 Task: Search round trip flight ticket for 5 adults, 2 children, 1 infant in seat and 2 infants on lap in economy from Birmingham: Birmingham-shuttlesworth International Airport to Rockford: Chicago Rockford International Airport(was Northwest Chicagoland Regional Airport At Rockford) on 5-1-2023 and return on 5-2-2023. Stops: Non-stop only. Choice of flights is Westjet. Number of bags: 1 carry on bag and 1 checked bag. Price is upto 100000. Outbound departure time preference is 4:00. Return departure time preference is 23:45. Flight should be any emissions.
Action: Mouse moved to (213, 209)
Screenshot: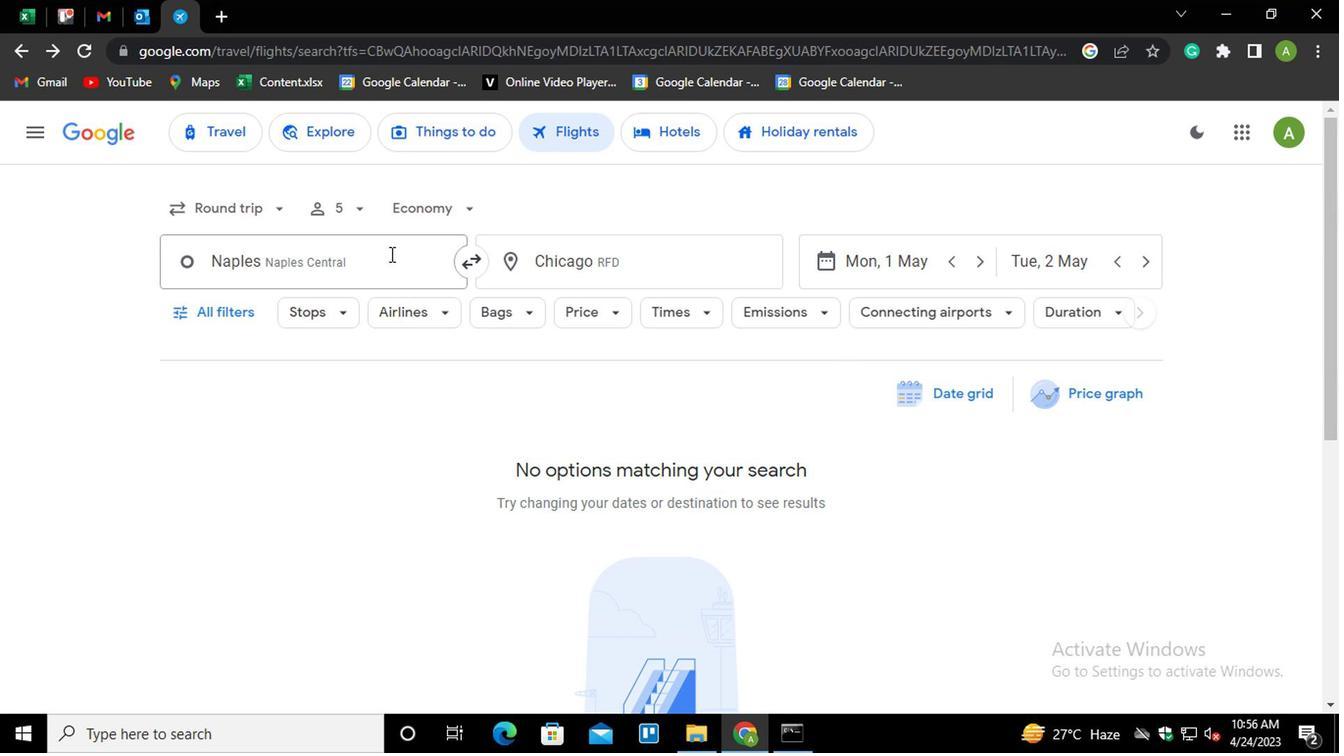 
Action: Mouse pressed left at (213, 209)
Screenshot: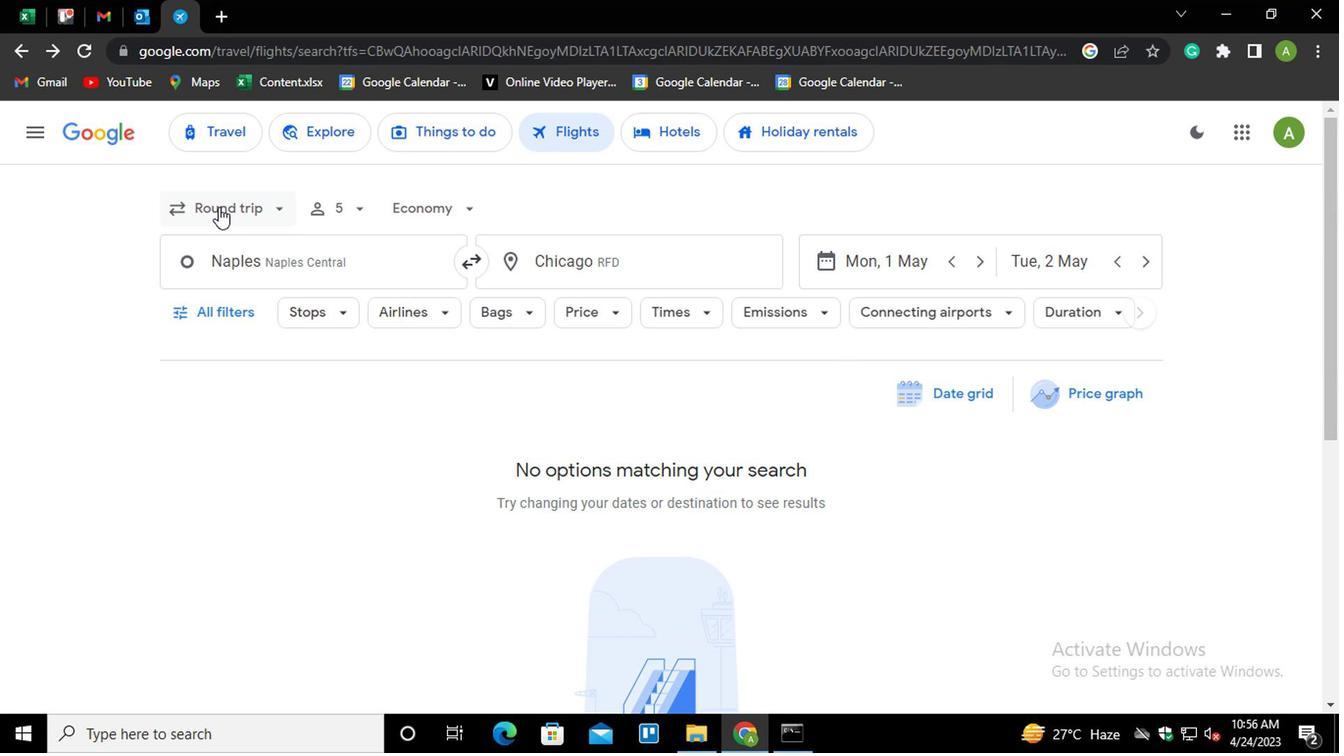 
Action: Mouse moved to (225, 255)
Screenshot: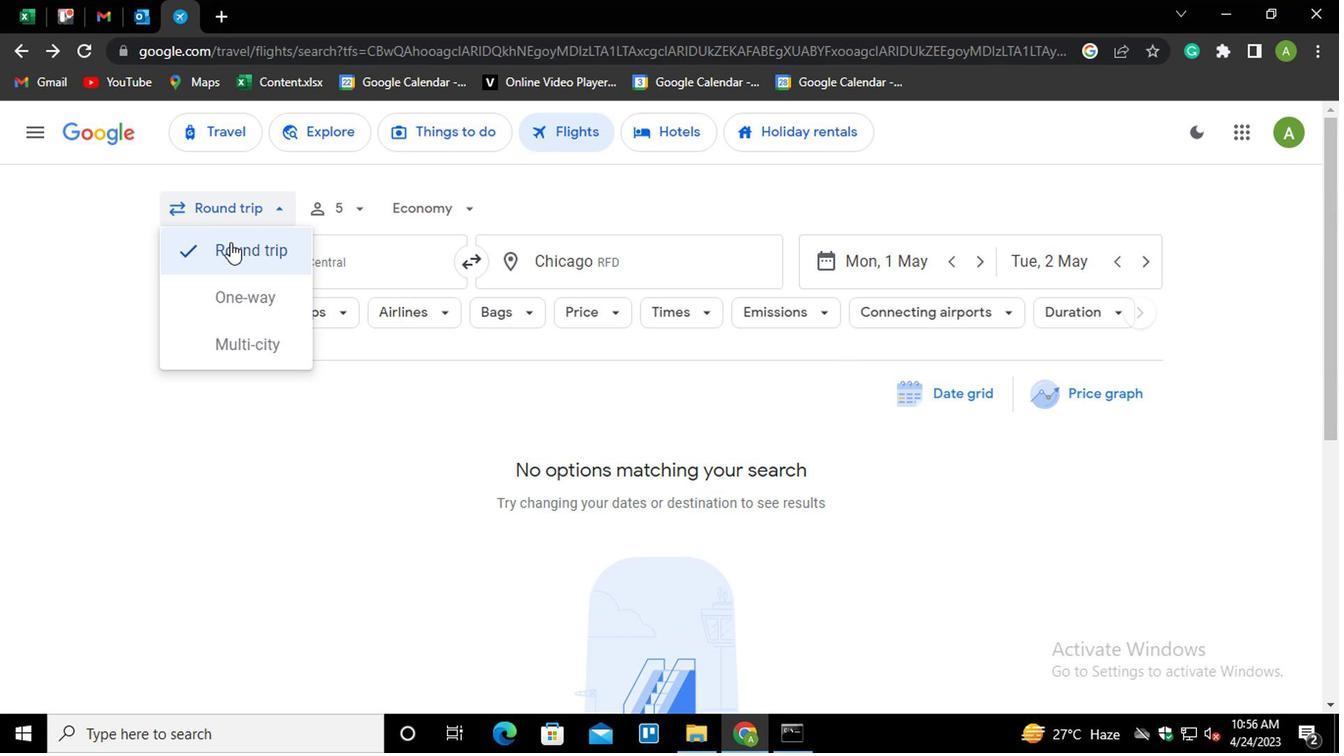 
Action: Mouse pressed left at (225, 255)
Screenshot: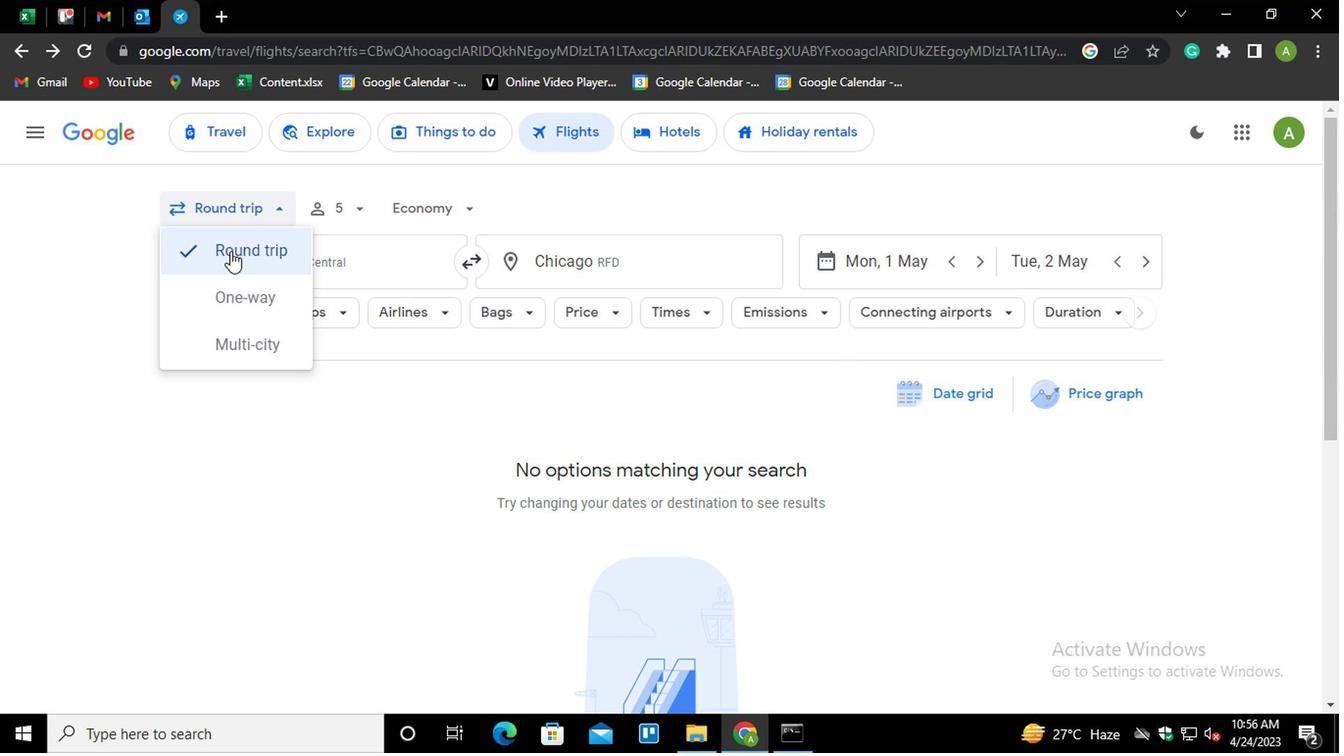 
Action: Mouse moved to (329, 209)
Screenshot: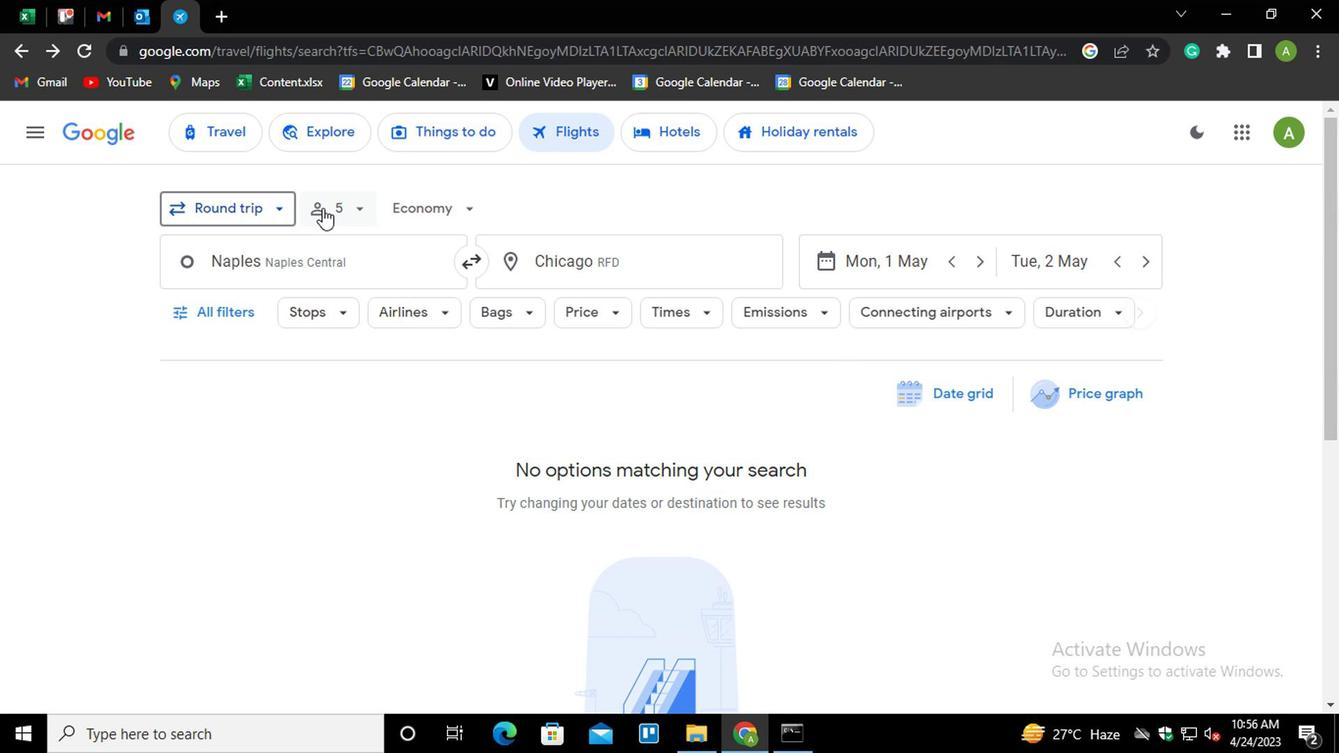 
Action: Mouse pressed left at (329, 209)
Screenshot: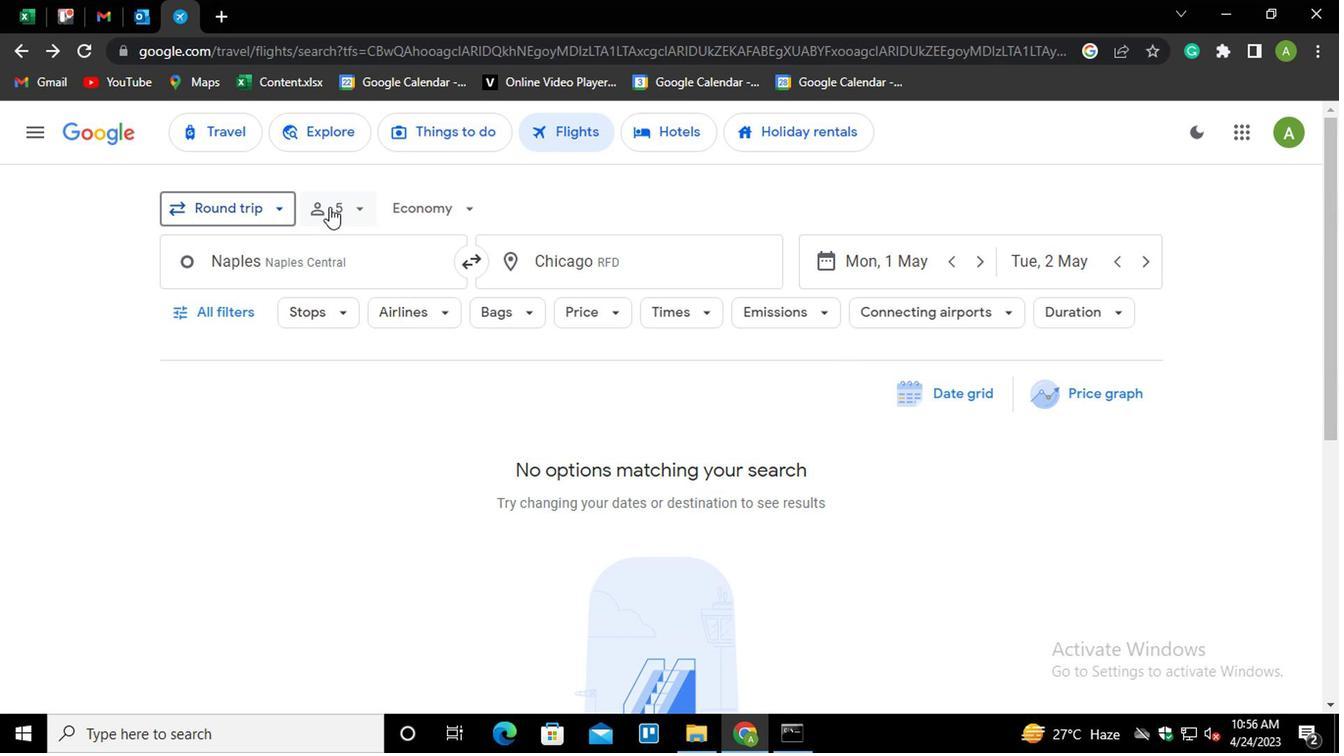 
Action: Mouse moved to (510, 262)
Screenshot: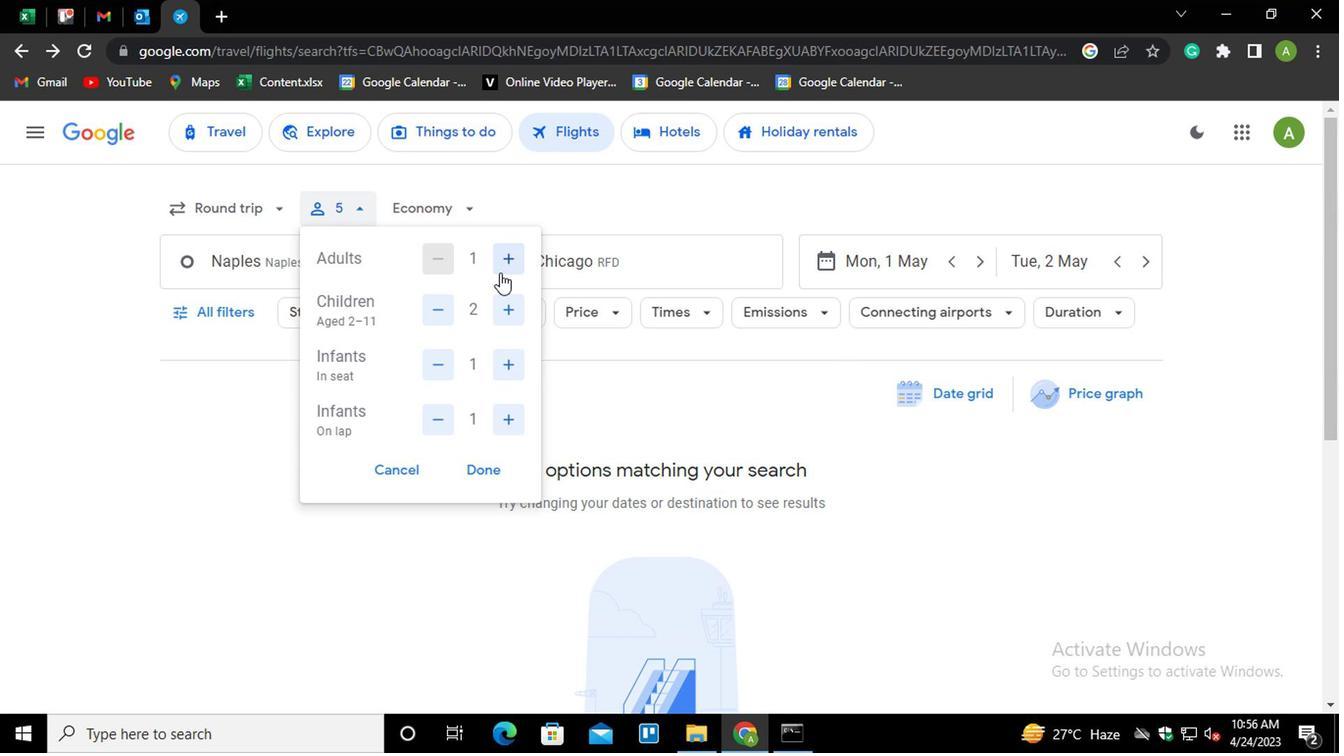 
Action: Mouse pressed left at (510, 262)
Screenshot: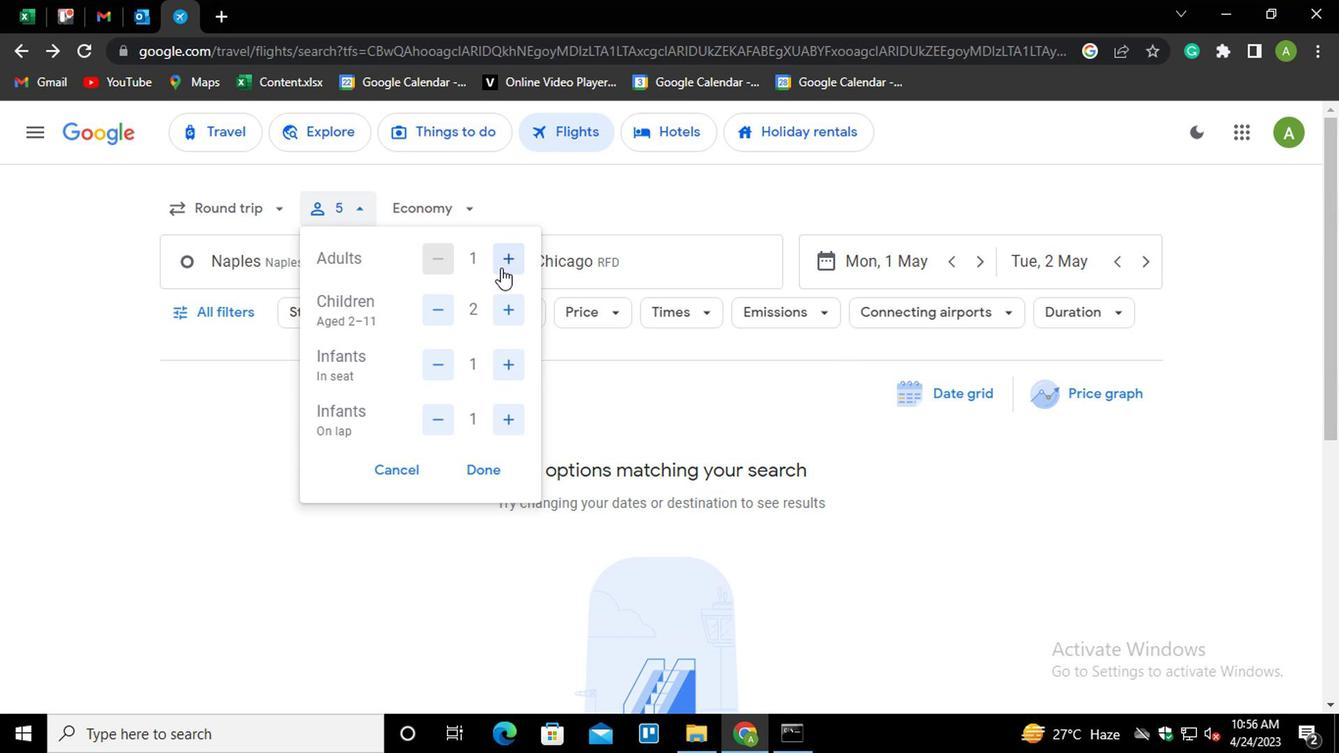 
Action: Mouse pressed left at (510, 262)
Screenshot: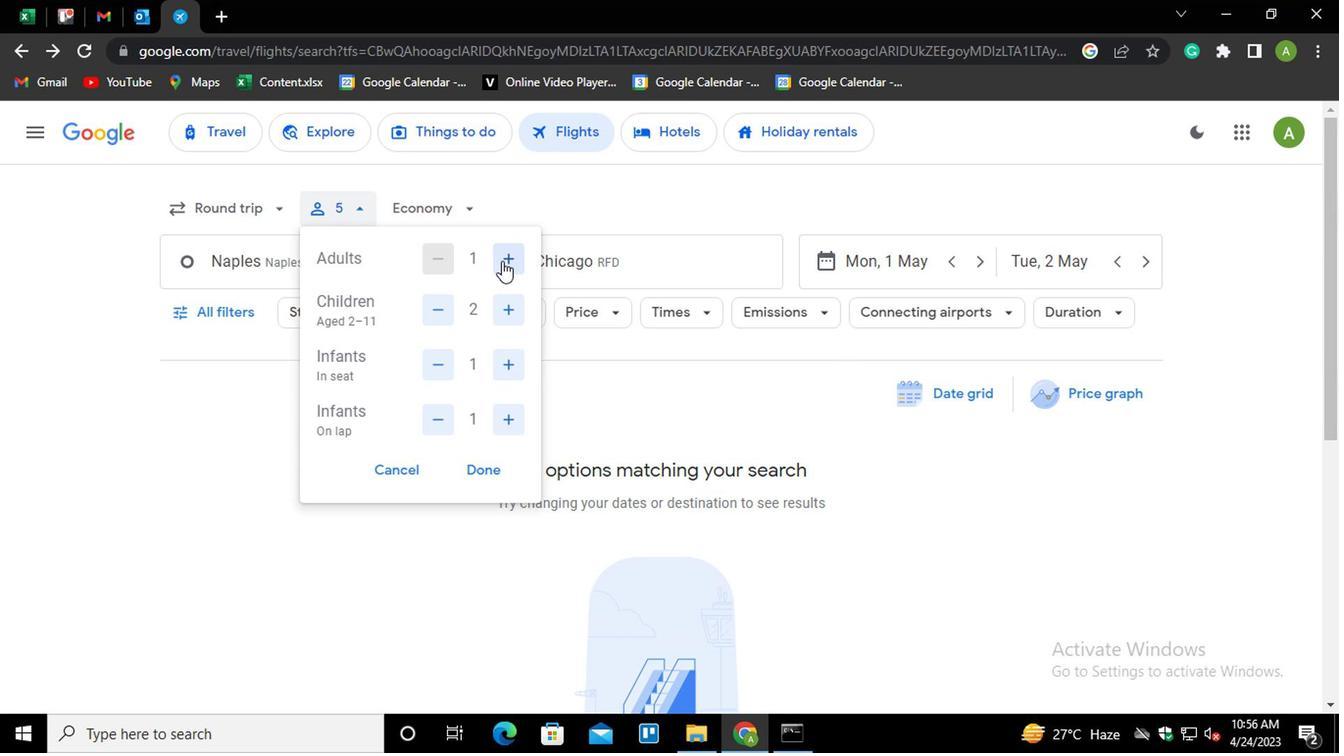 
Action: Mouse pressed left at (510, 262)
Screenshot: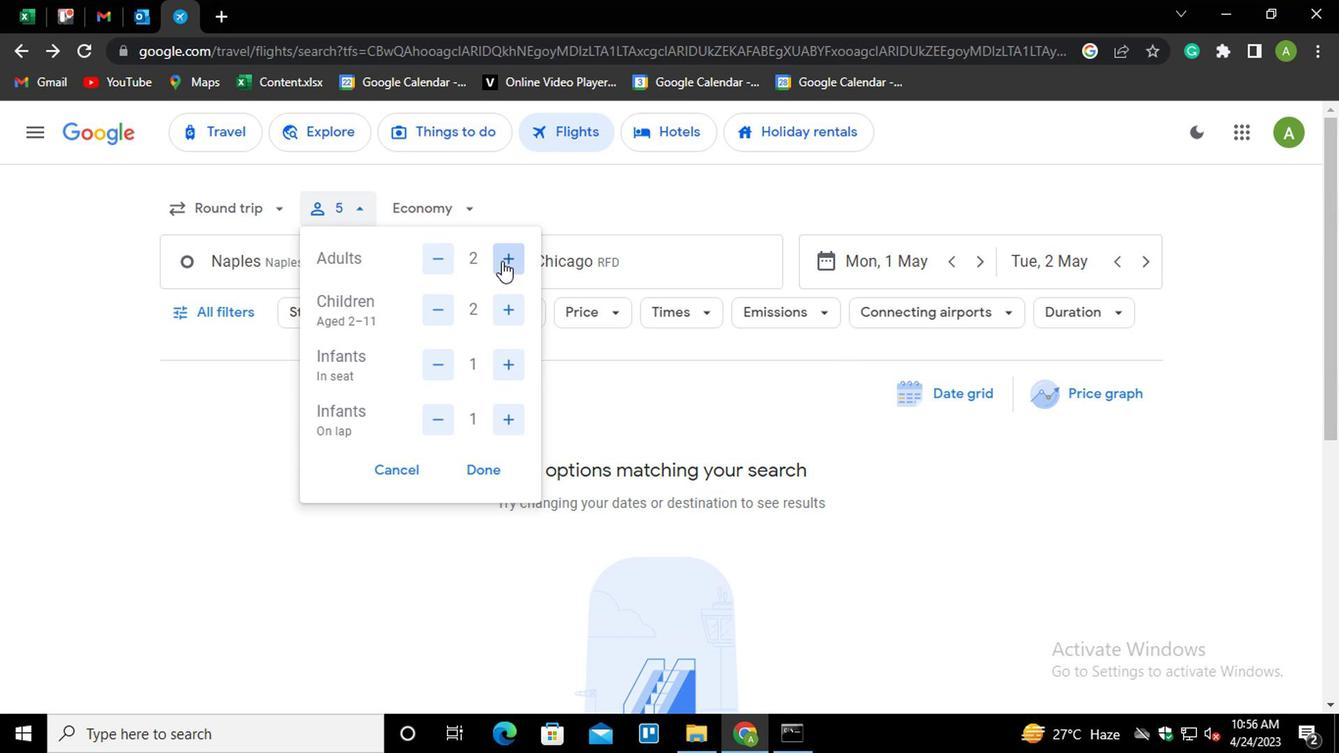 
Action: Mouse moved to (511, 262)
Screenshot: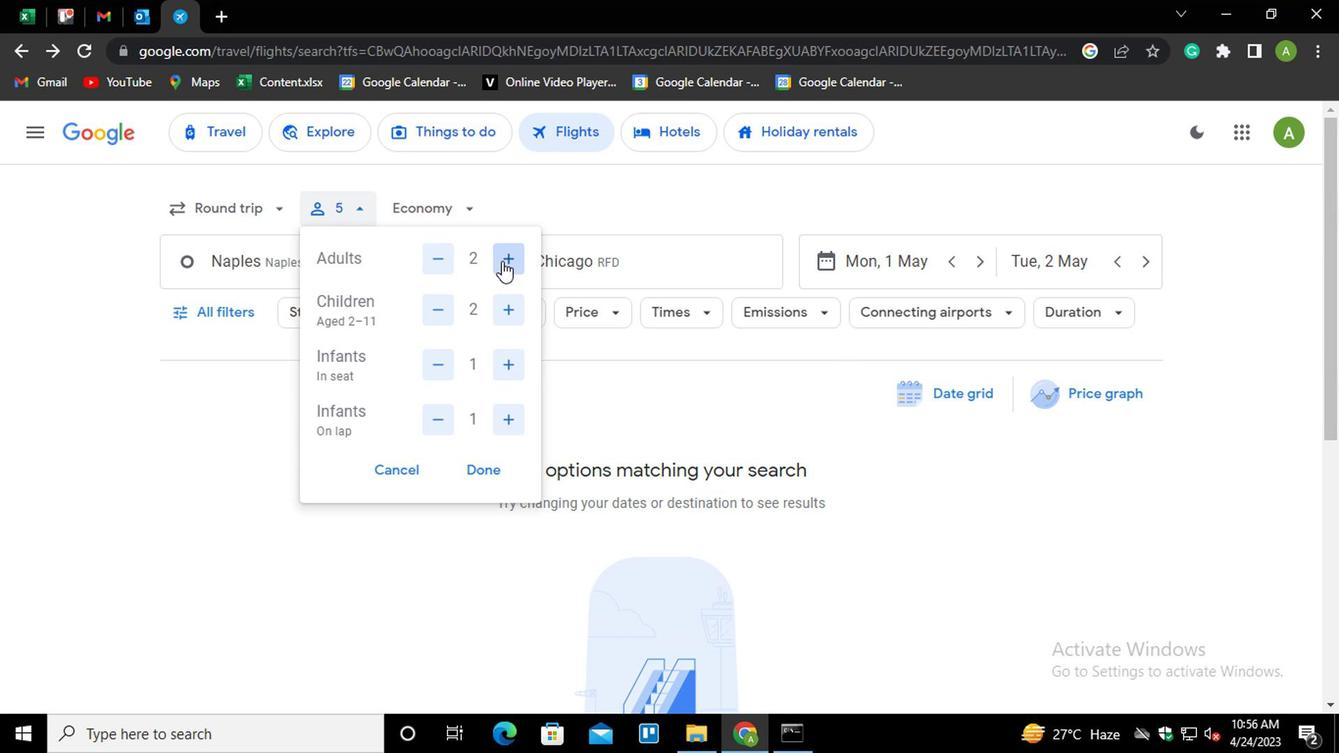 
Action: Mouse pressed left at (511, 262)
Screenshot: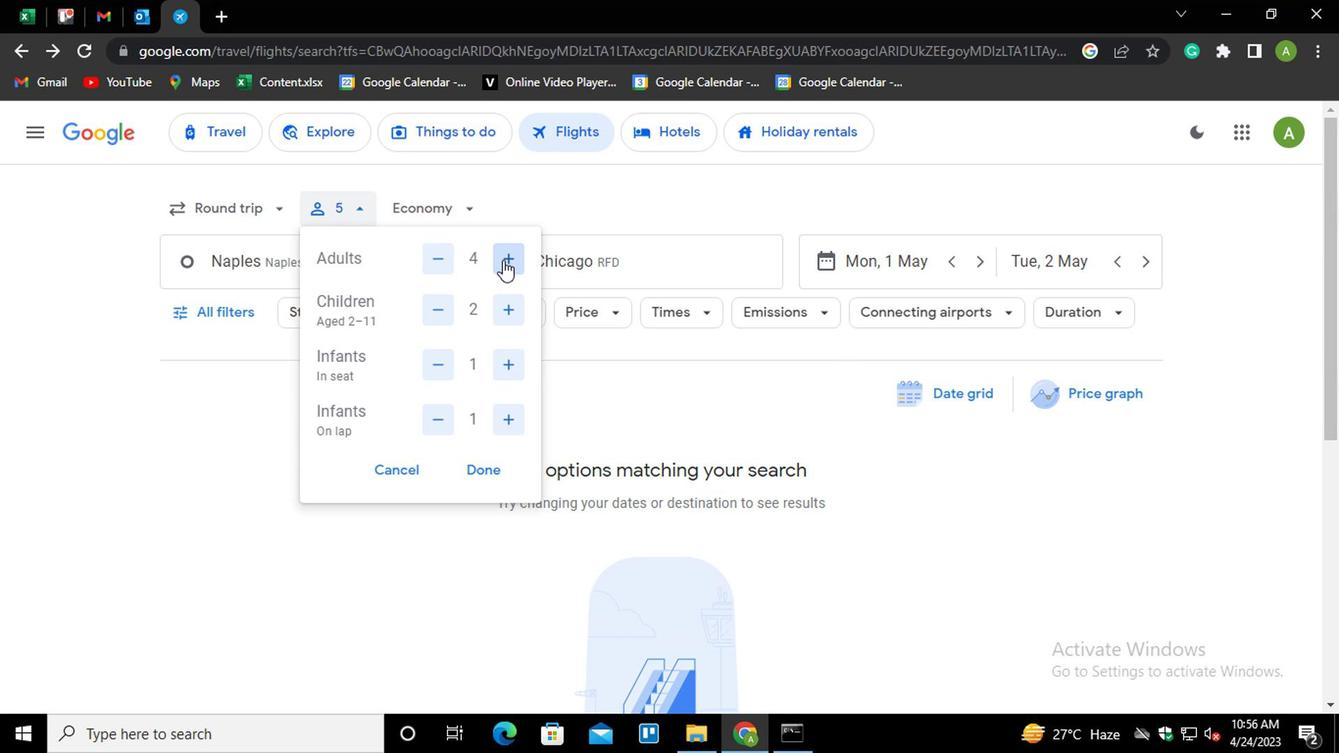 
Action: Mouse moved to (512, 420)
Screenshot: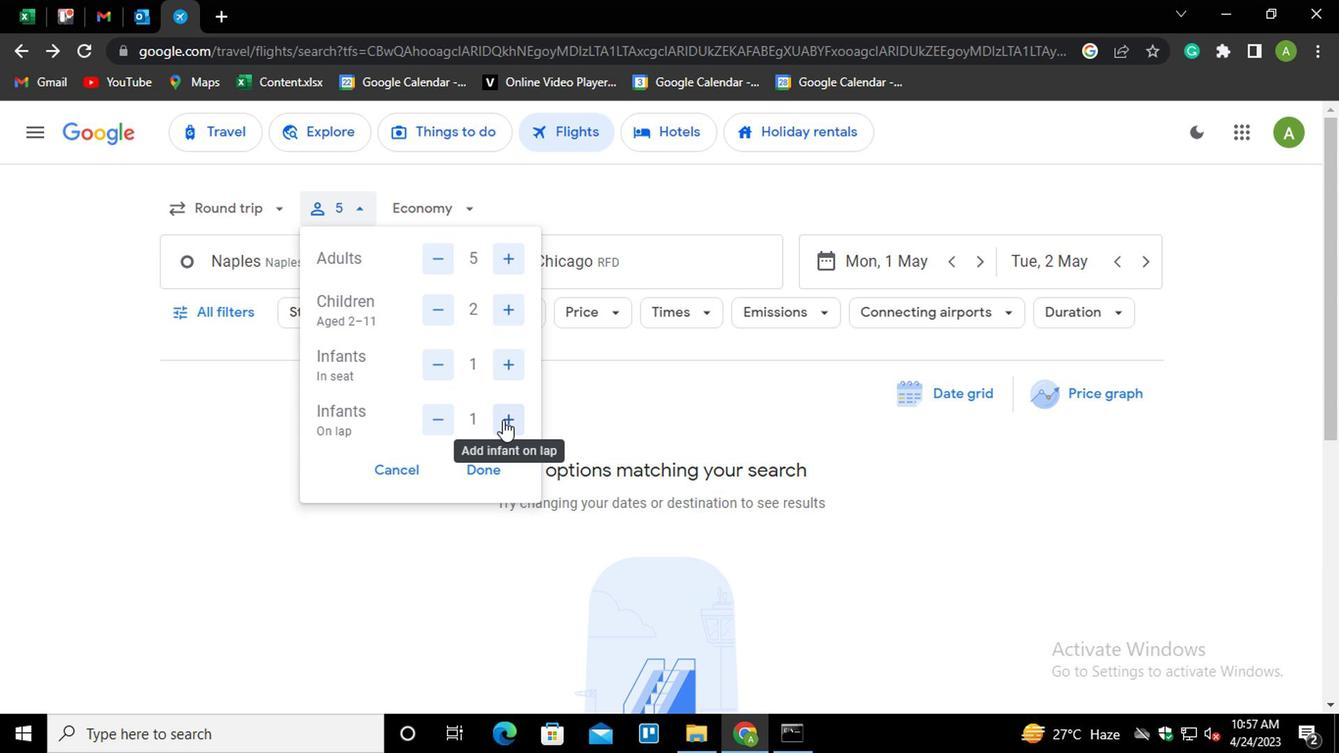 
Action: Mouse pressed left at (512, 420)
Screenshot: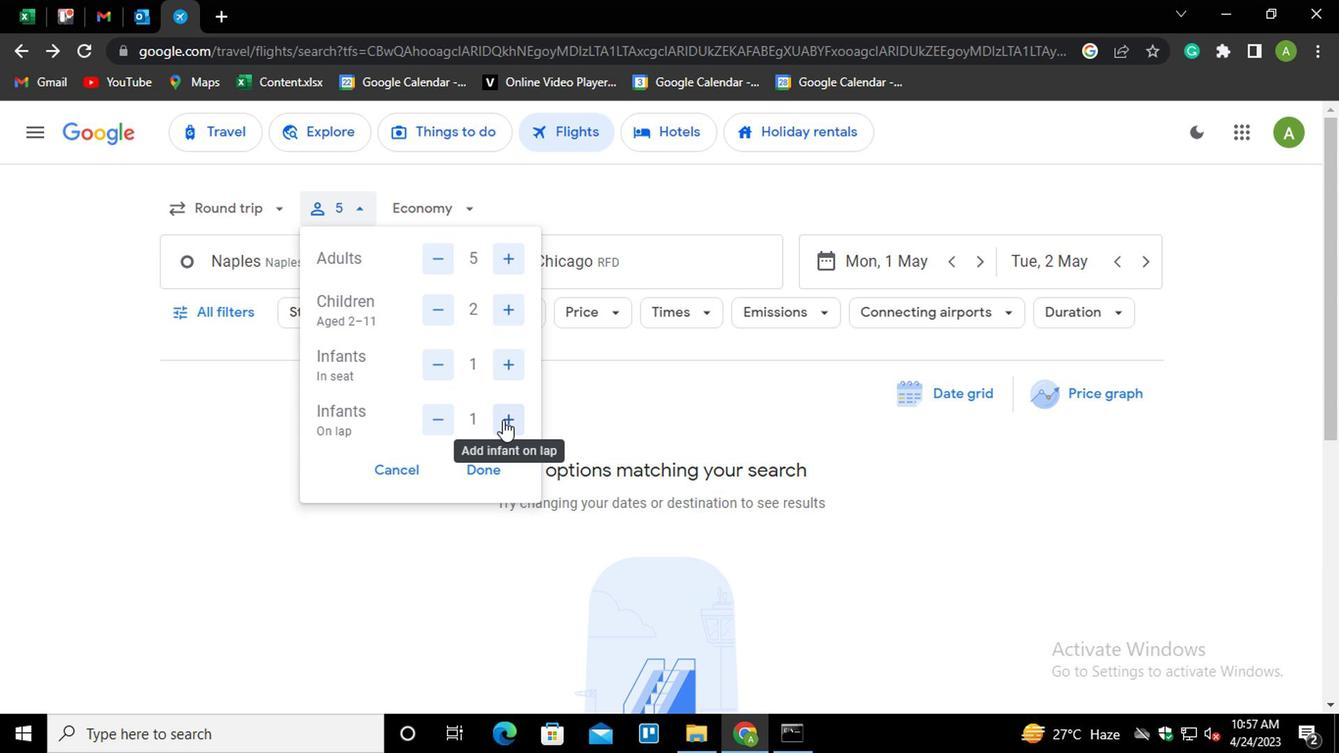 
Action: Mouse moved to (426, 418)
Screenshot: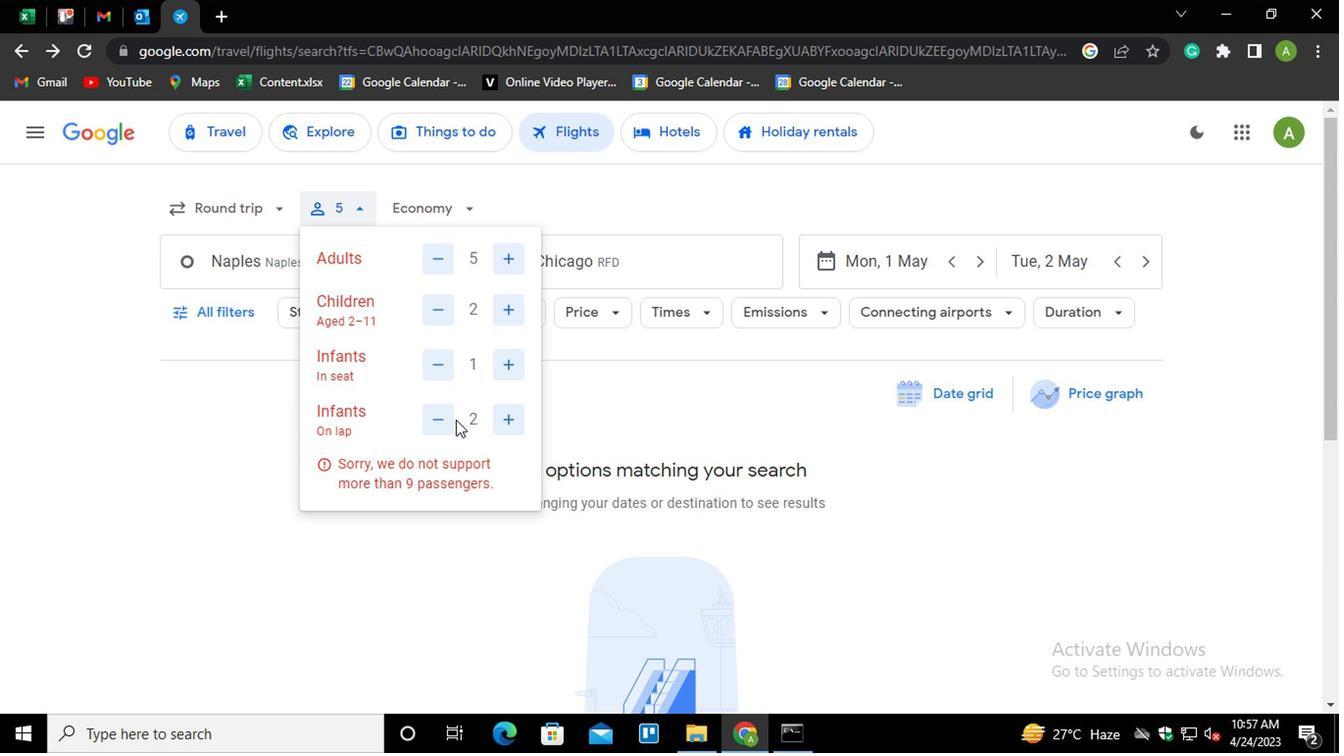 
Action: Mouse pressed left at (426, 418)
Screenshot: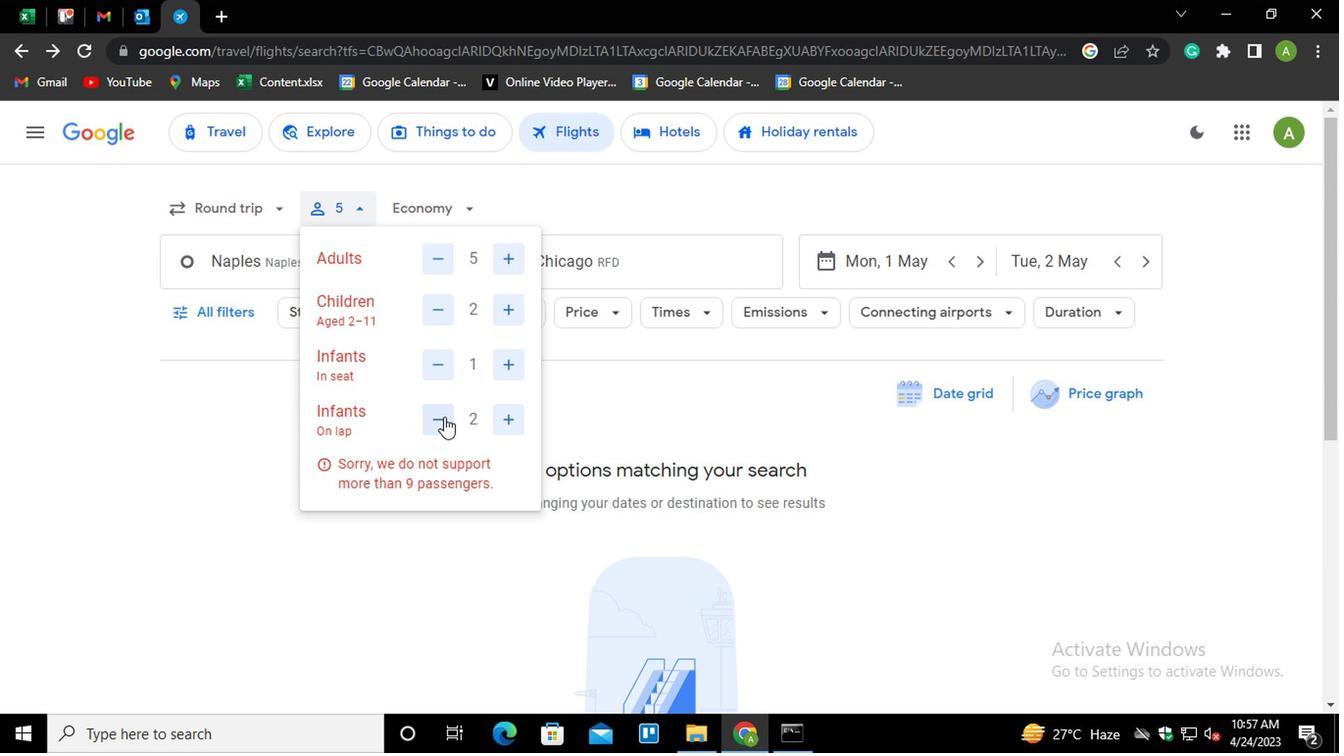 
Action: Mouse moved to (493, 467)
Screenshot: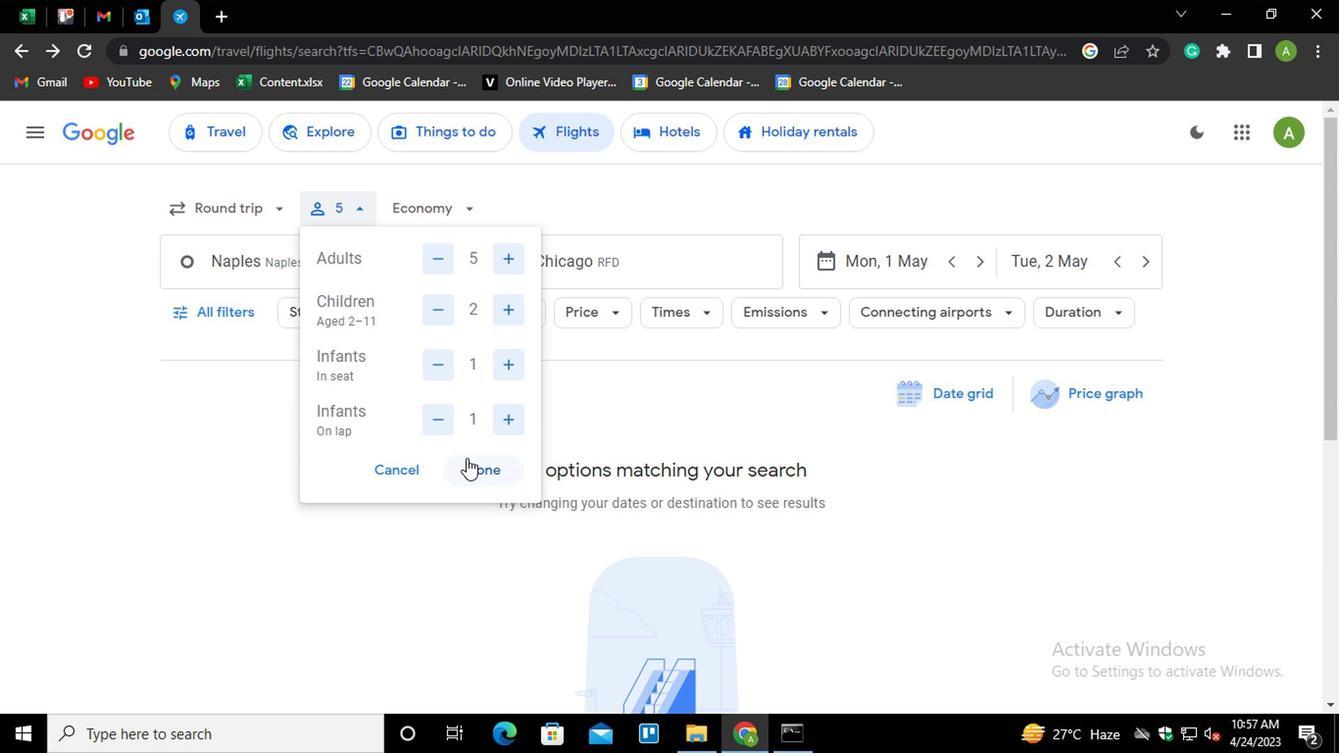 
Action: Mouse pressed left at (493, 467)
Screenshot: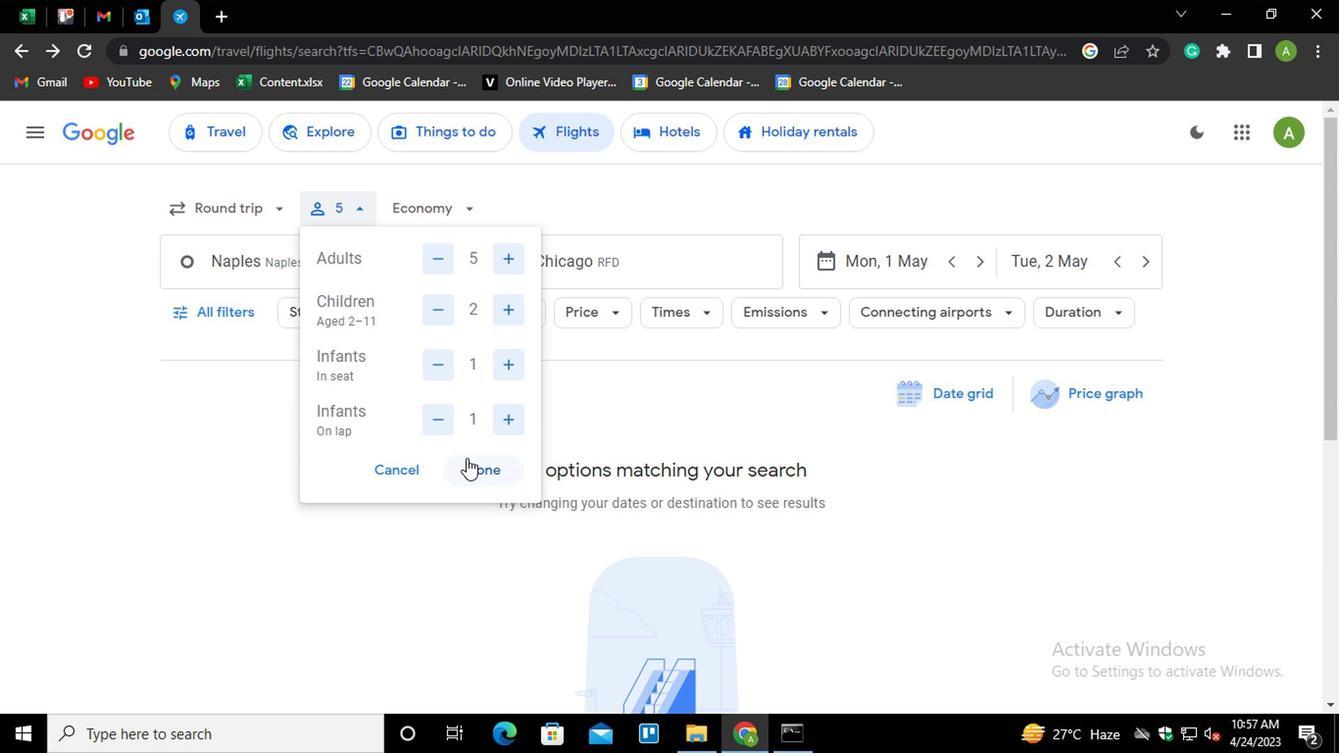 
Action: Mouse moved to (461, 220)
Screenshot: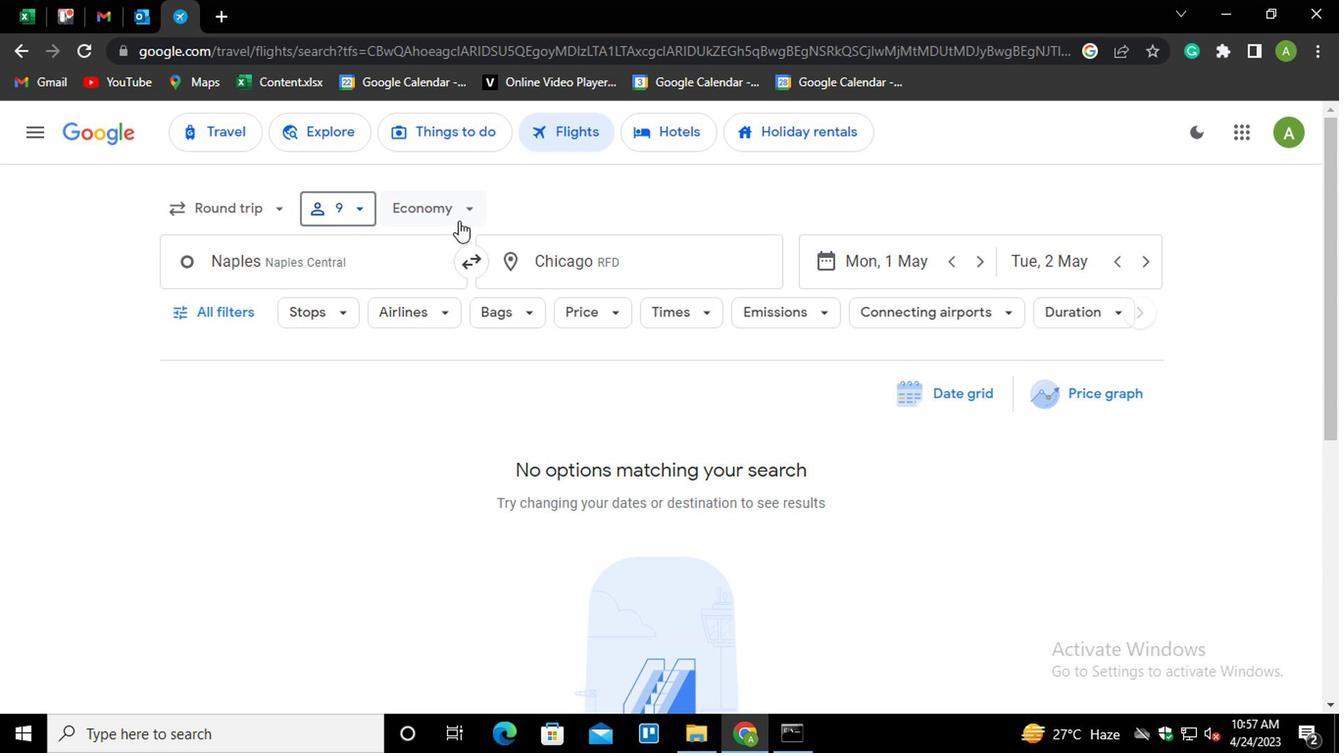 
Action: Mouse pressed left at (461, 220)
Screenshot: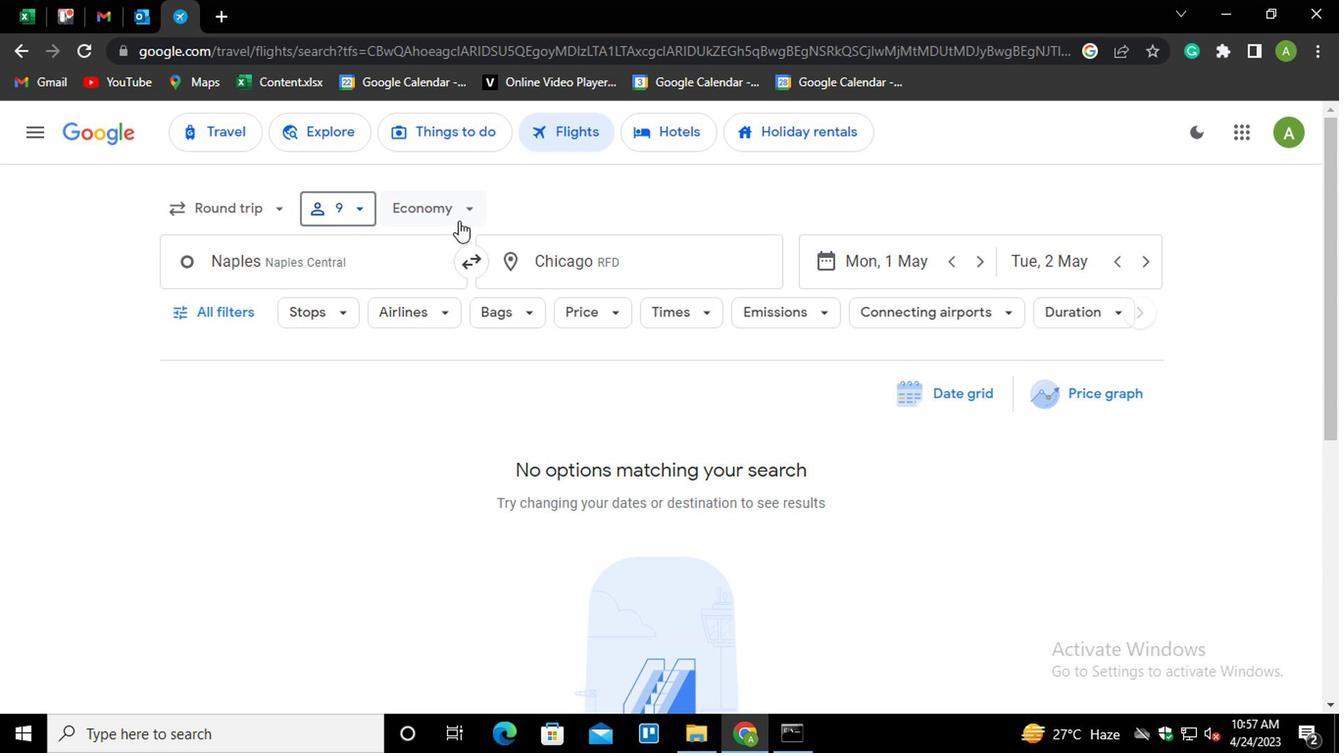 
Action: Mouse moved to (453, 258)
Screenshot: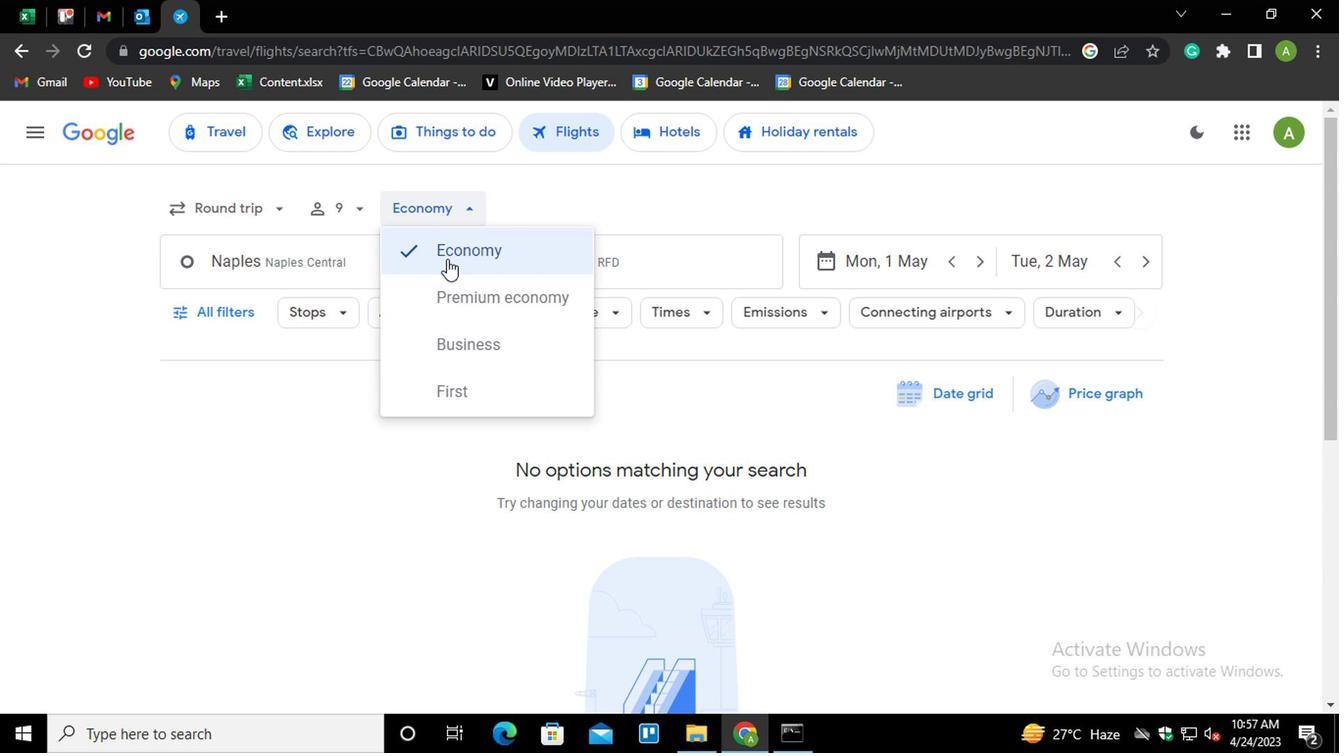 
Action: Mouse pressed left at (453, 258)
Screenshot: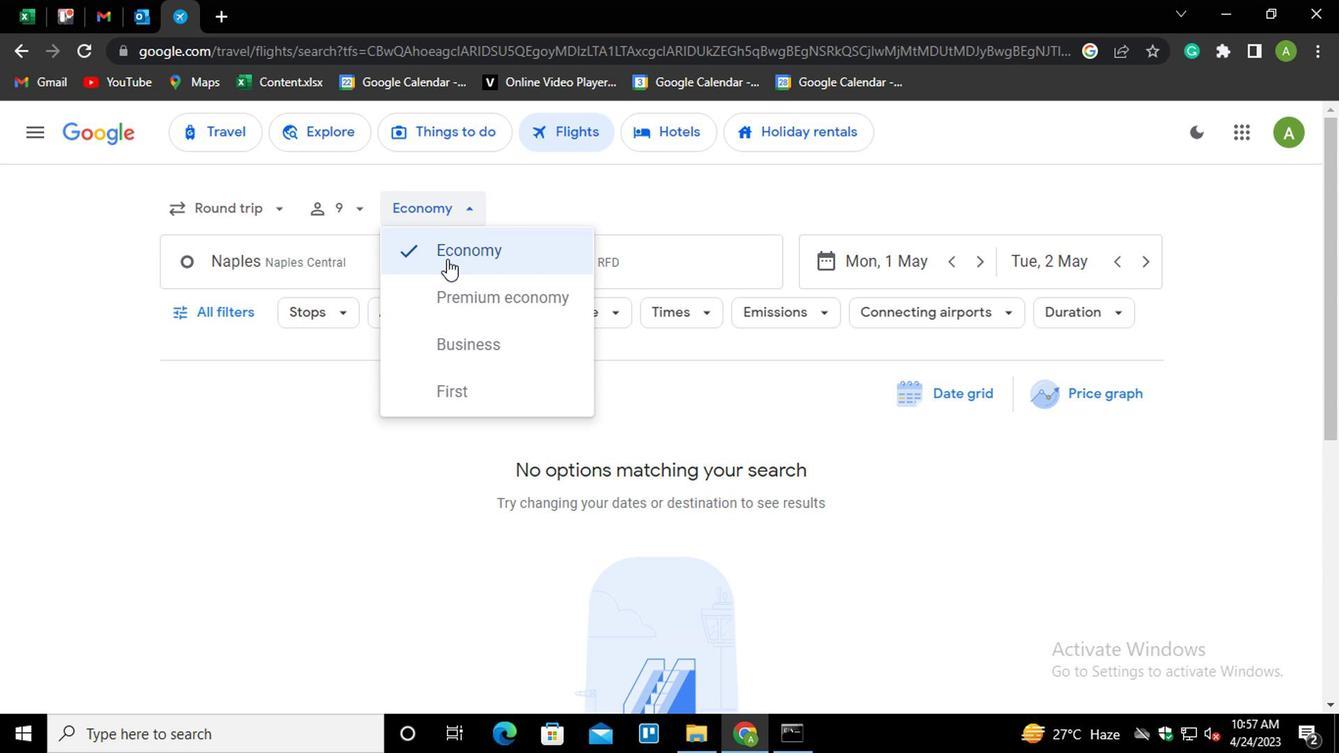 
Action: Mouse moved to (318, 265)
Screenshot: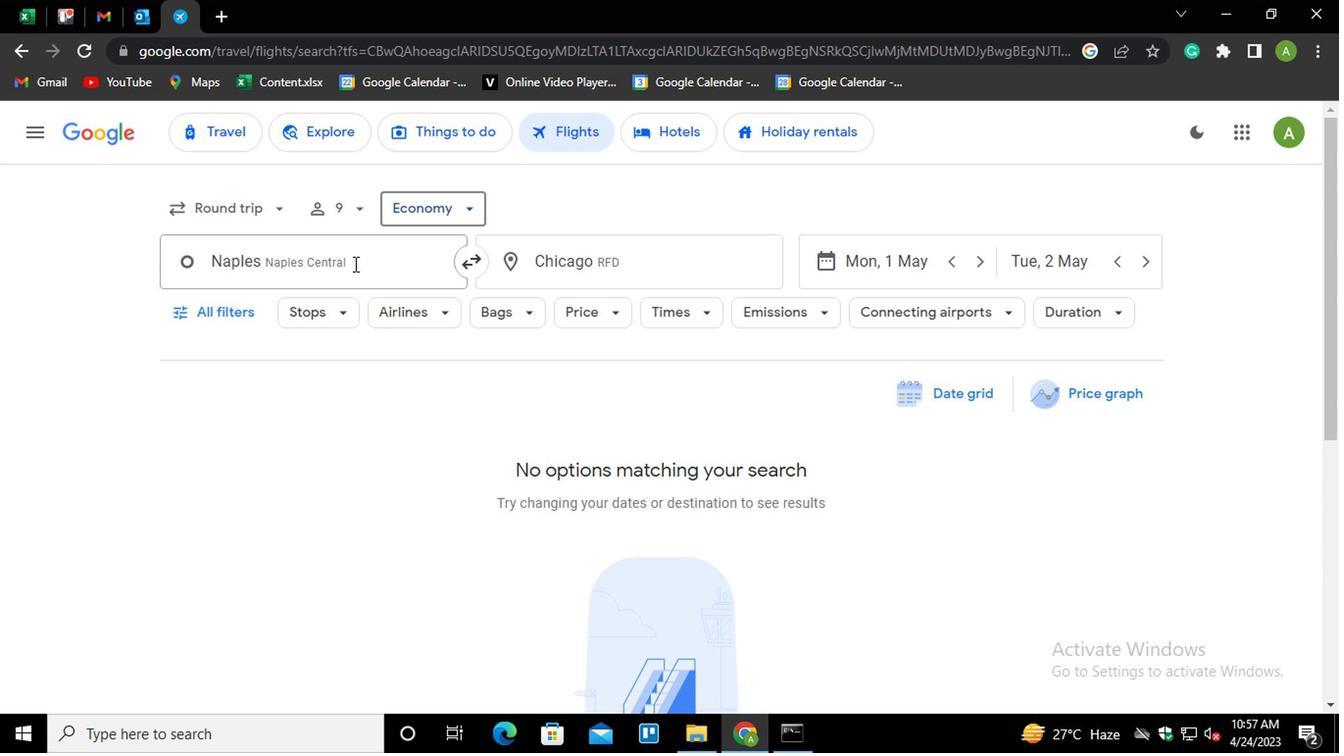 
Action: Mouse pressed left at (318, 265)
Screenshot: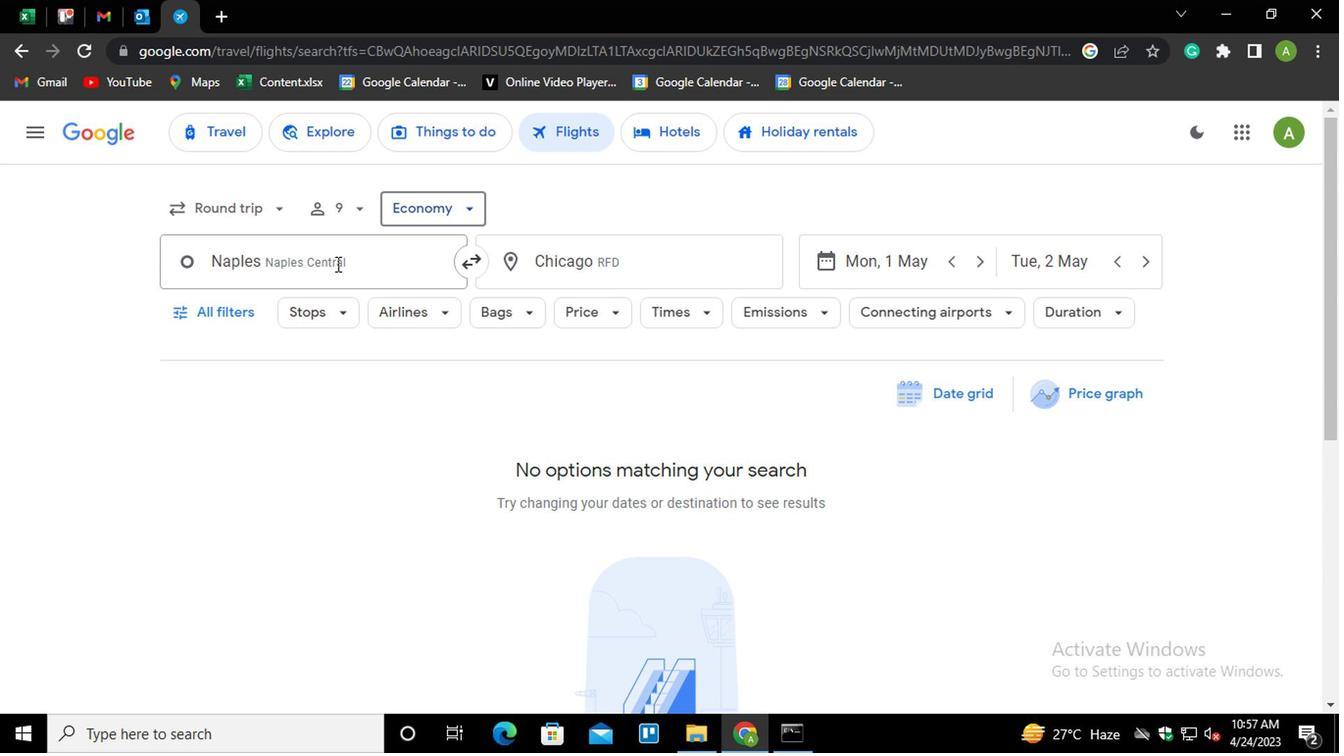 
Action: Mouse moved to (318, 265)
Screenshot: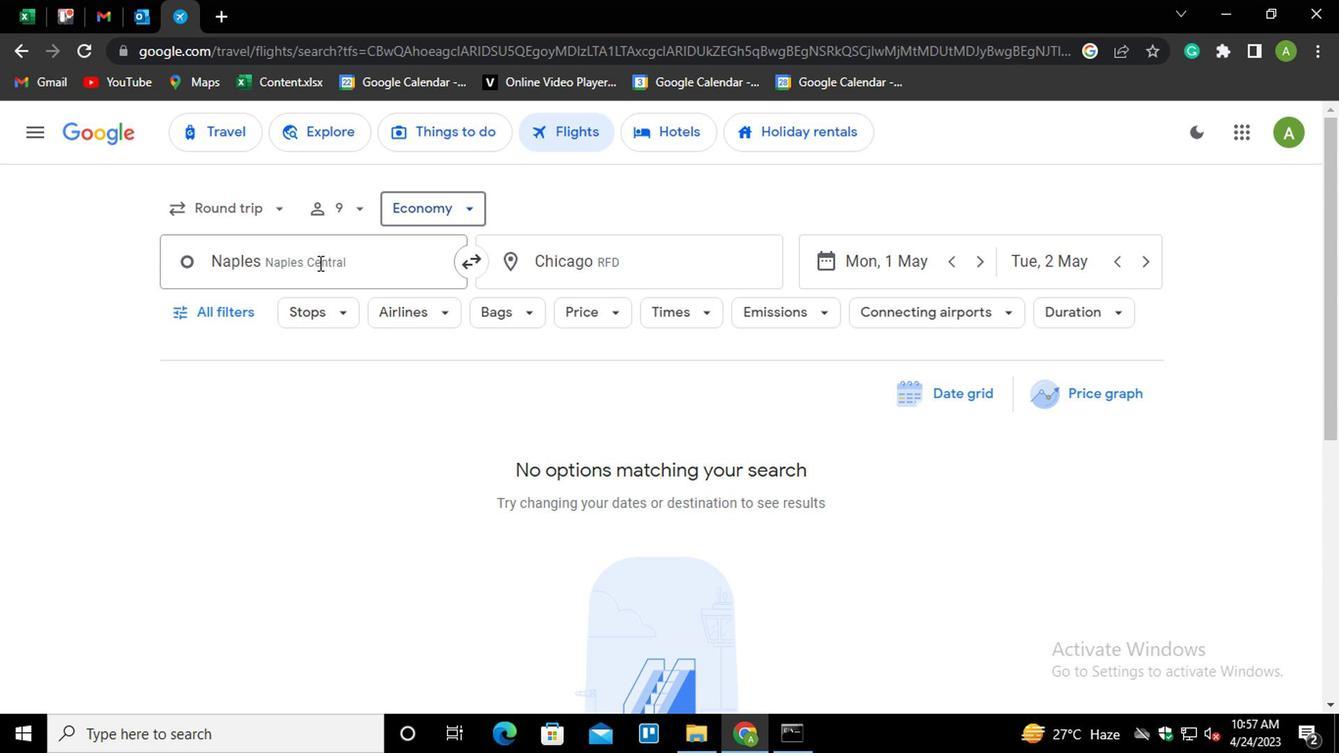 
Action: Key pressed <Key.shift>BIRN<Key.backspace>MINGHHA<Key.backspace><Key.backspace>AM,<Key.space><Key.shift>SH<Key.down><Key.enter>
Screenshot: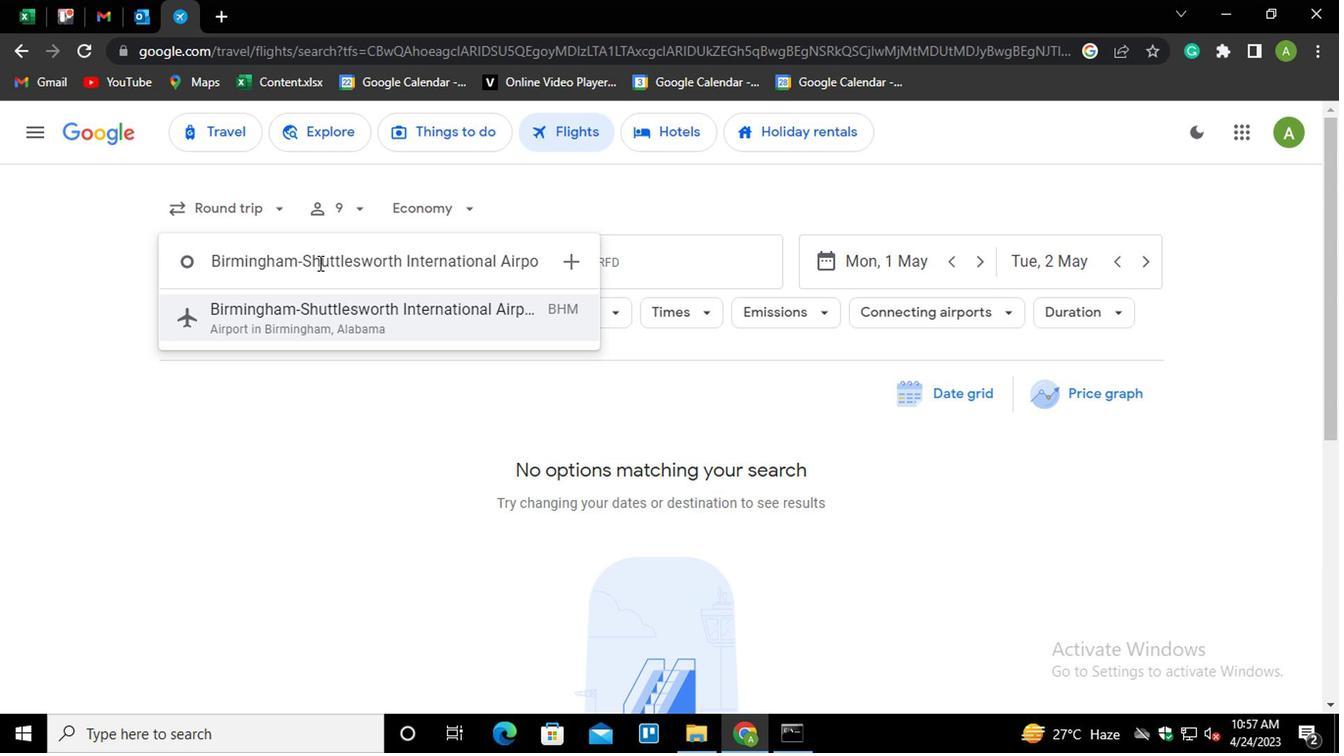
Action: Mouse moved to (625, 277)
Screenshot: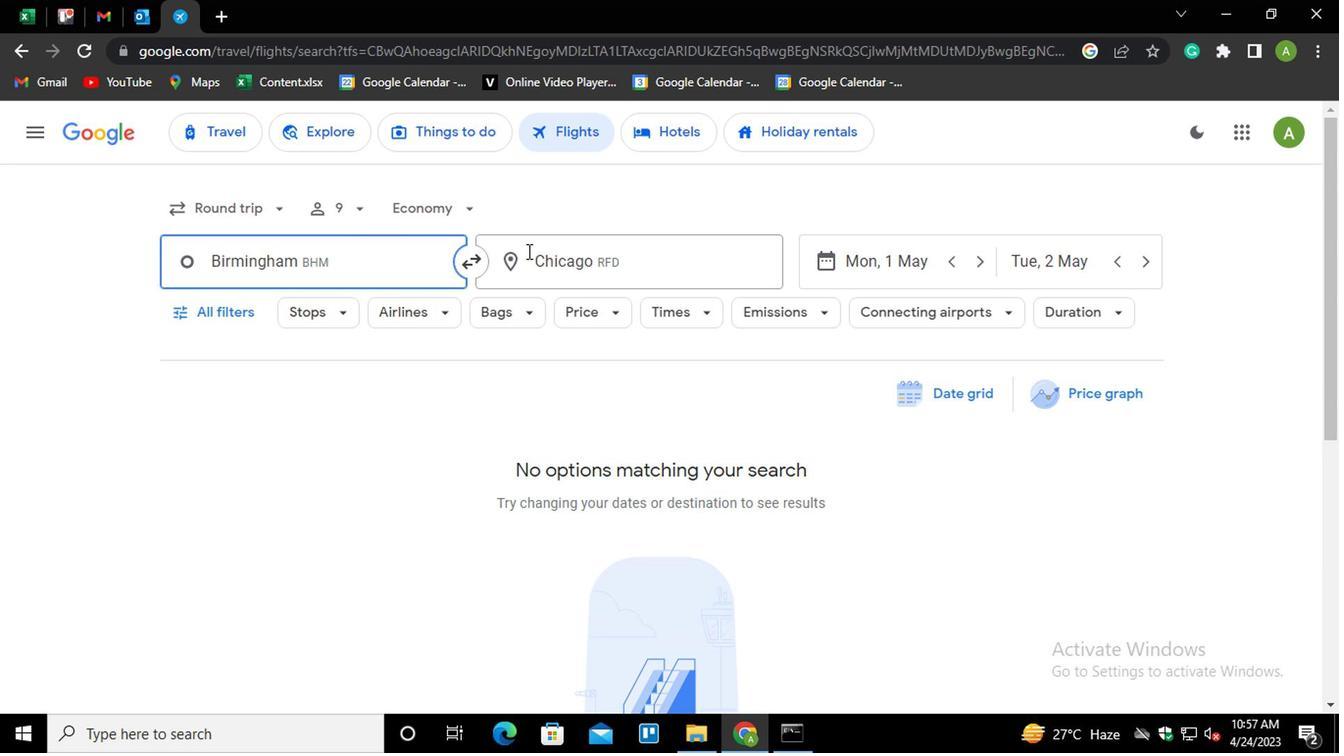 
Action: Mouse pressed left at (625, 277)
Screenshot: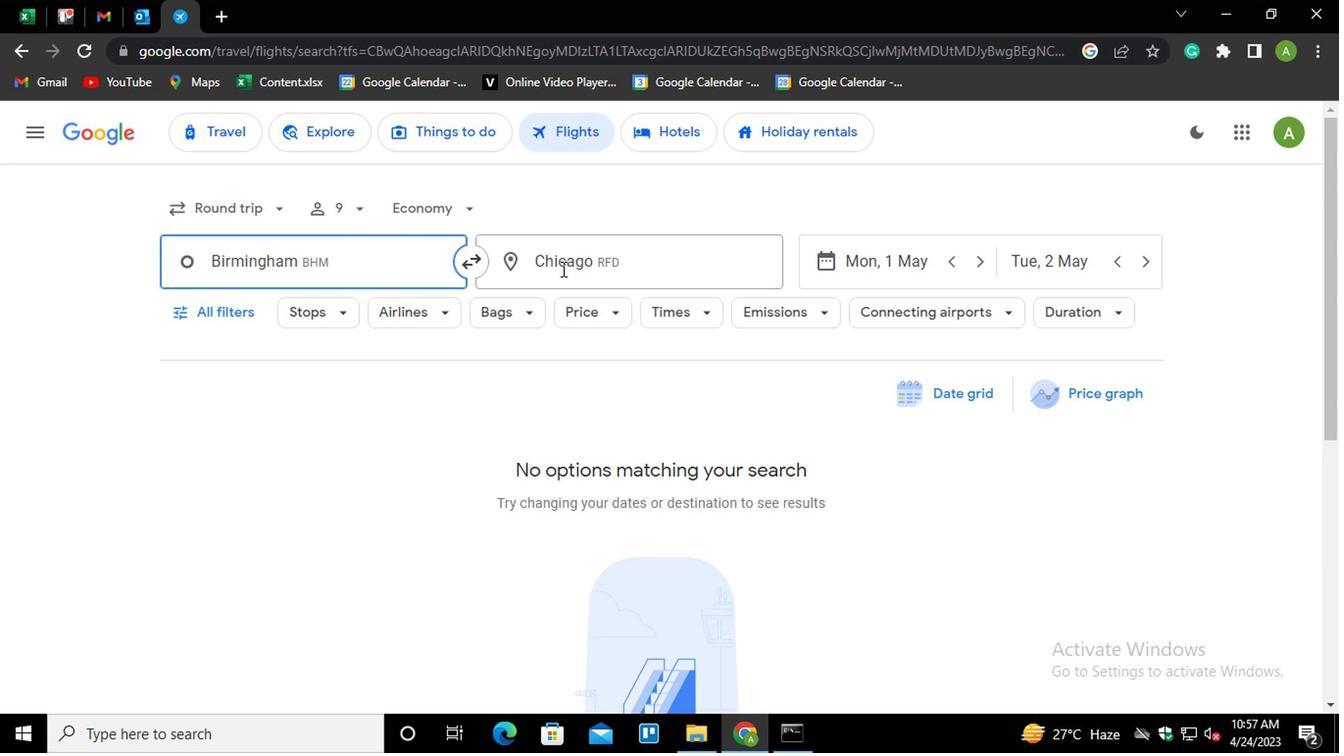 
Action: Mouse moved to (751, 267)
Screenshot: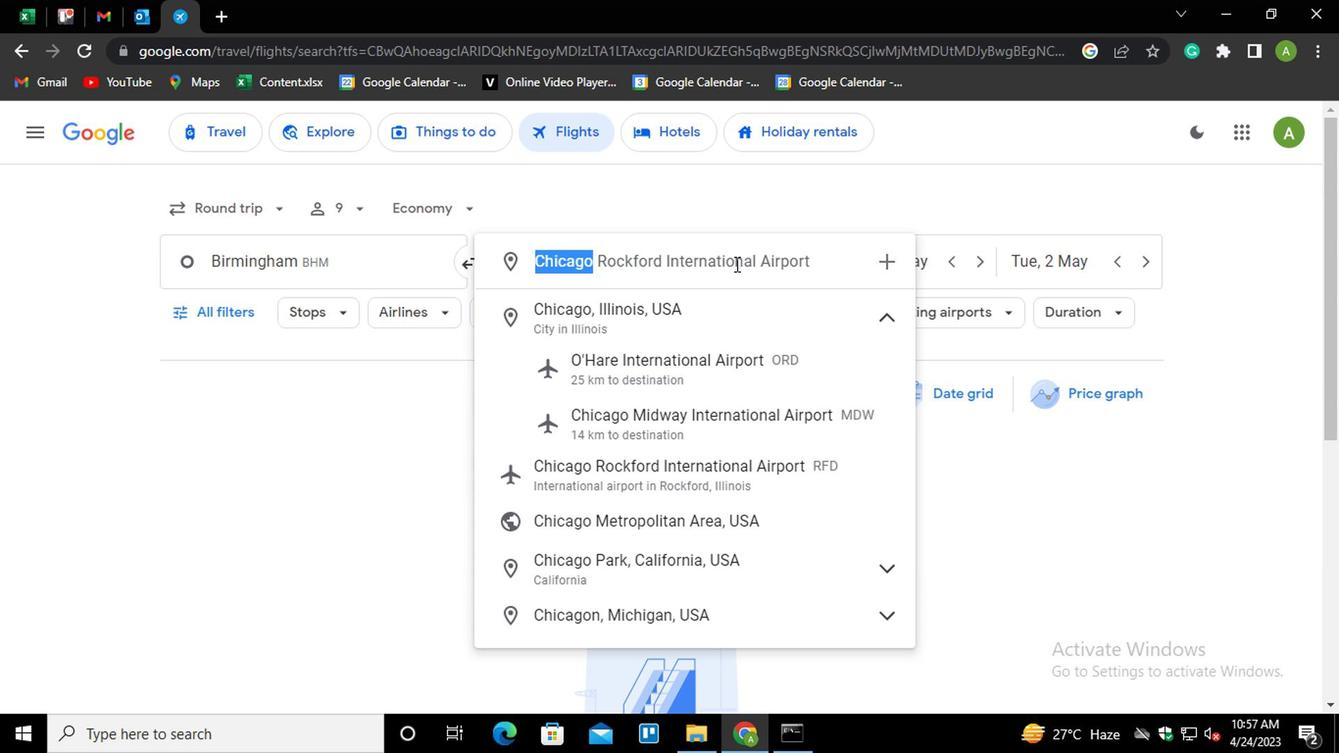 
Action: Mouse pressed left at (751, 267)
Screenshot: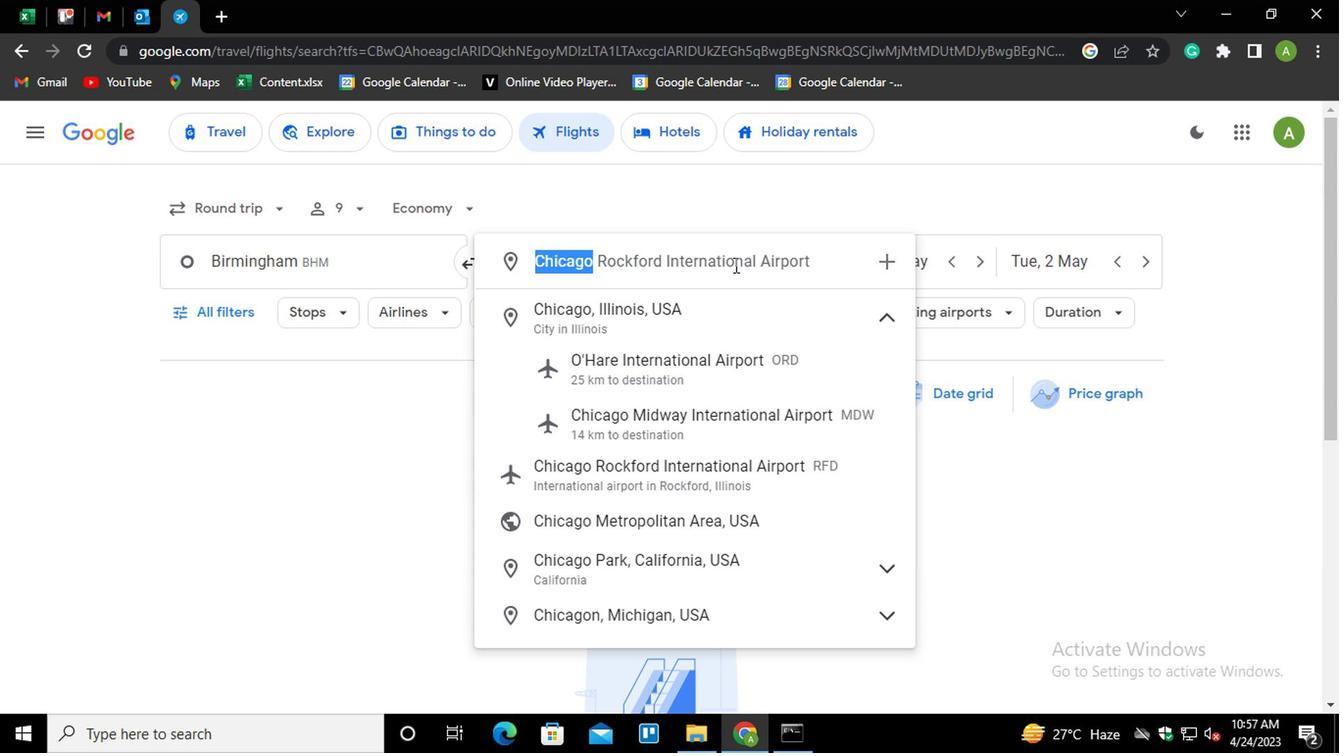 
Action: Mouse moved to (749, 269)
Screenshot: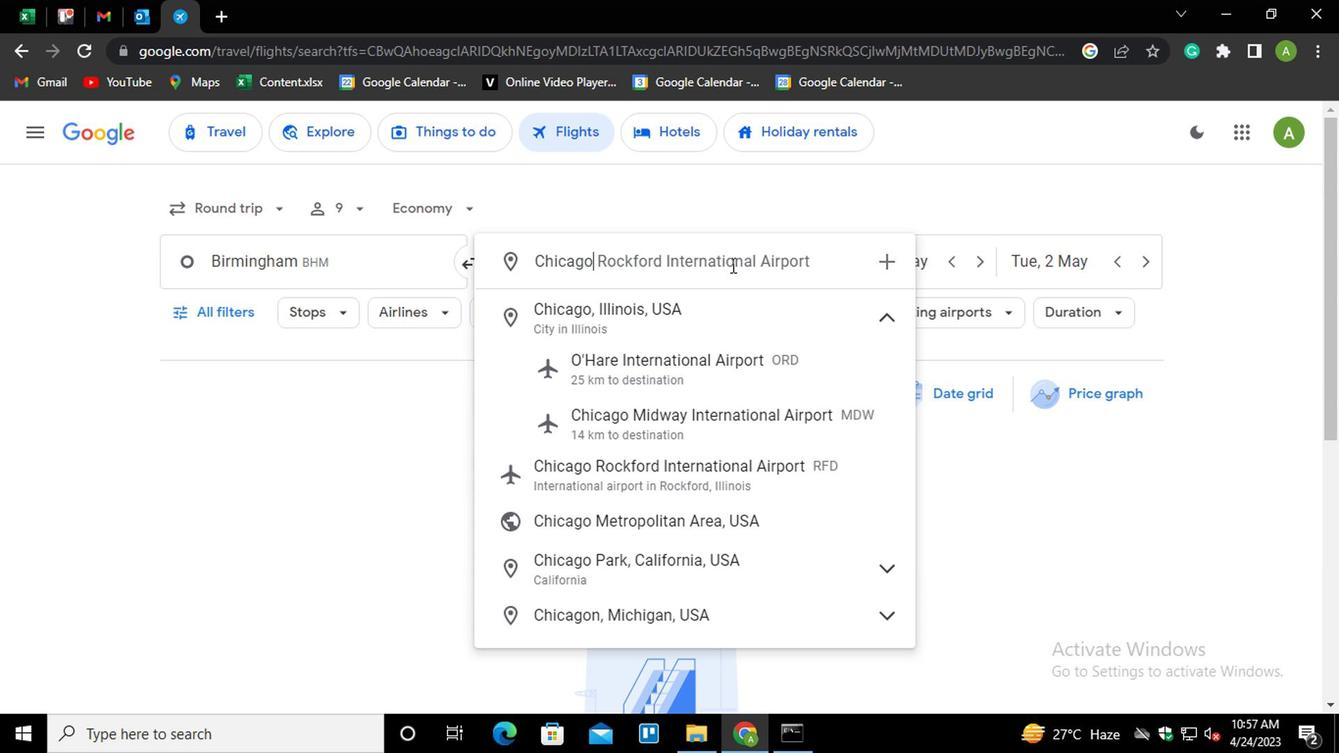 
Action: Key pressed <Key.enter>
Screenshot: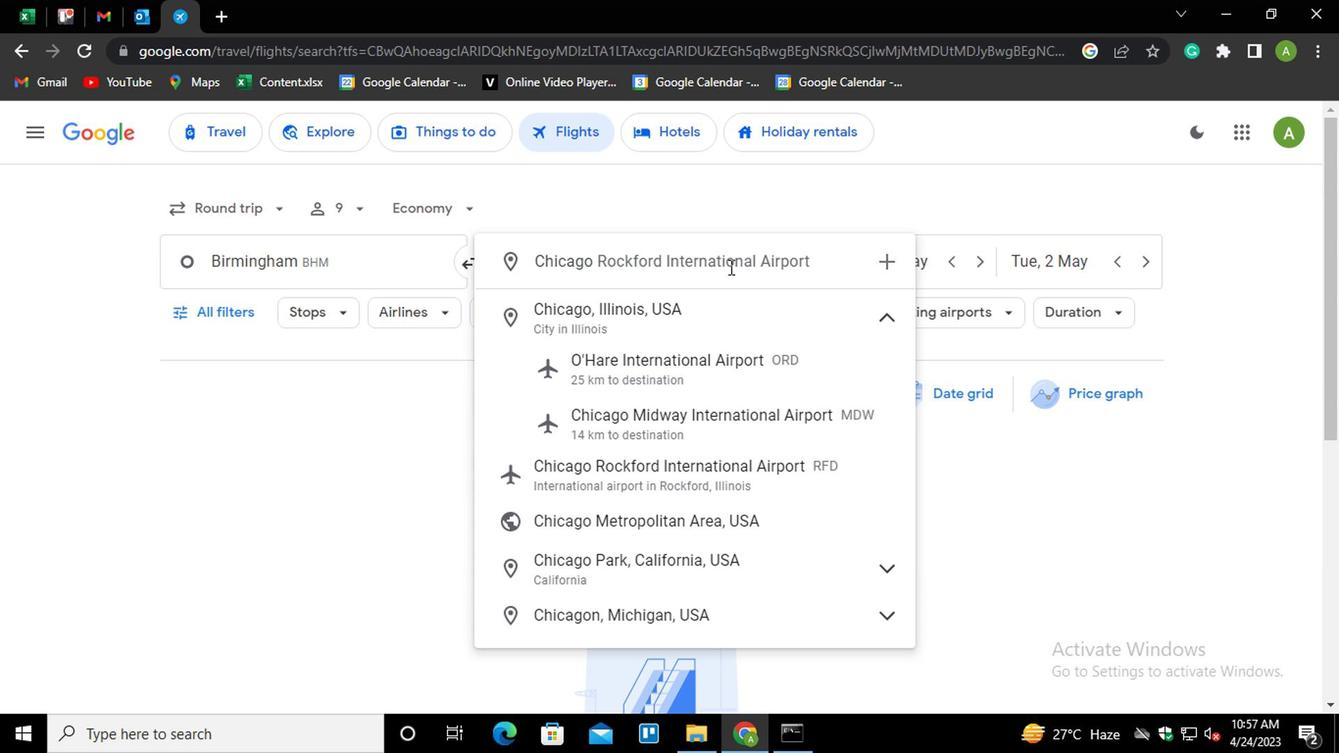 
Action: Mouse pressed left at (749, 269)
Screenshot: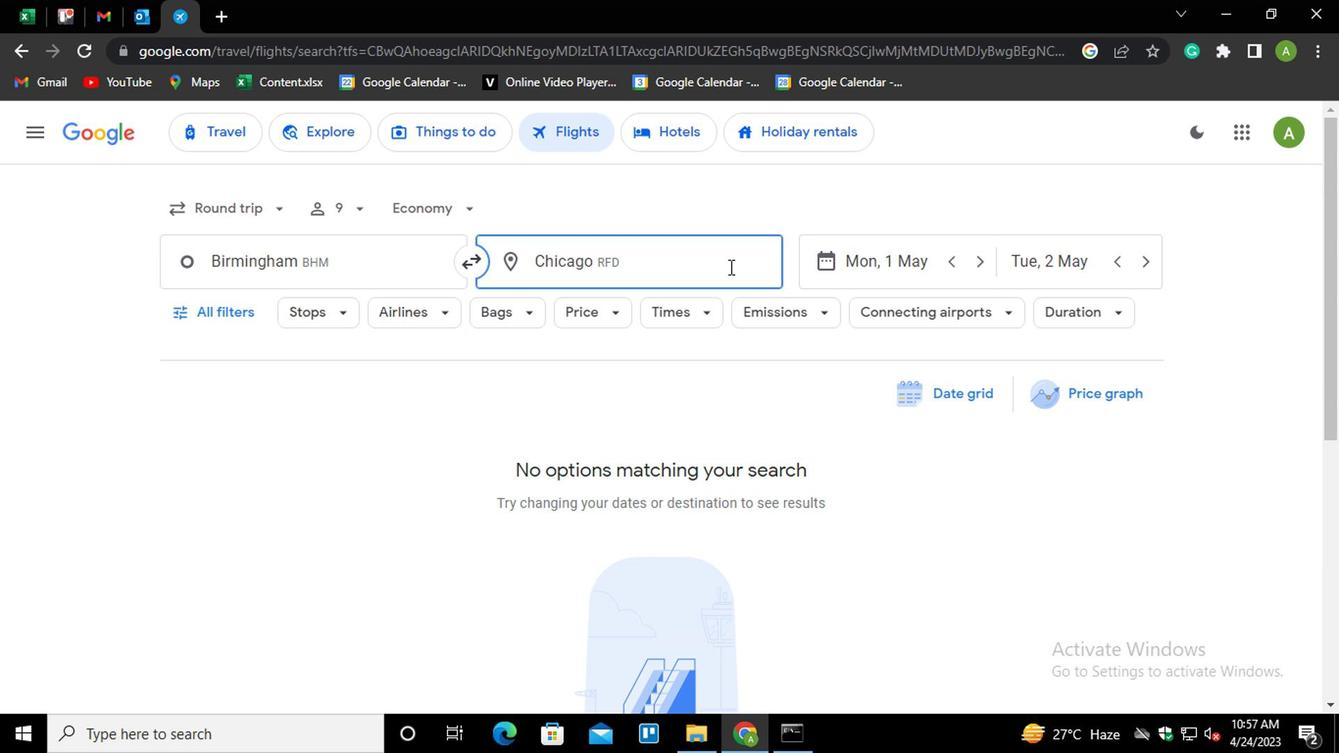 
Action: Key pressed <Key.shift>CHIG<Key.backspace>CAGO,<Key.space><Key.shift><Key.shift><Key.shift><Key.shift><Key.shift><Key.shift><Key.shift><Key.shift><Key.shift><Key.shift><Key.shift><Key.shift><Key.shift><Key.shift><Key.shift><Key.shift><Key.shift><Key.shift><Key.shift><Key.shift><Key.shift><Key.shift><Key.shift><Key.shift><Key.shift><Key.shift><Key.shift><Key.shift><Key.shift><Key.shift><Key.shift><Key.shift><Key.shift><Key.shift><Key.shift><Key.shift><Key.shift><Key.shift><Key.shift><Key.shift><Key.shift><Key.shift><Key.shift><Key.shift><Key.shift>R<Key.down><Key.enter>
Screenshot: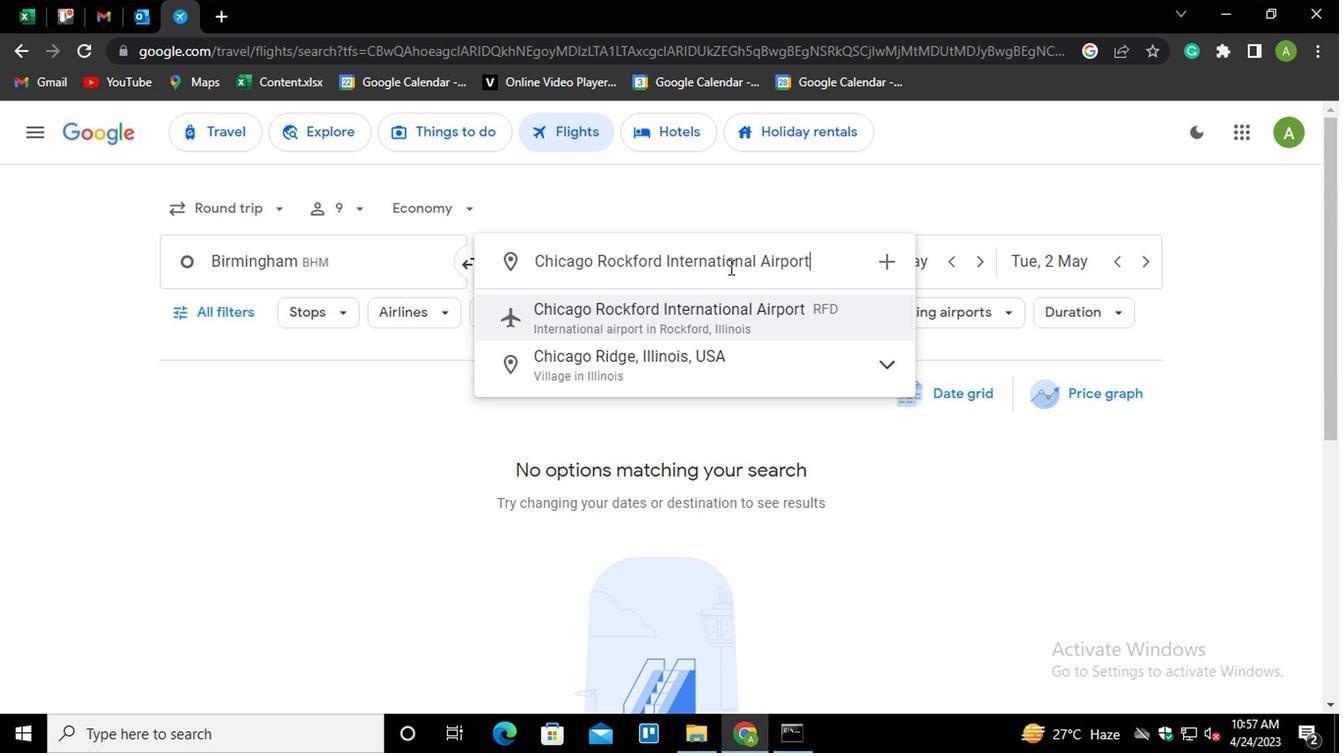 
Action: Mouse moved to (919, 269)
Screenshot: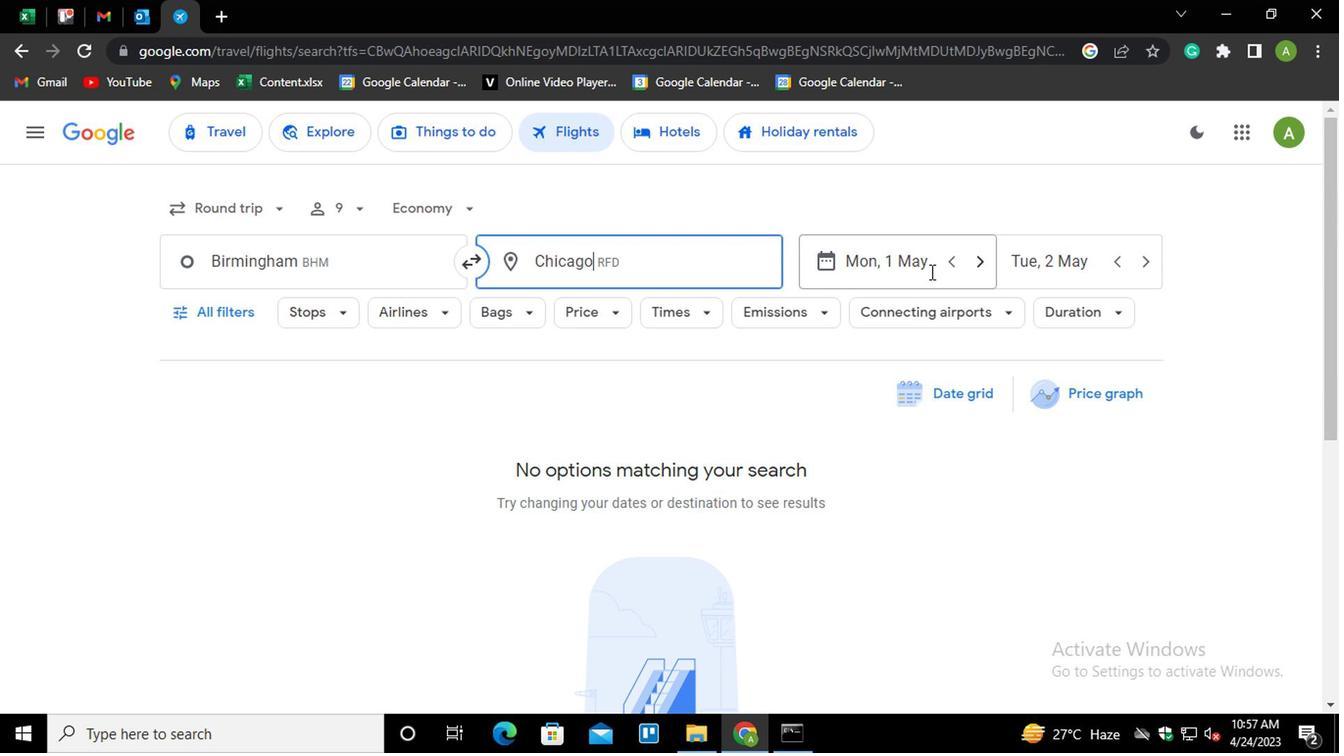 
Action: Mouse pressed left at (919, 269)
Screenshot: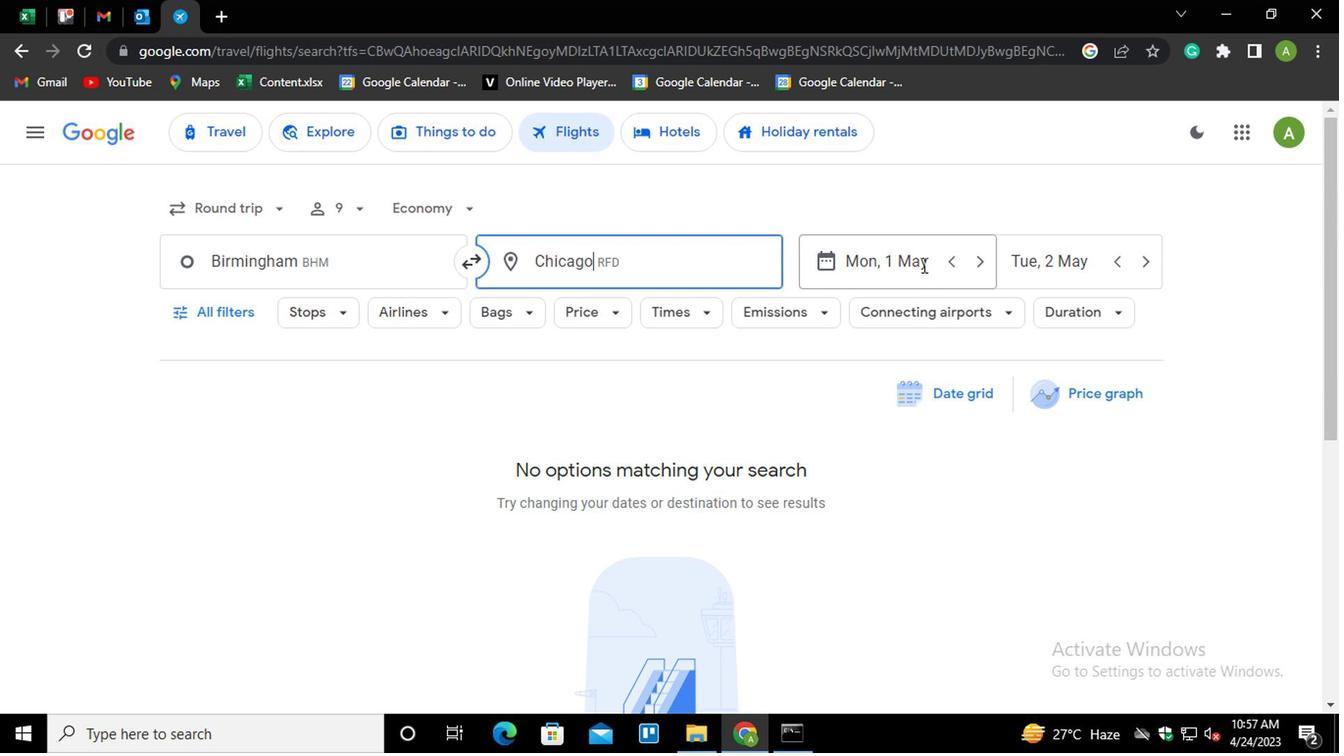 
Action: Mouse moved to (923, 208)
Screenshot: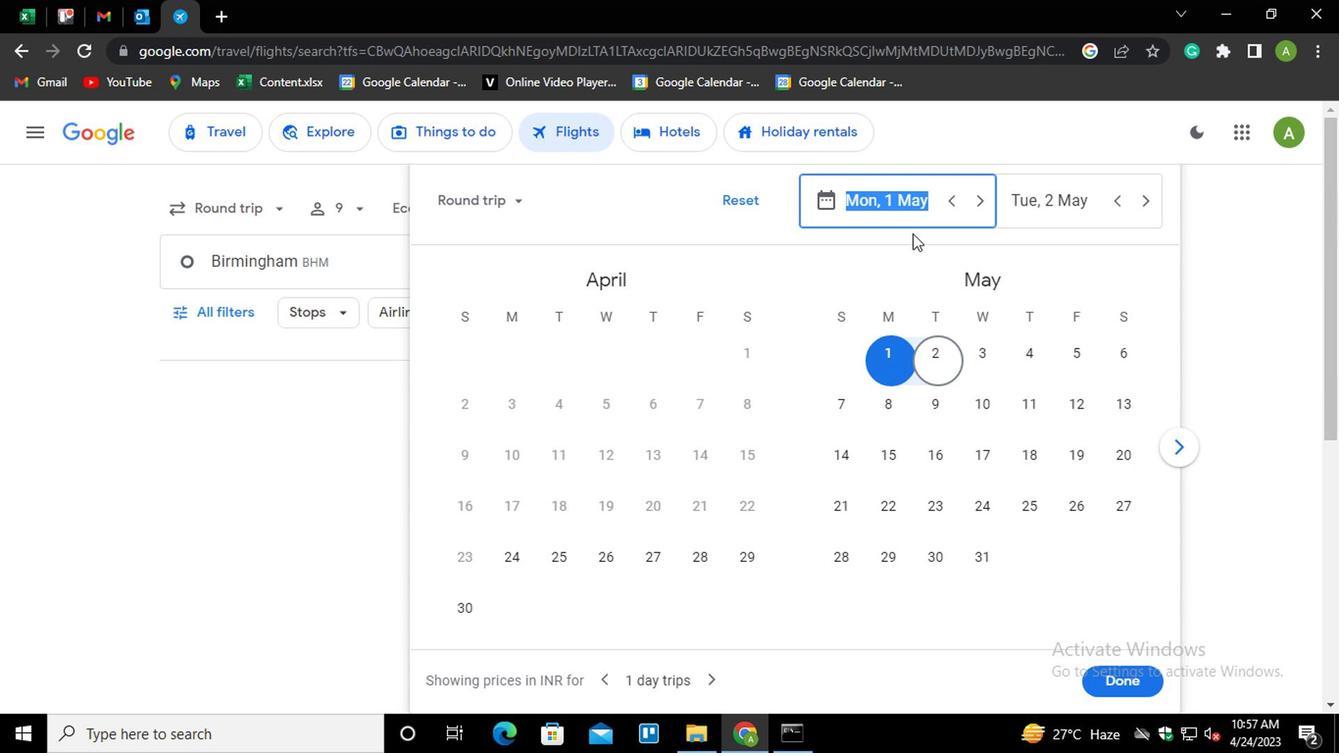 
Action: Mouse pressed left at (923, 208)
Screenshot: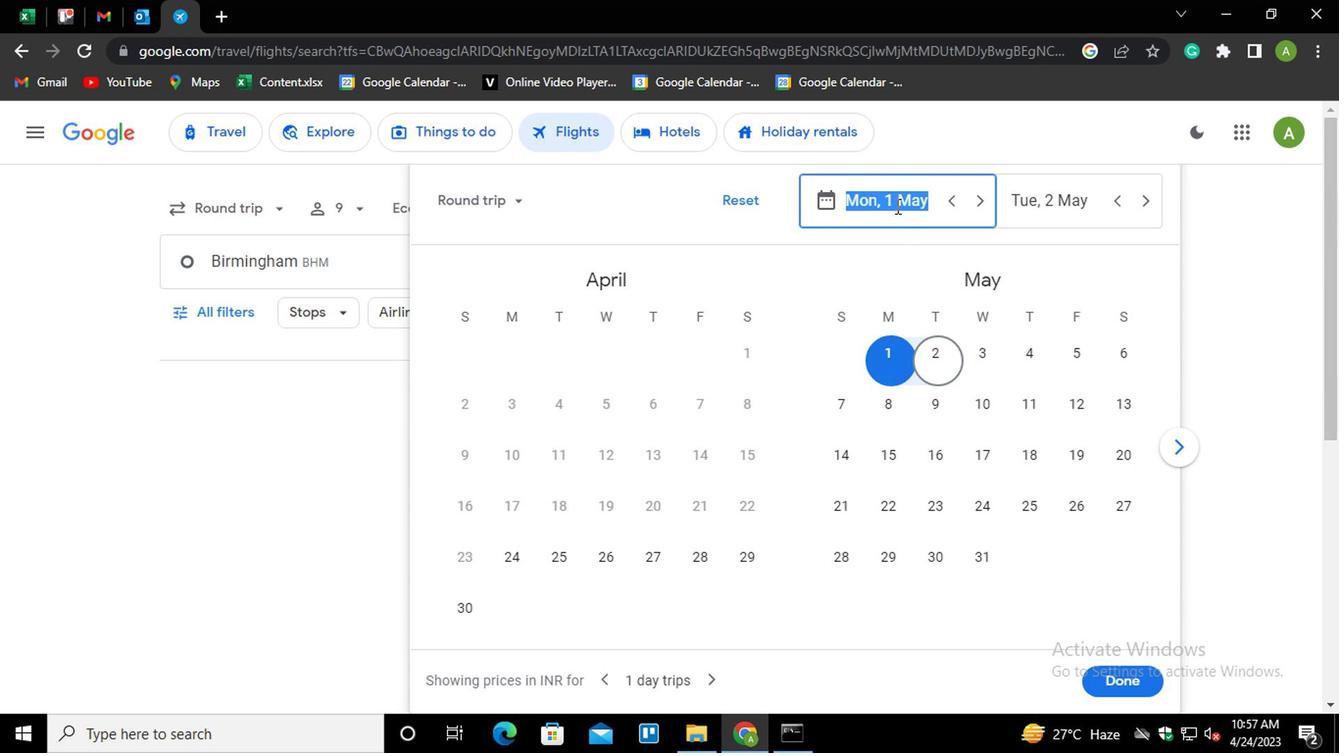 
Action: Mouse moved to (942, 202)
Screenshot: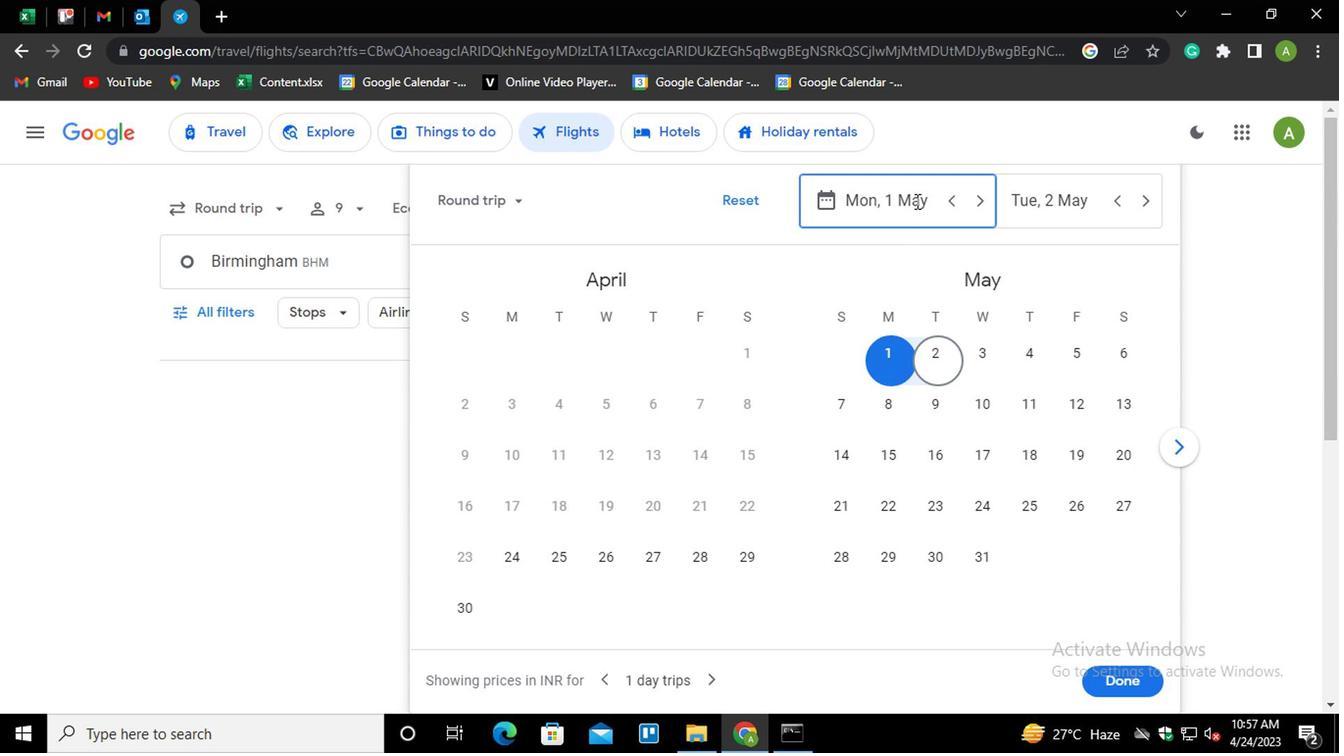 
Action: Key pressed <Key.backspace><Key.backspace>1<Key.space><Key.backspace>
Screenshot: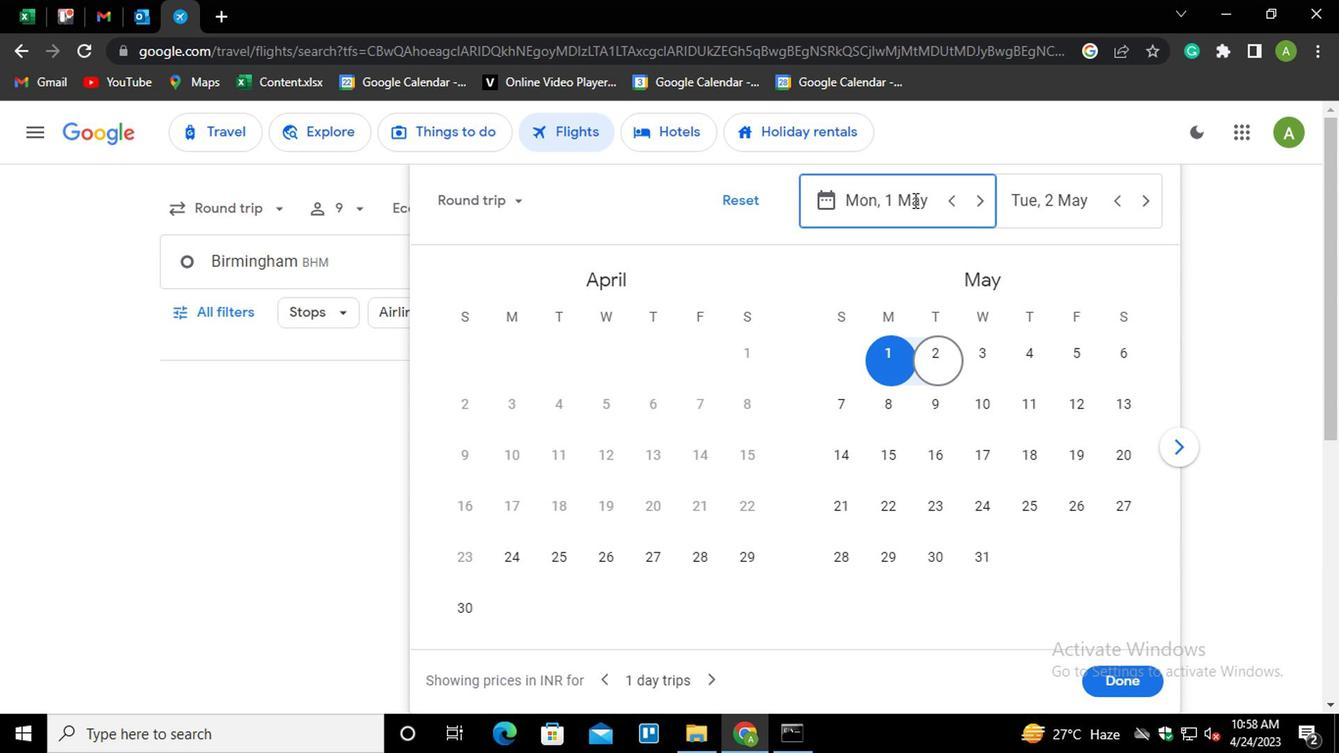 
Action: Mouse moved to (1093, 212)
Screenshot: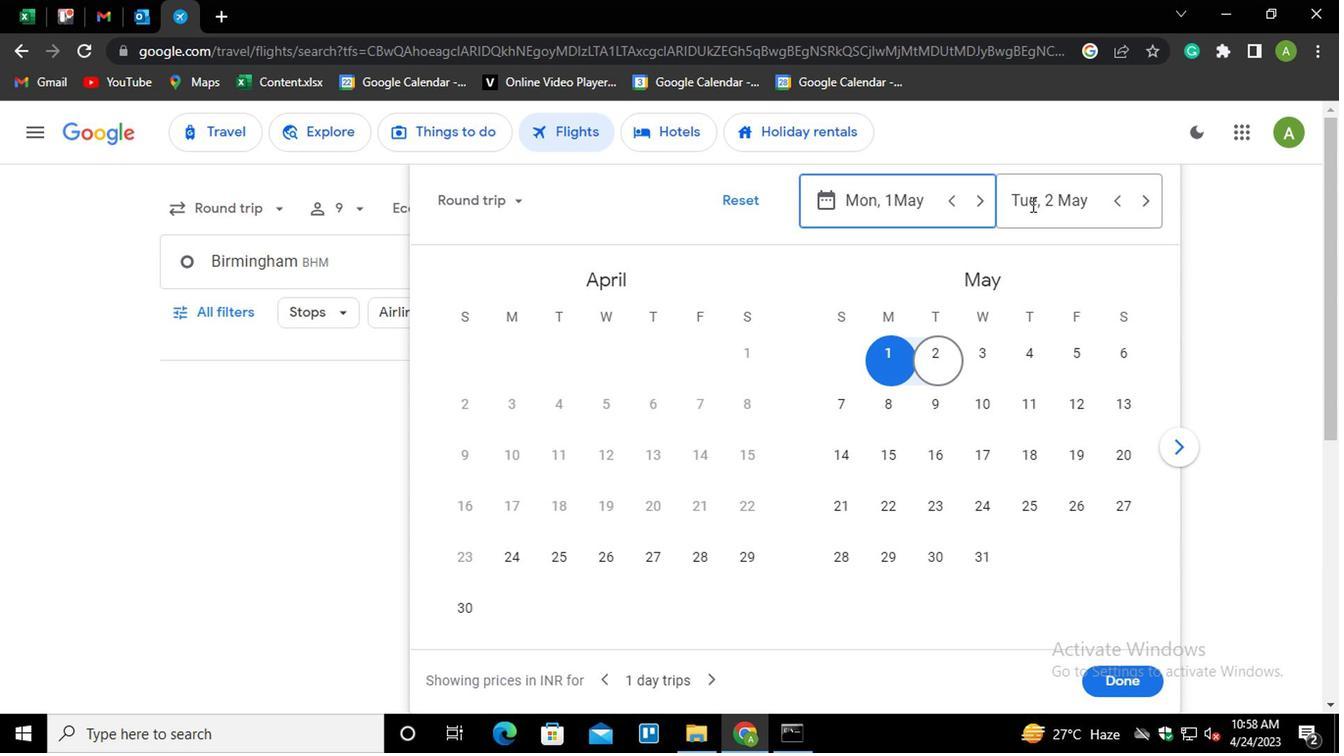 
Action: Mouse pressed left at (1093, 212)
Screenshot: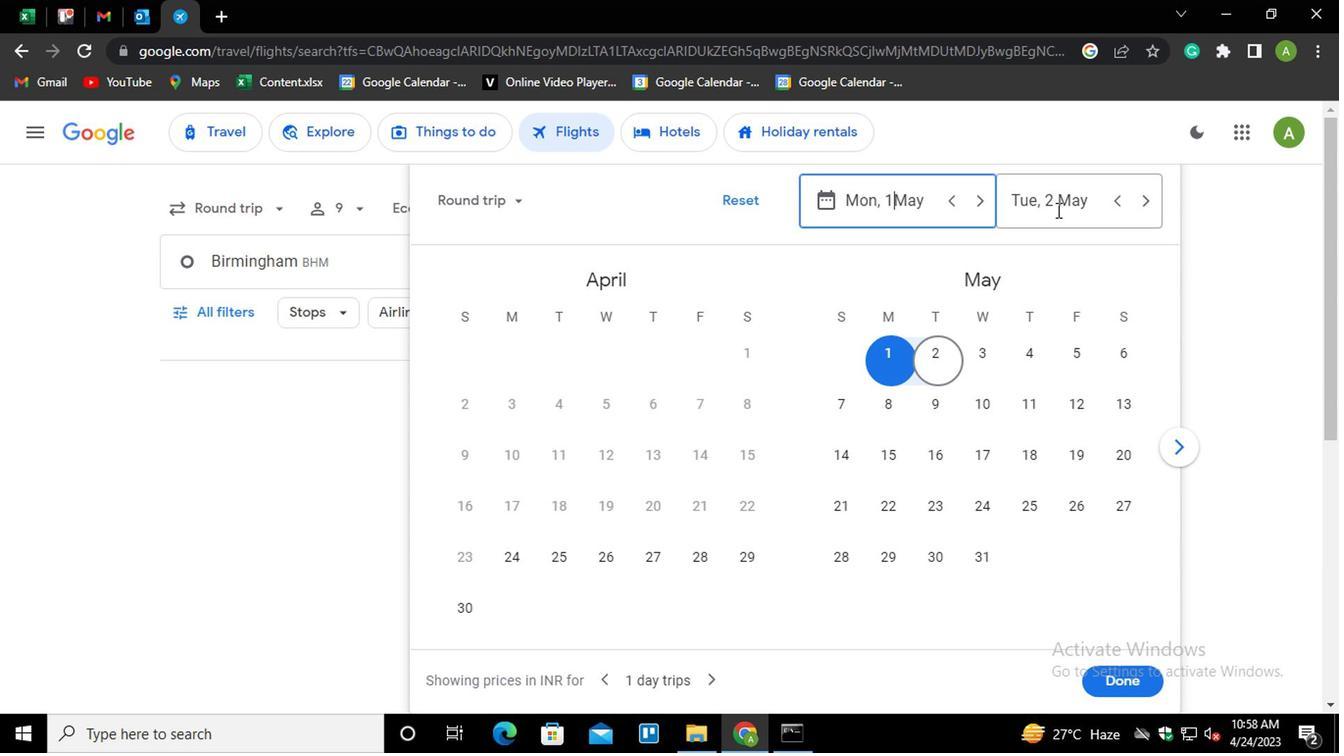 
Action: Key pressed <Key.backspace><Key.backspace>2<Key.space>
Screenshot: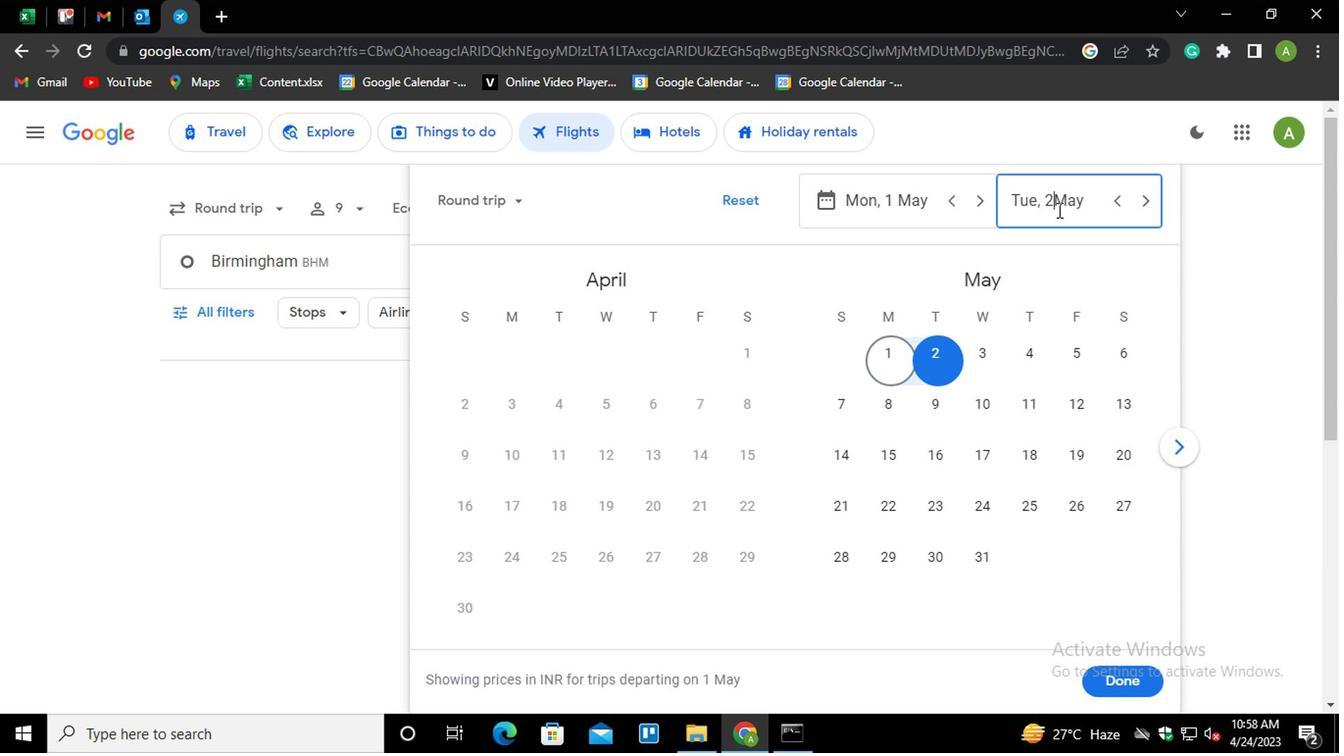 
Action: Mouse moved to (1171, 691)
Screenshot: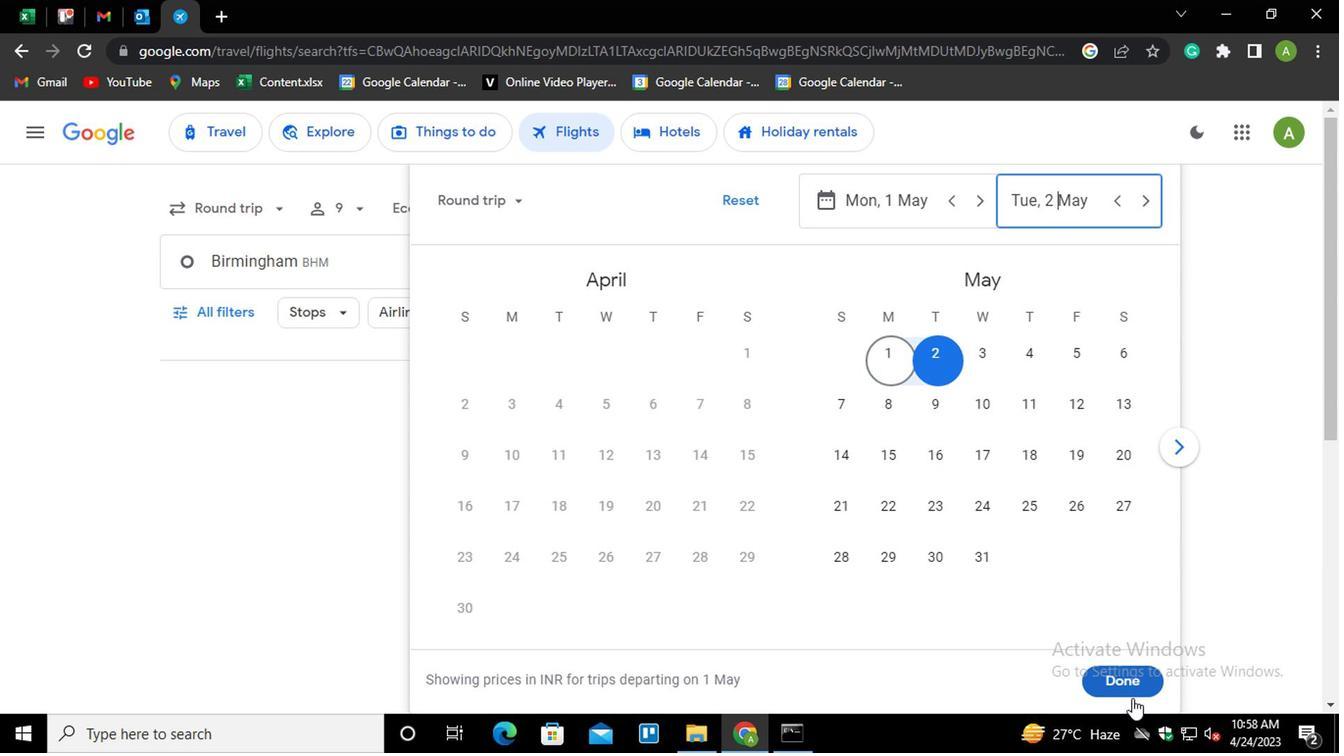 
Action: Mouse pressed left at (1171, 691)
Screenshot: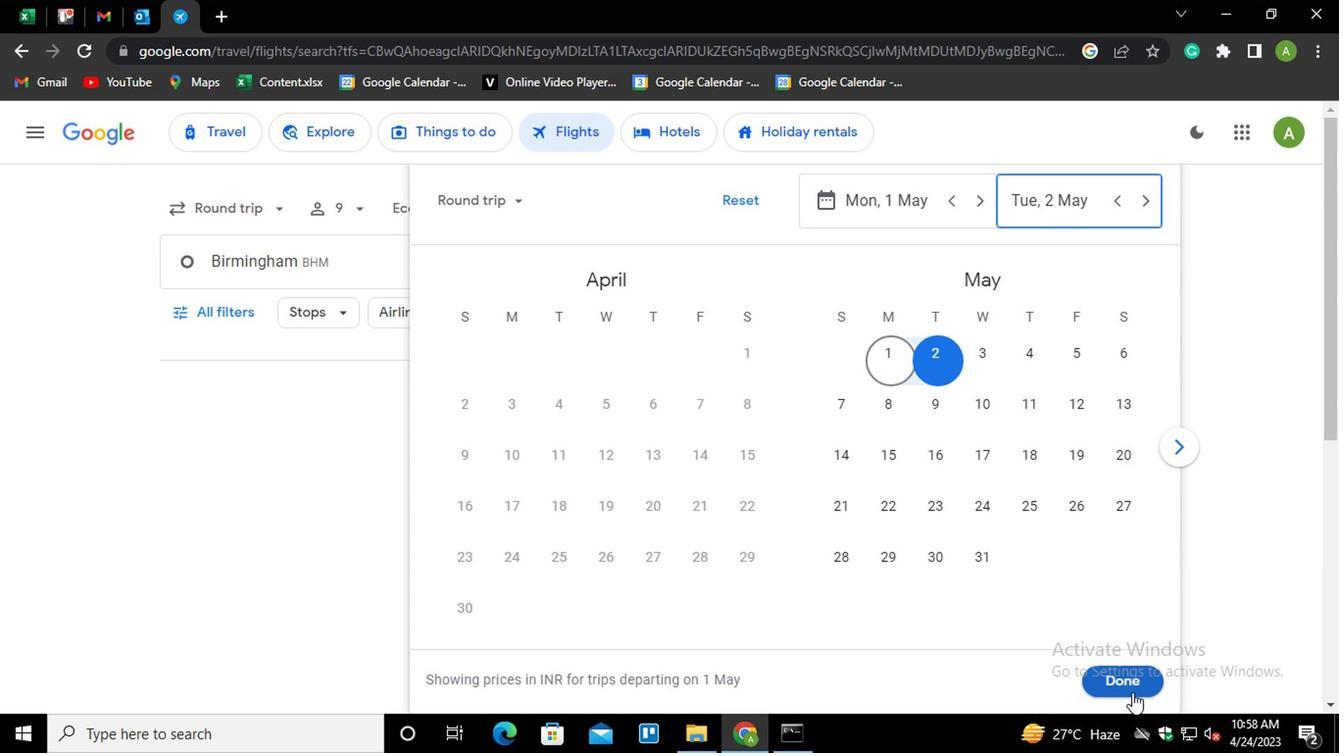 
Action: Mouse moved to (209, 306)
Screenshot: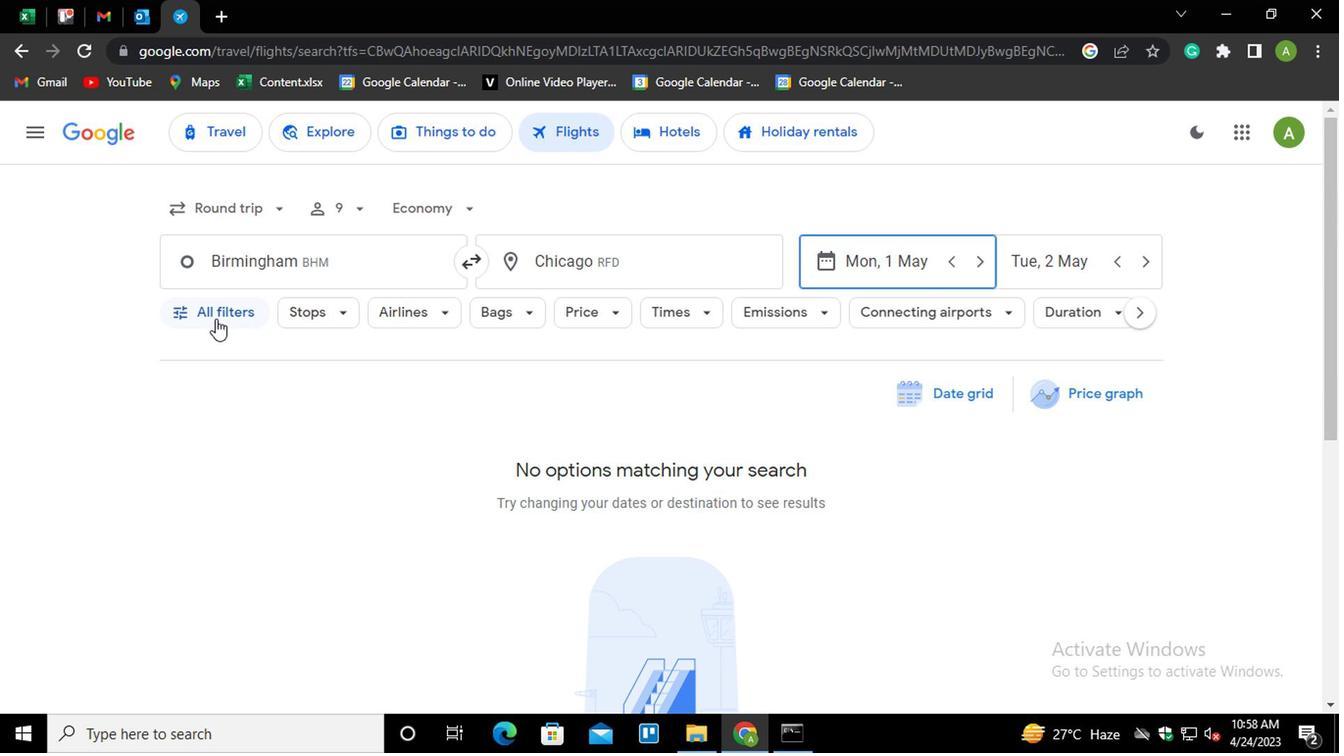 
Action: Mouse pressed left at (209, 306)
Screenshot: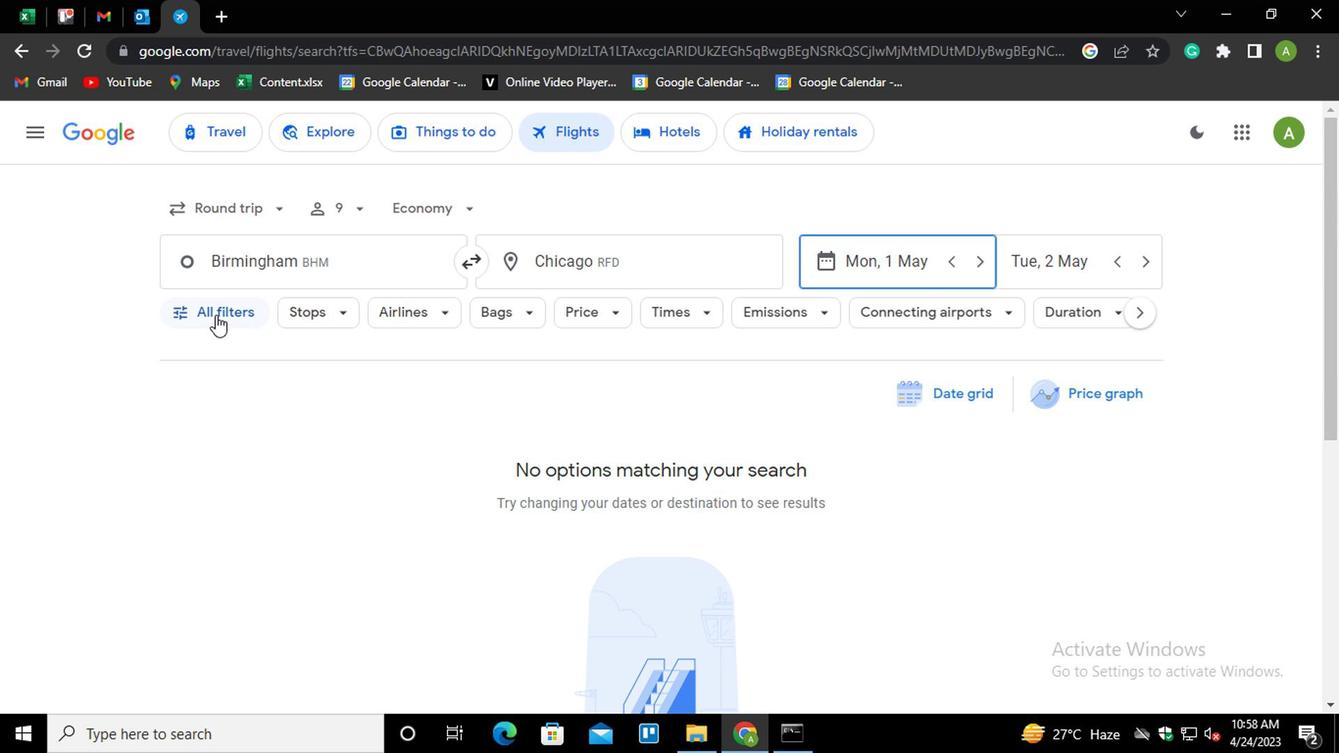 
Action: Mouse moved to (246, 432)
Screenshot: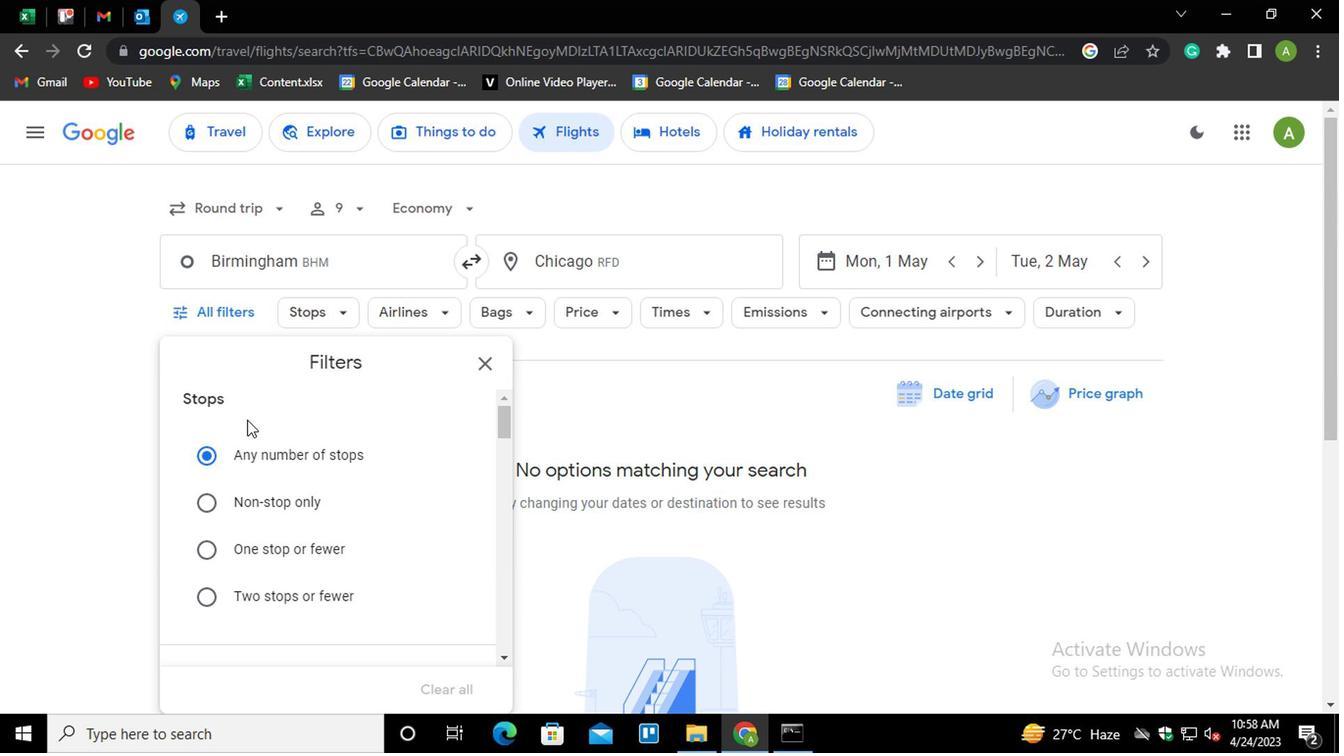 
Action: Mouse scrolled (246, 431) with delta (0, -1)
Screenshot: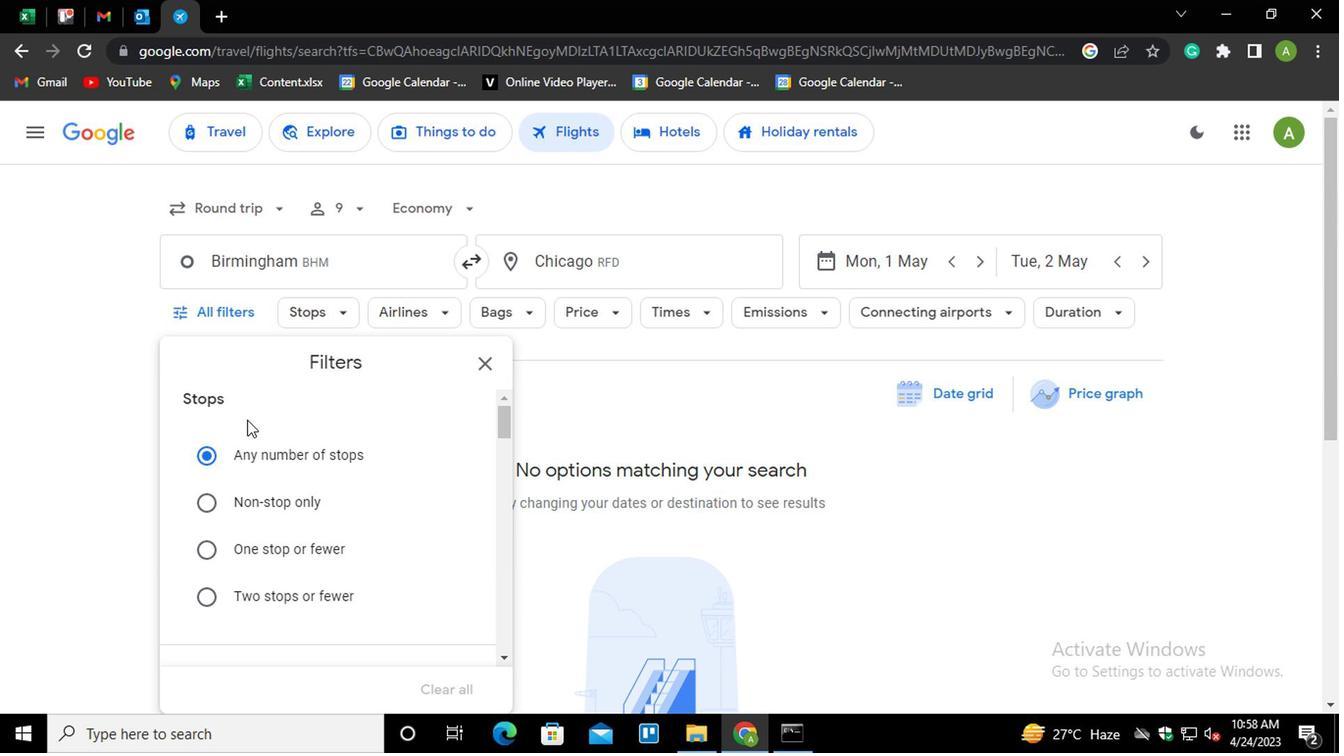 
Action: Mouse moved to (214, 405)
Screenshot: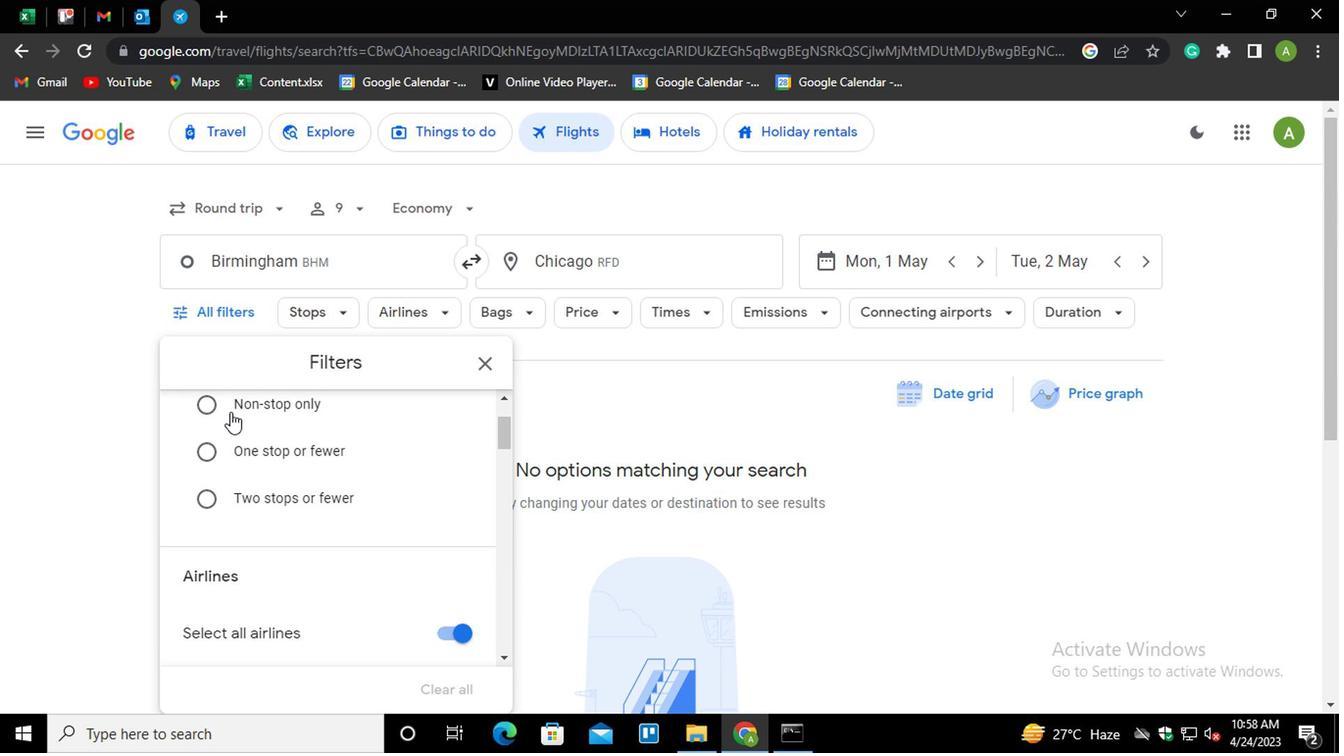 
Action: Mouse pressed left at (214, 405)
Screenshot: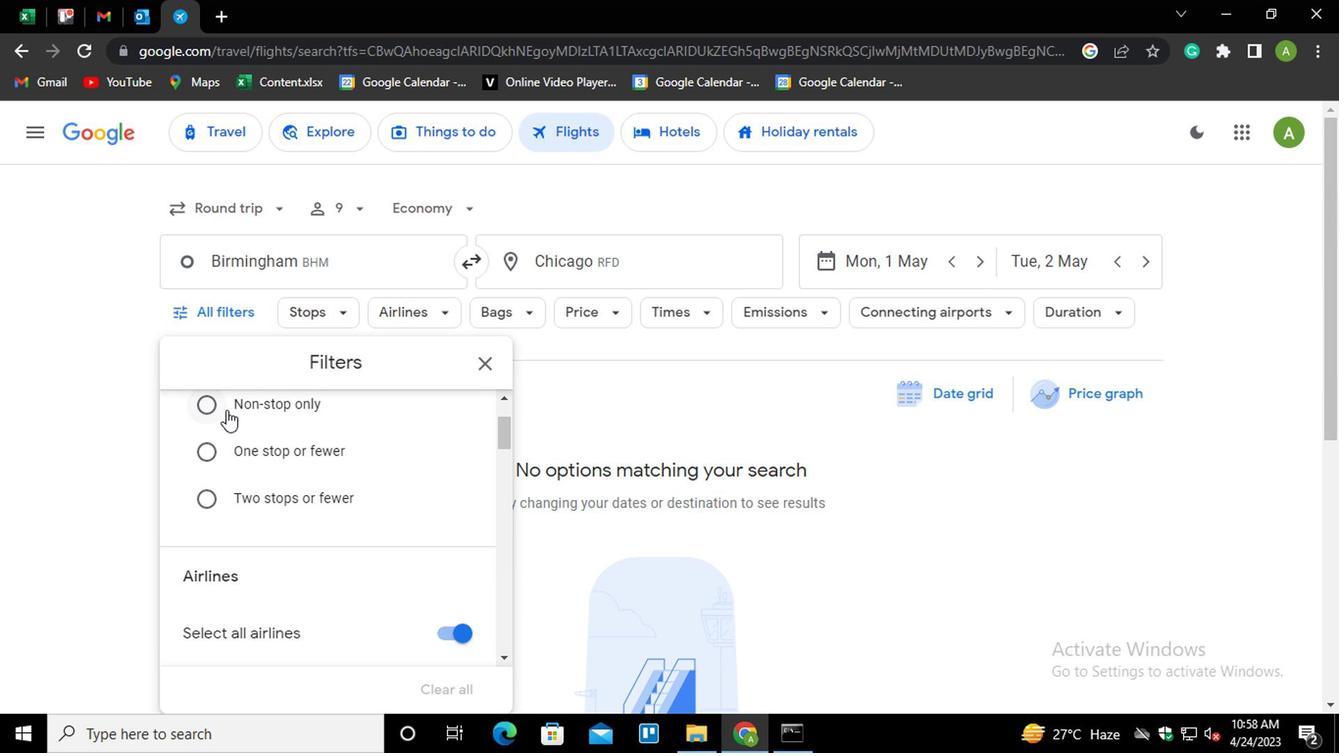 
Action: Mouse moved to (343, 493)
Screenshot: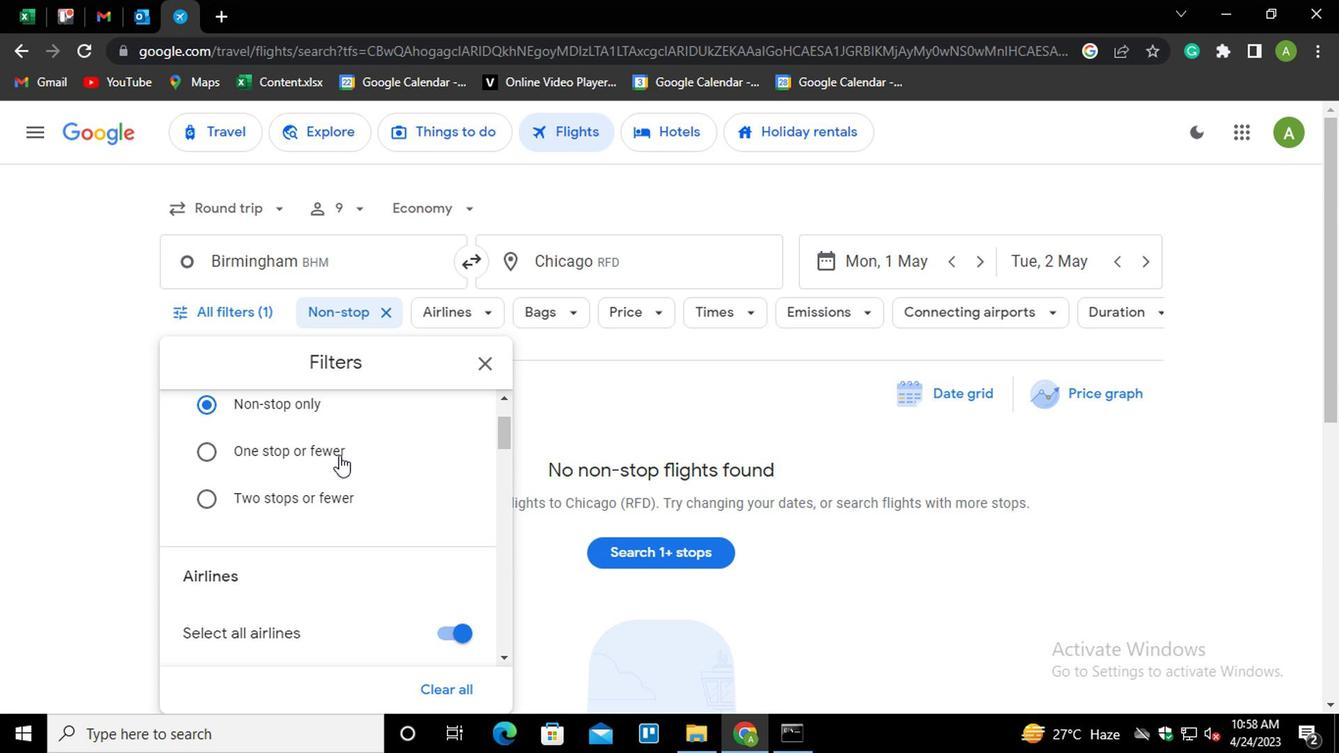 
Action: Mouse scrolled (343, 492) with delta (0, -1)
Screenshot: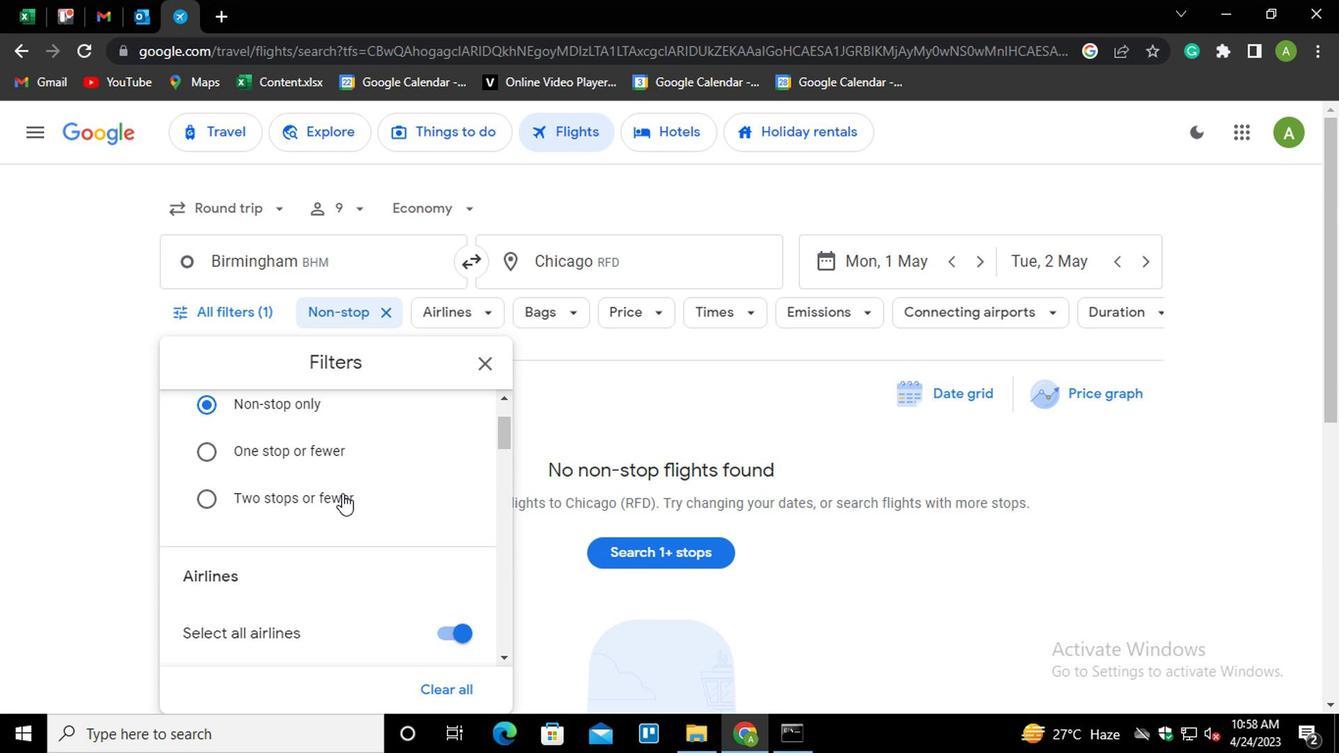 
Action: Mouse scrolled (343, 492) with delta (0, -1)
Screenshot: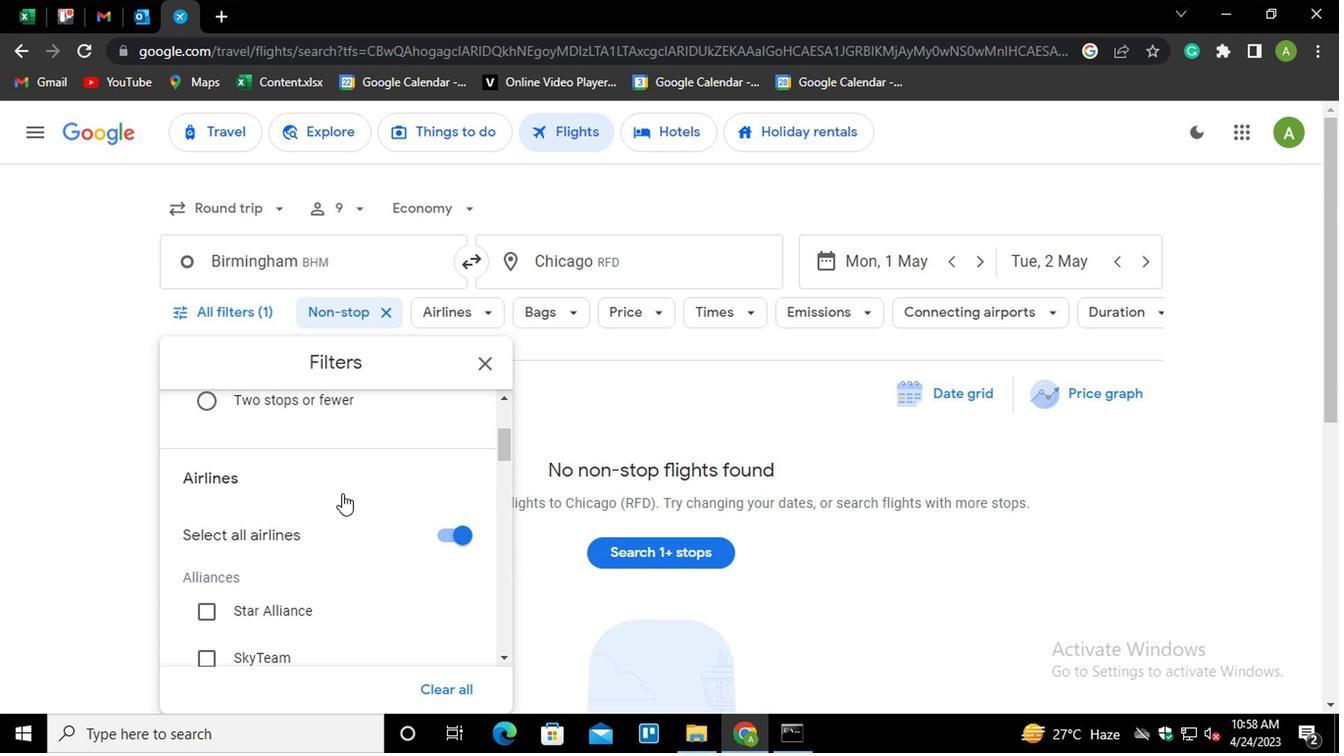 
Action: Mouse moved to (343, 493)
Screenshot: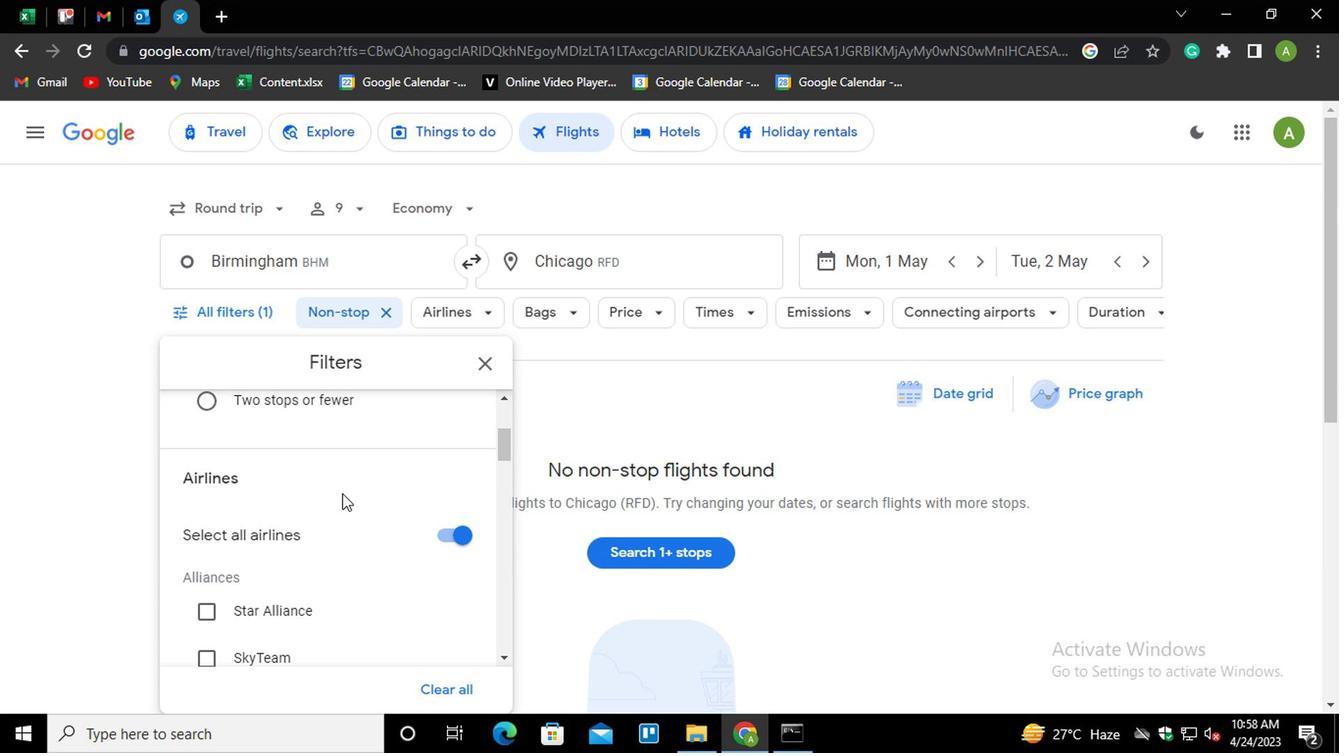 
Action: Mouse scrolled (343, 492) with delta (0, -1)
Screenshot: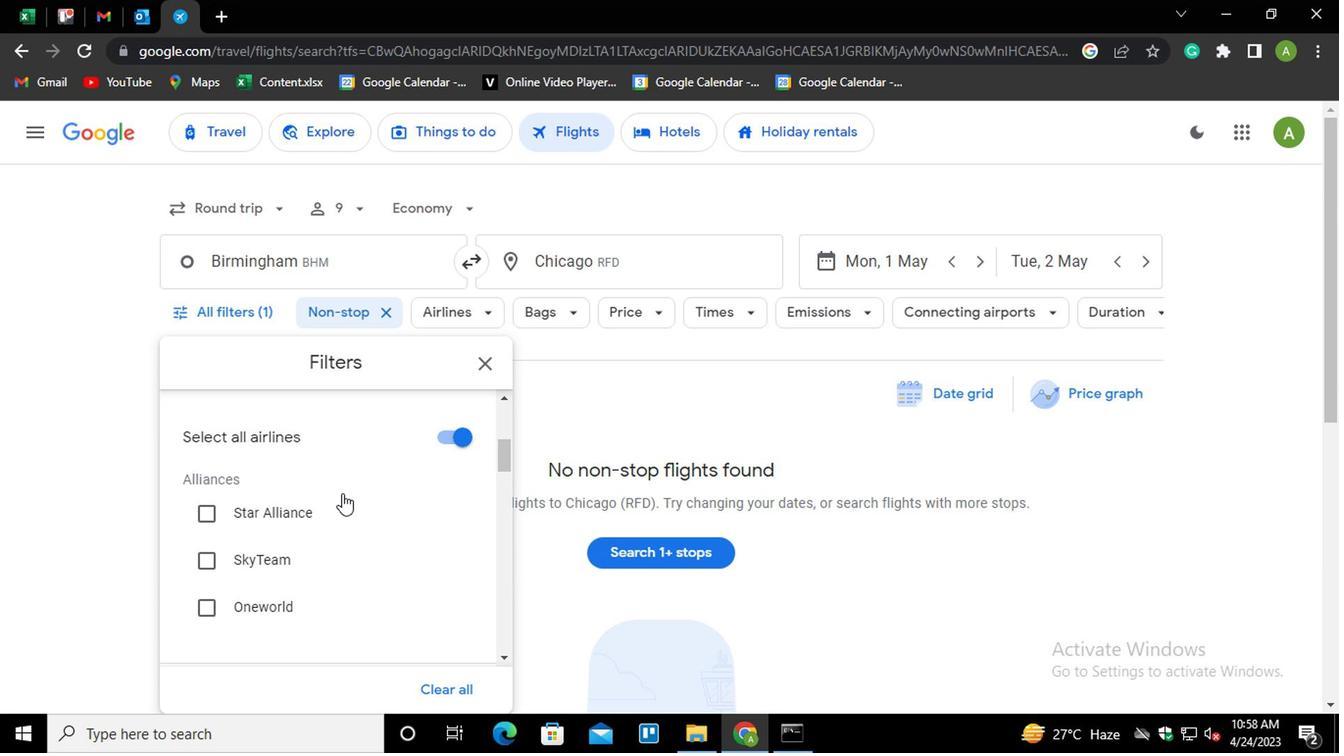 
Action: Mouse scrolled (343, 494) with delta (0, 0)
Screenshot: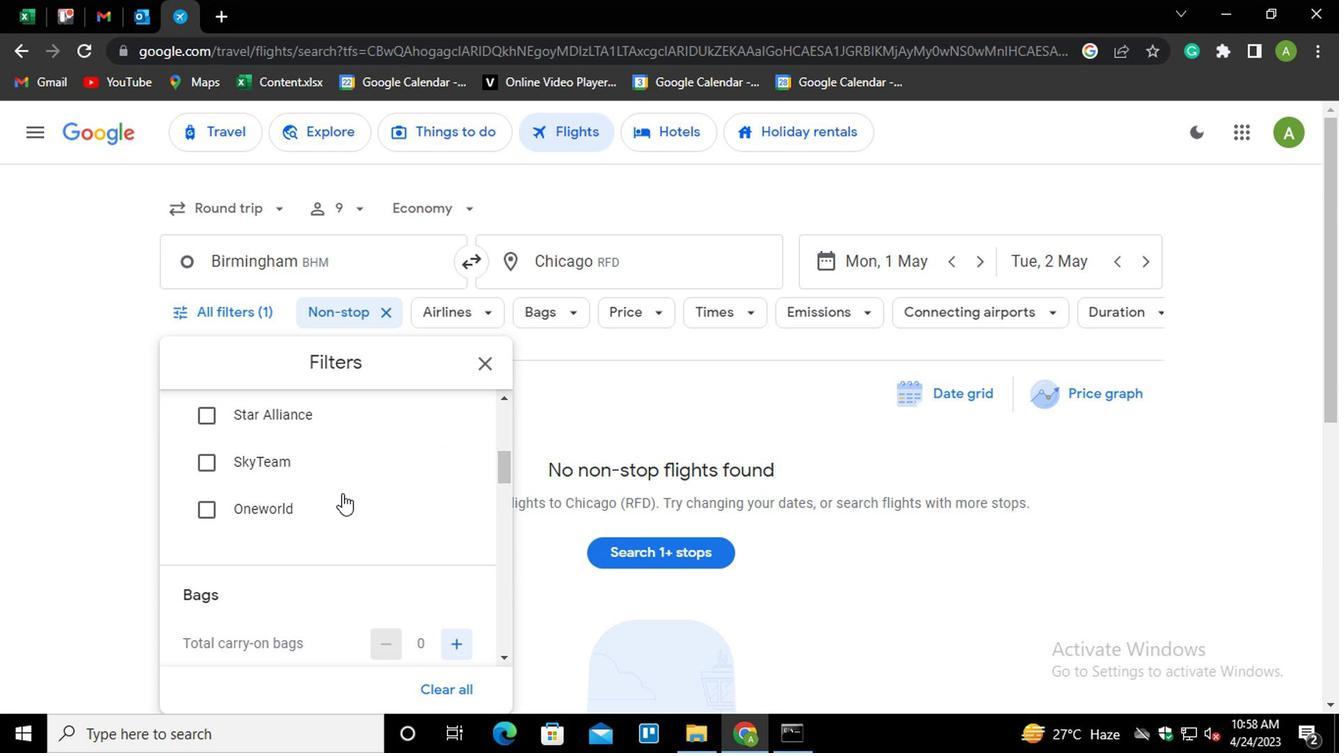 
Action: Mouse moved to (369, 502)
Screenshot: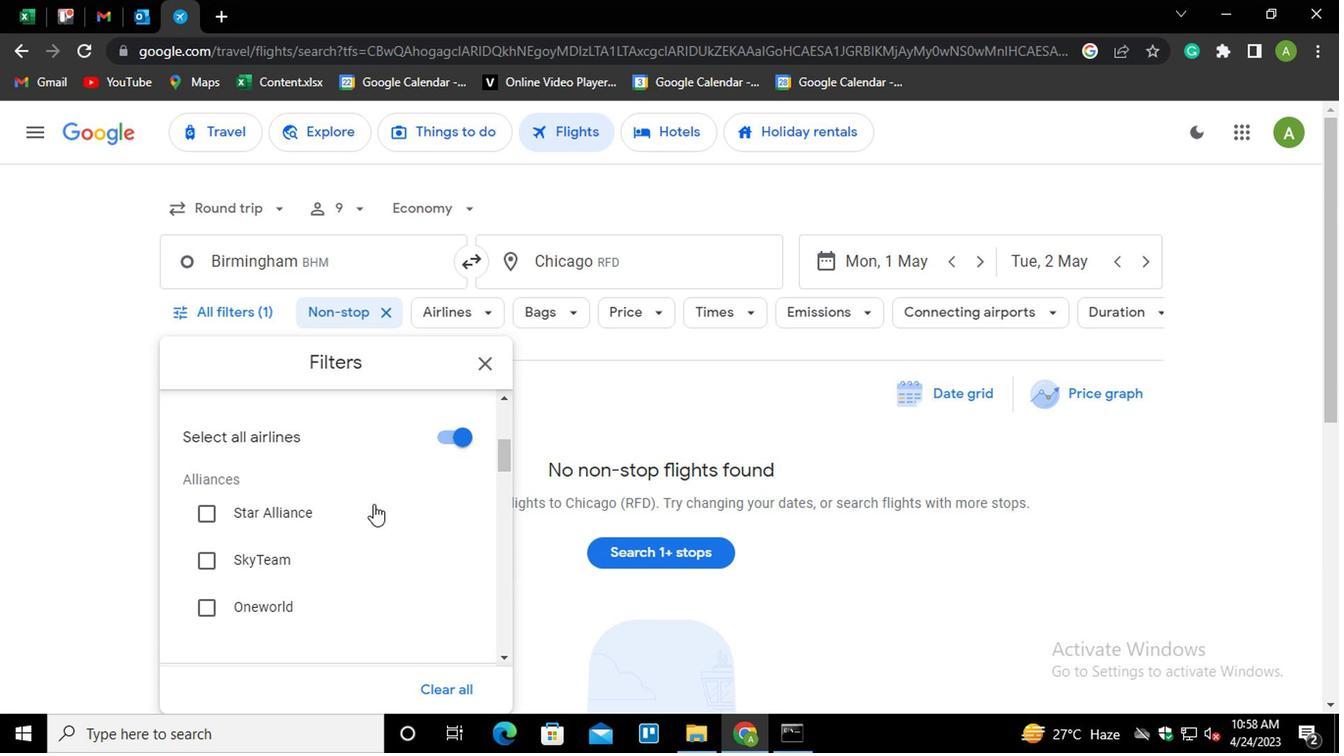 
Action: Mouse scrolled (369, 501) with delta (0, 0)
Screenshot: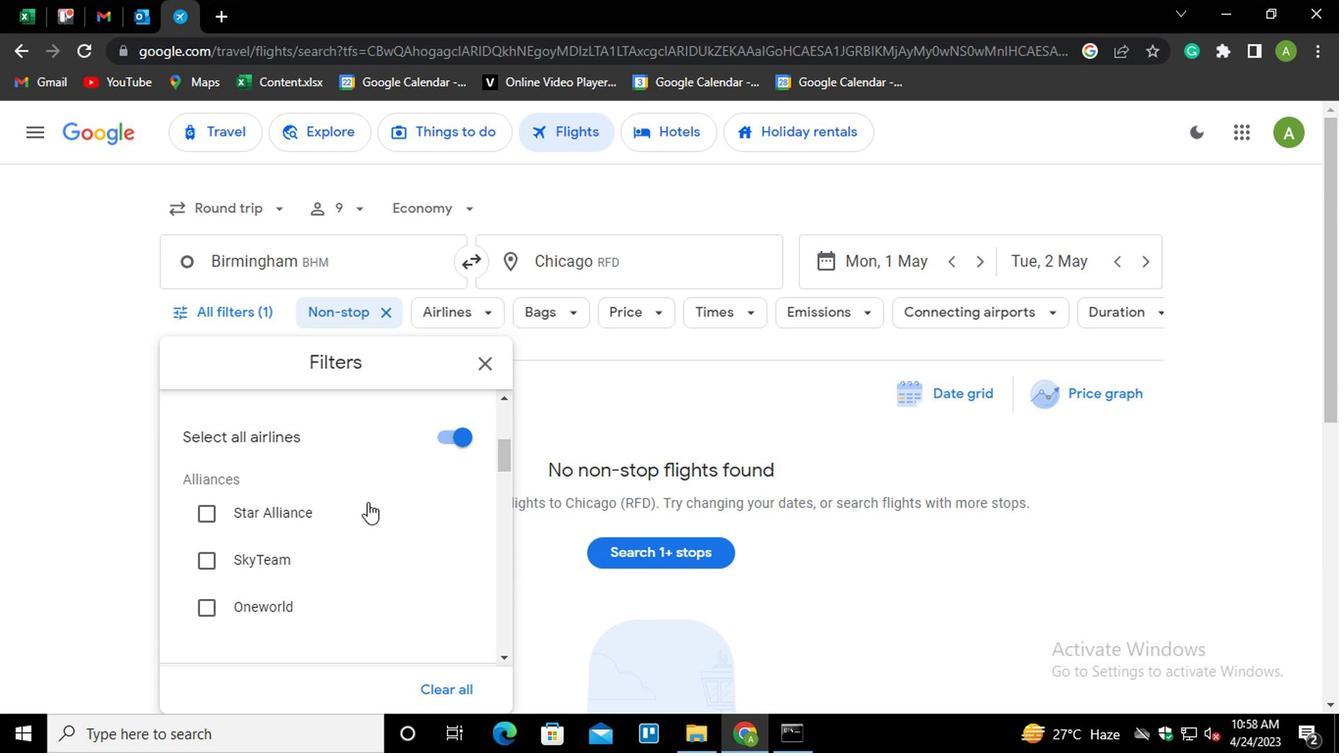 
Action: Mouse scrolled (369, 501) with delta (0, 0)
Screenshot: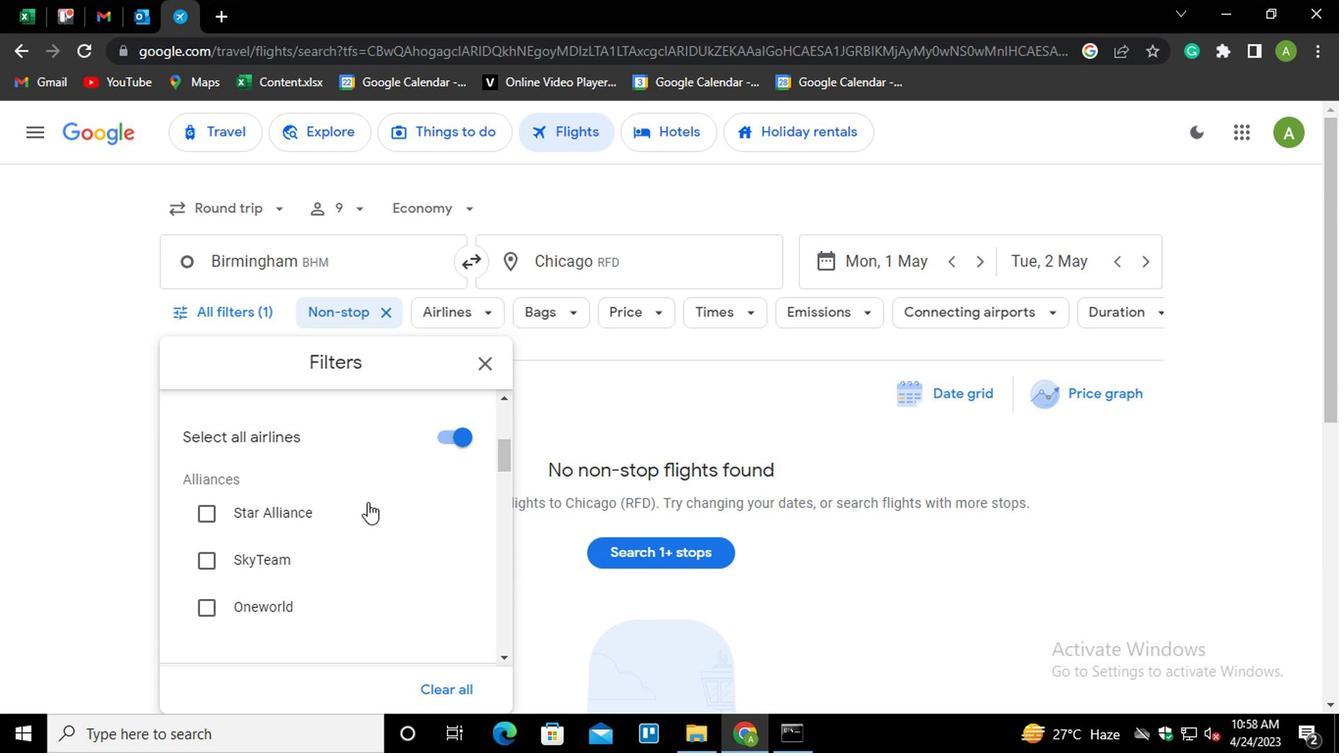 
Action: Mouse scrolled (369, 501) with delta (0, 0)
Screenshot: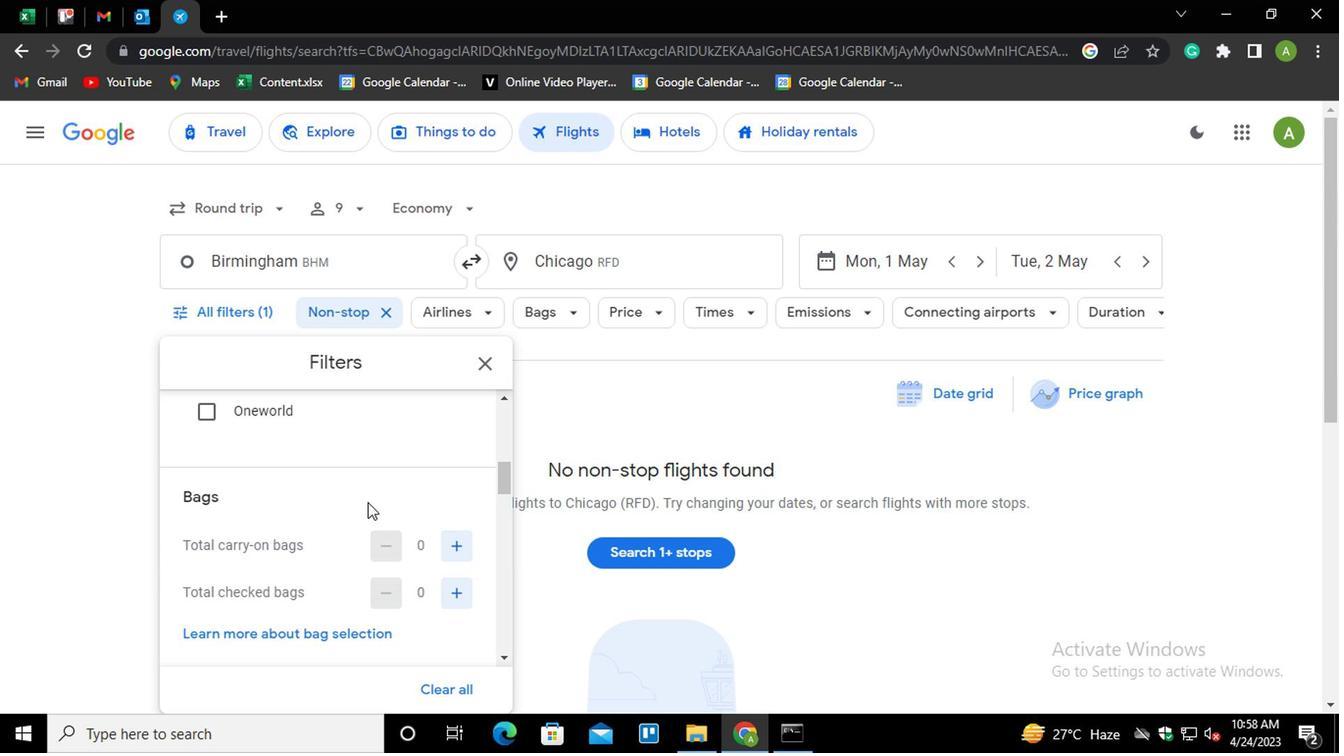 
Action: Mouse moved to (466, 454)
Screenshot: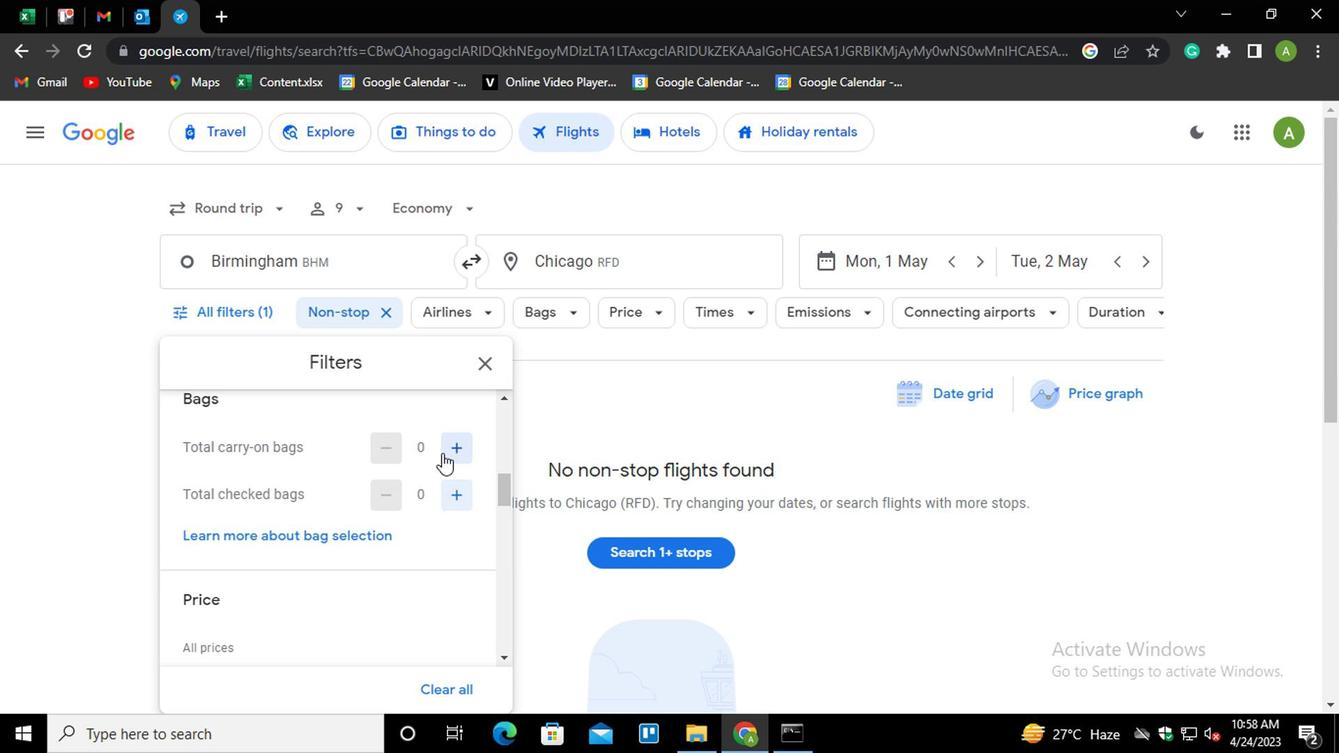 
Action: Mouse pressed left at (466, 454)
Screenshot: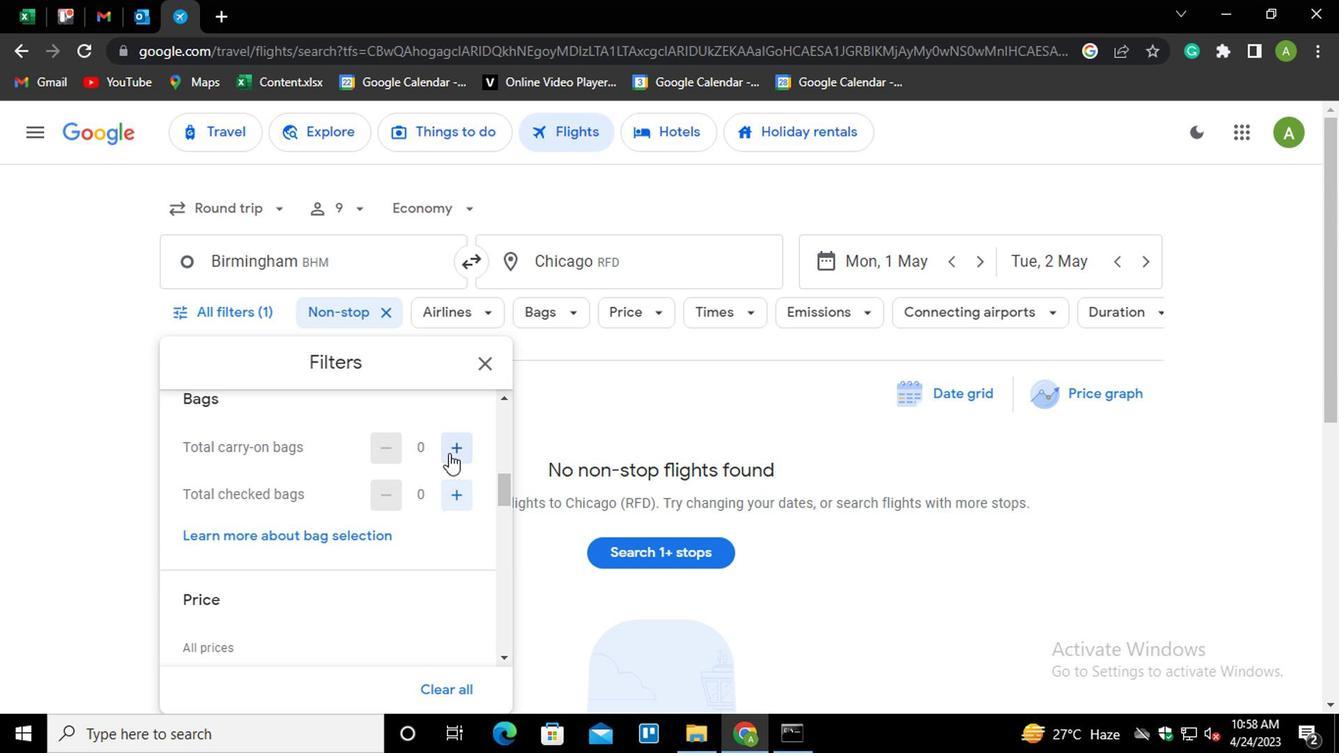 
Action: Mouse moved to (454, 492)
Screenshot: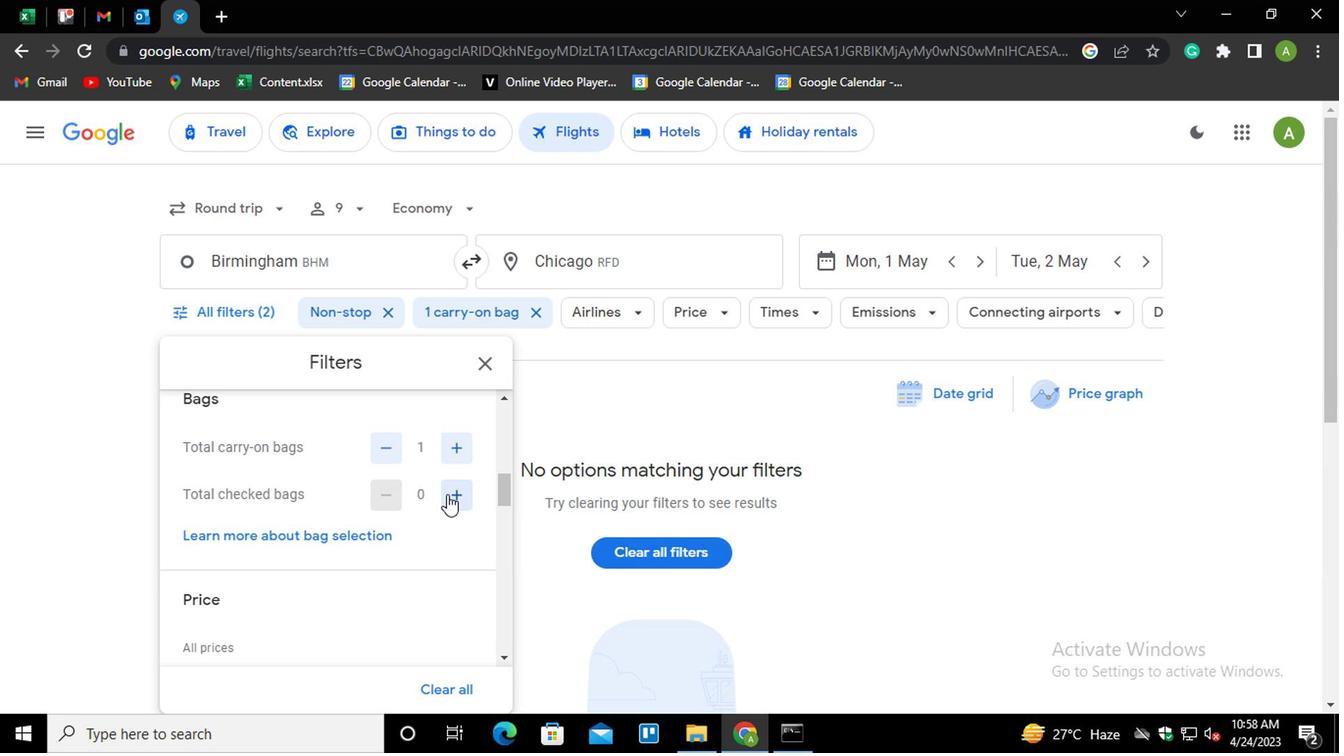 
Action: Mouse pressed left at (454, 492)
Screenshot: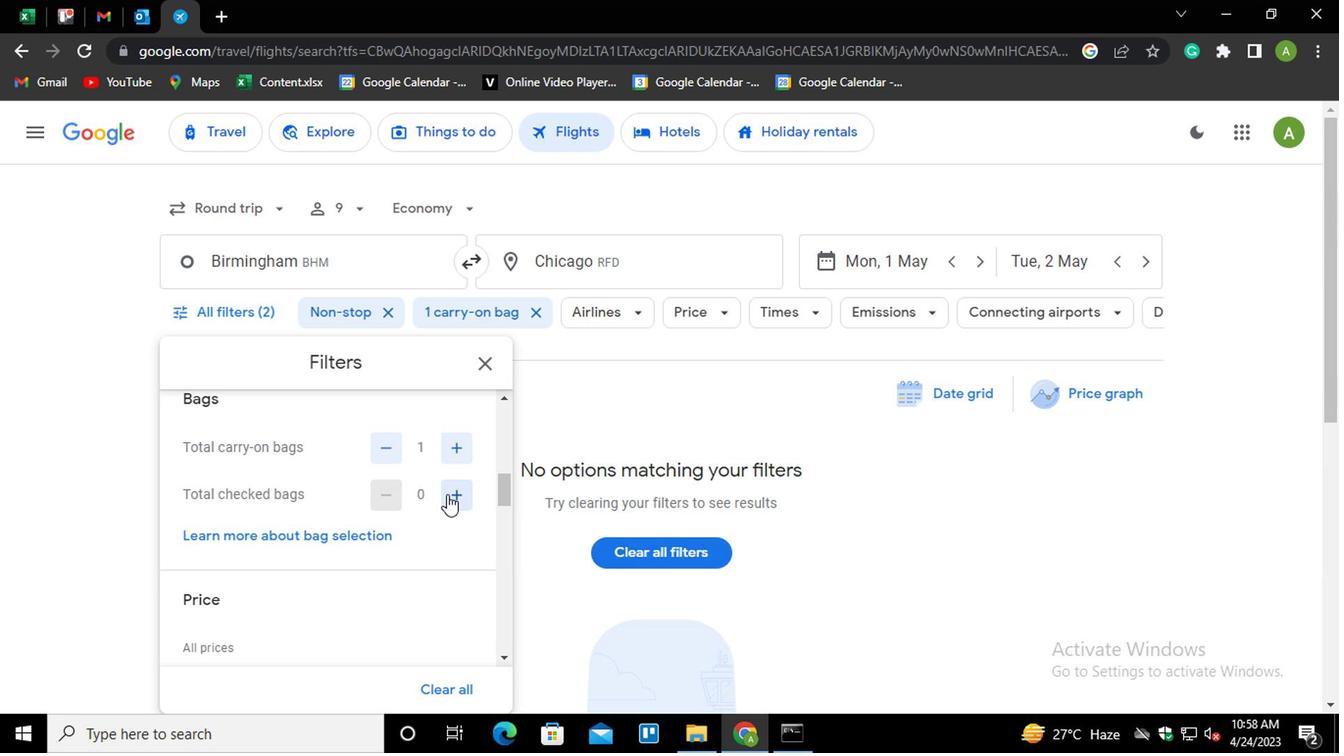
Action: Mouse moved to (421, 541)
Screenshot: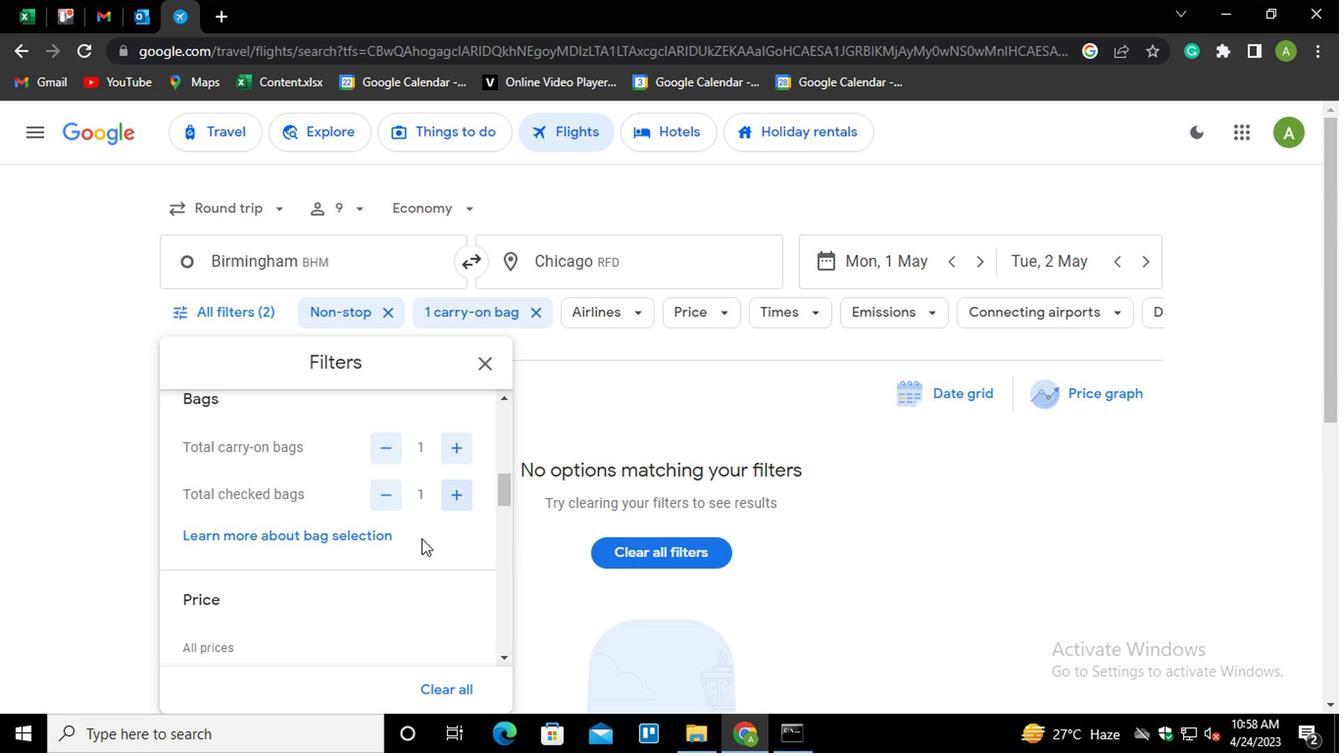 
Action: Mouse scrolled (421, 541) with delta (0, 0)
Screenshot: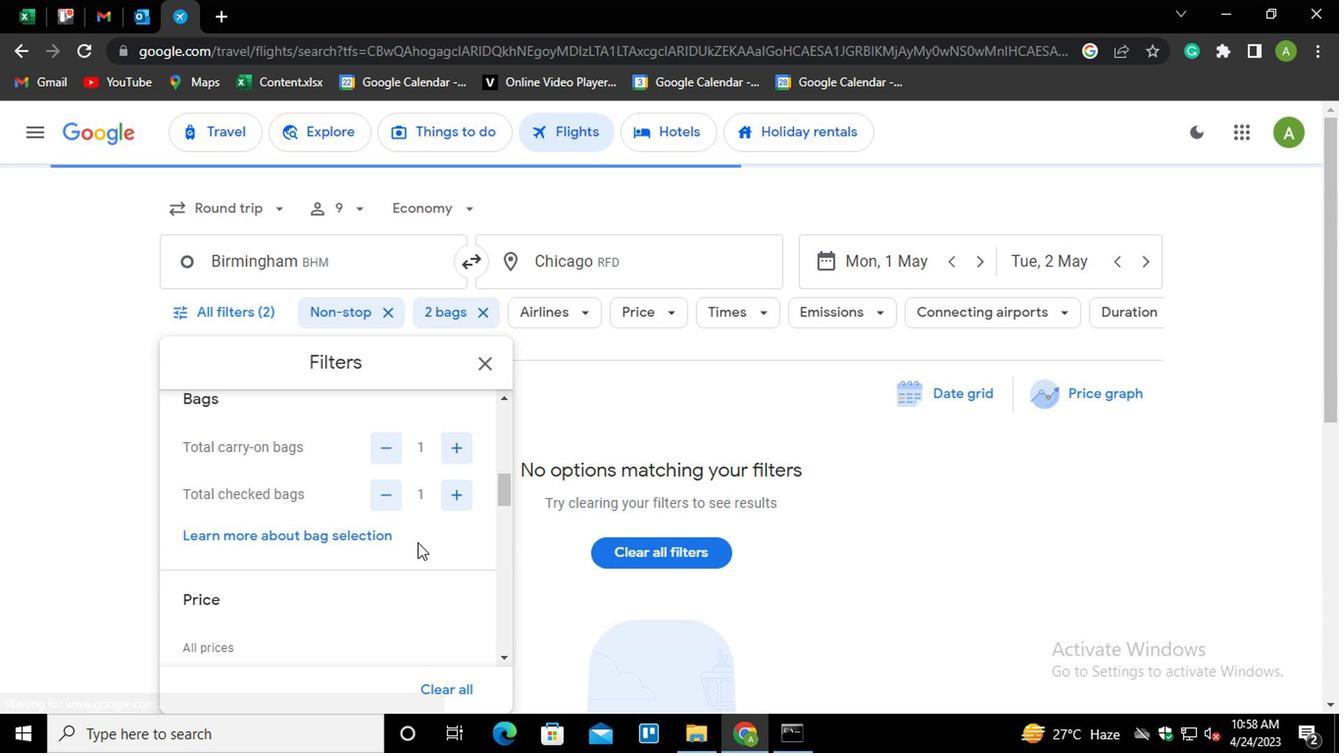 
Action: Mouse moved to (471, 585)
Screenshot: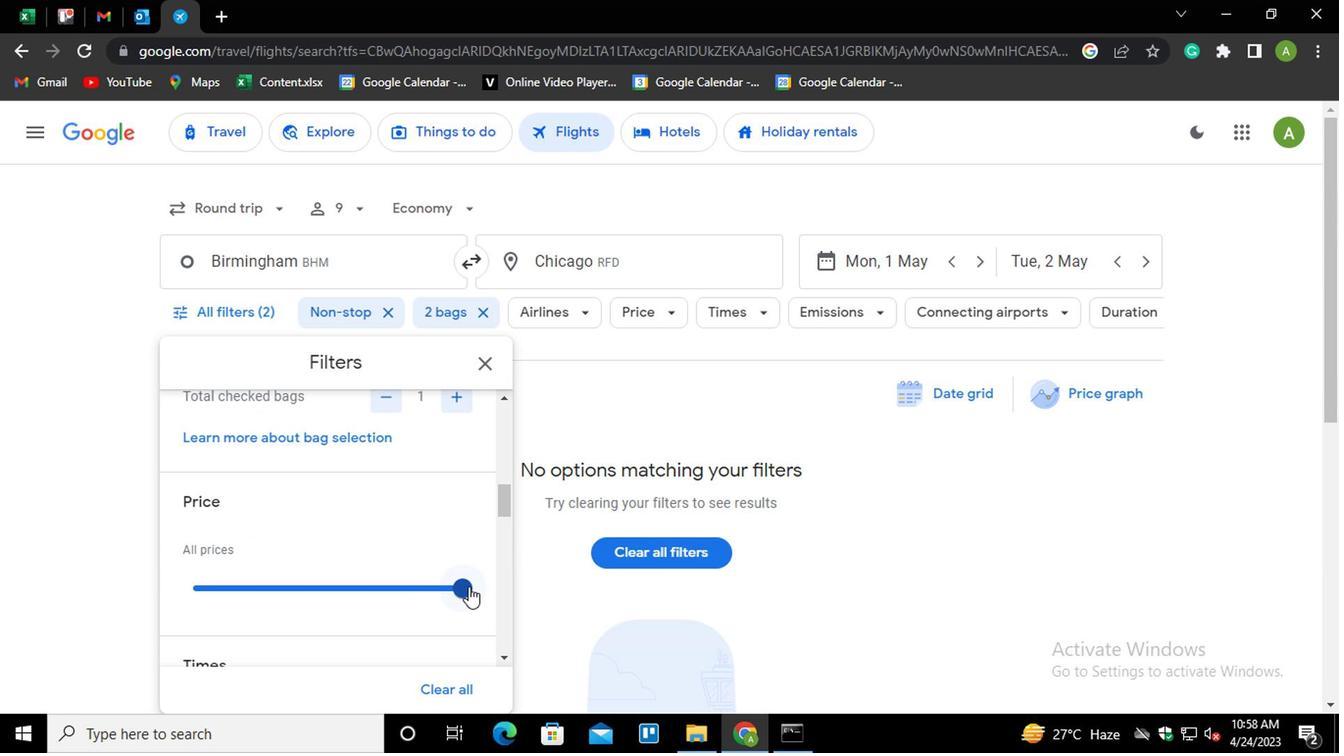 
Action: Mouse pressed left at (471, 585)
Screenshot: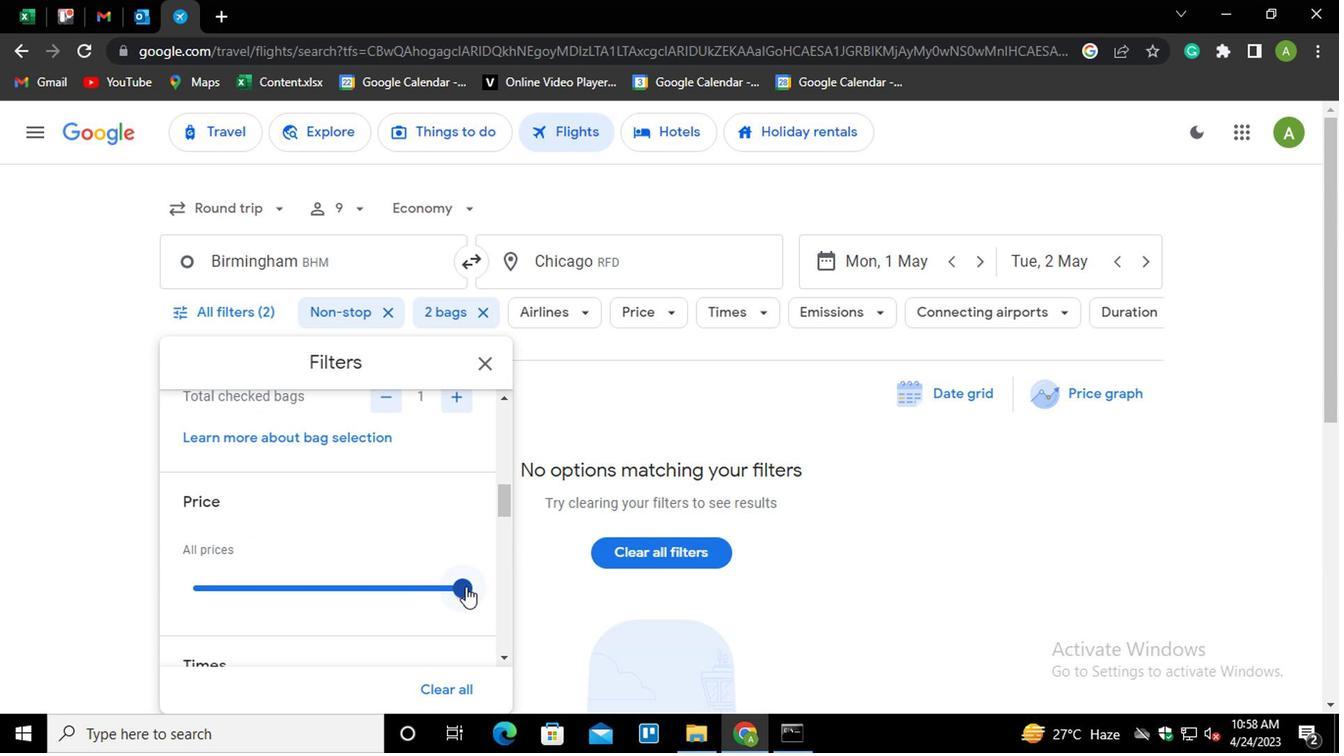 
Action: Mouse moved to (428, 590)
Screenshot: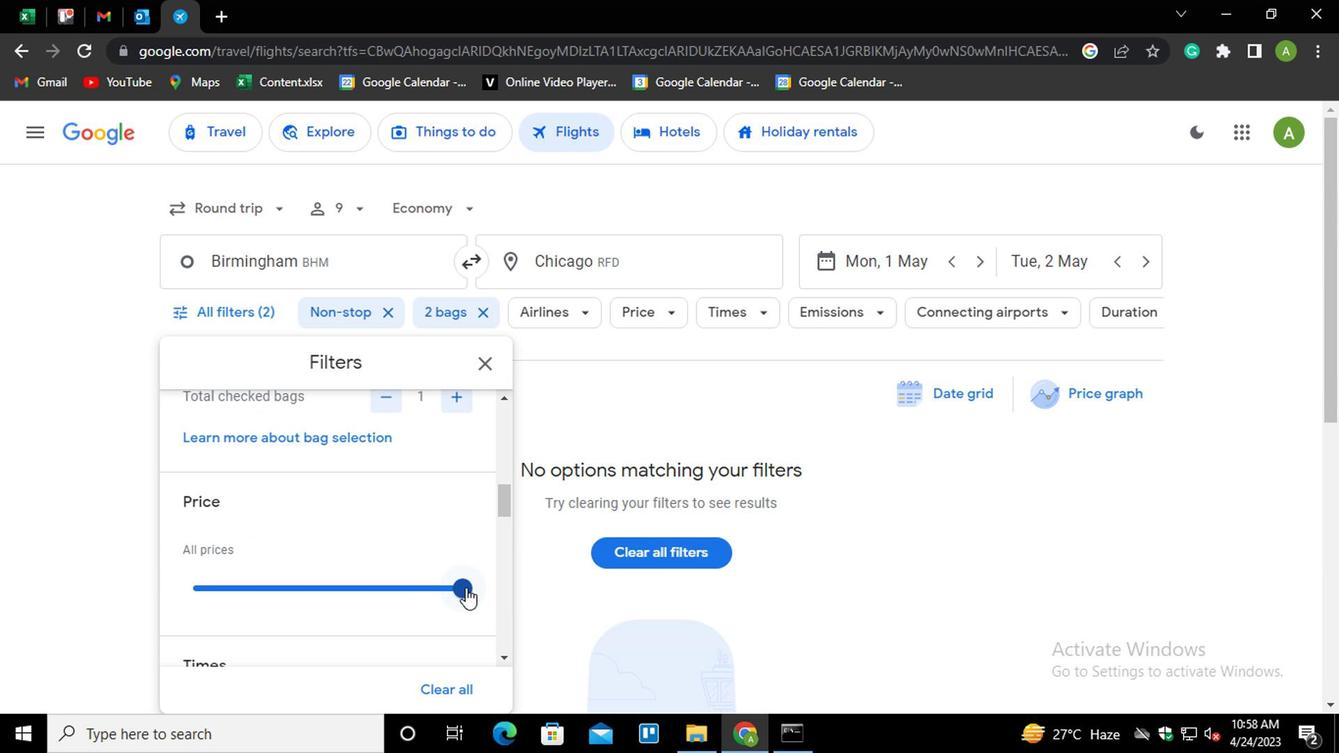 
Action: Mouse scrolled (428, 590) with delta (0, 0)
Screenshot: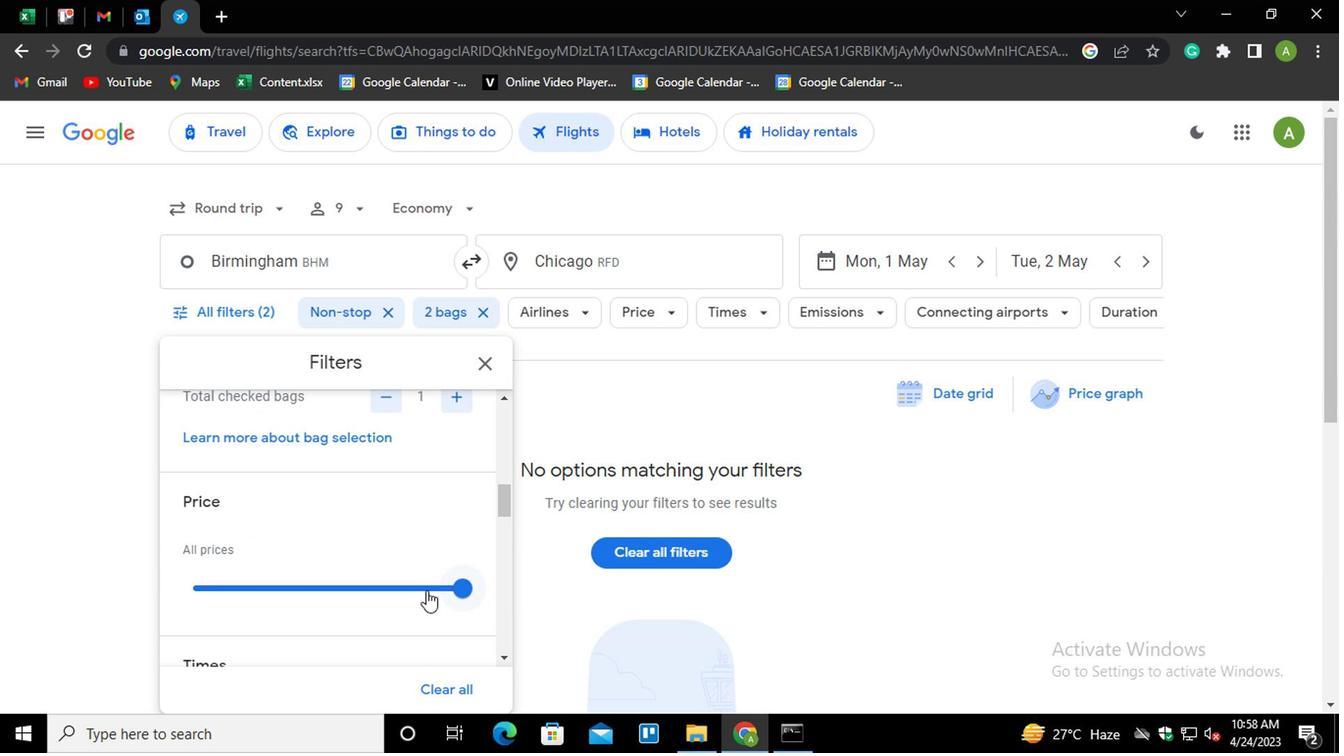 
Action: Mouse moved to (464, 493)
Screenshot: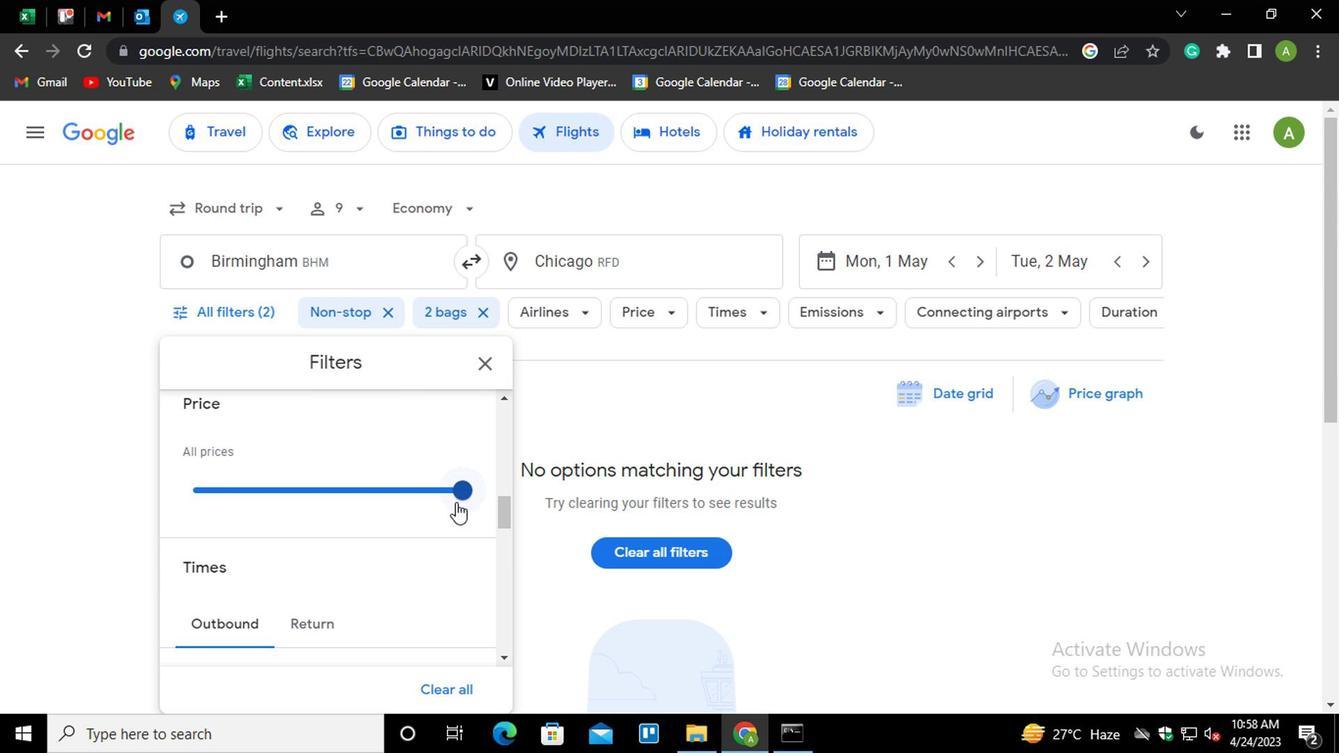 
Action: Mouse pressed left at (464, 493)
Screenshot: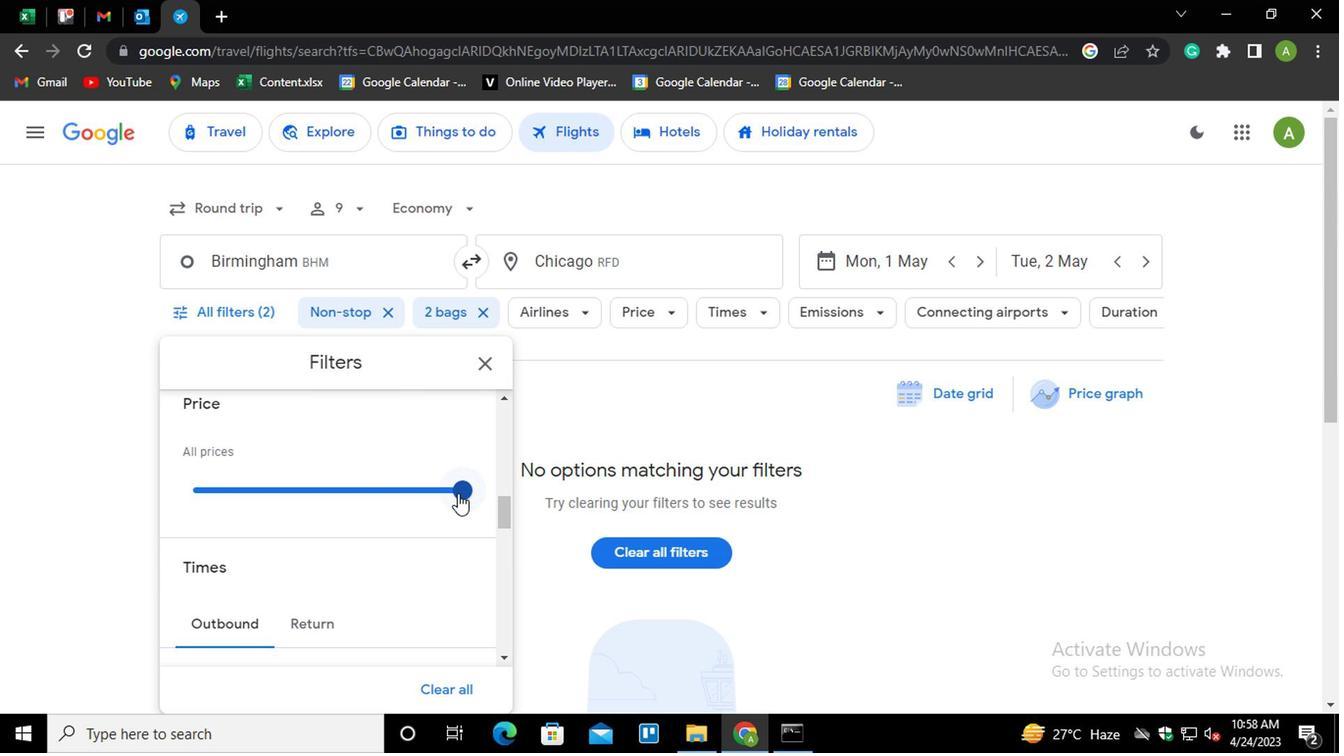 
Action: Mouse moved to (462, 535)
Screenshot: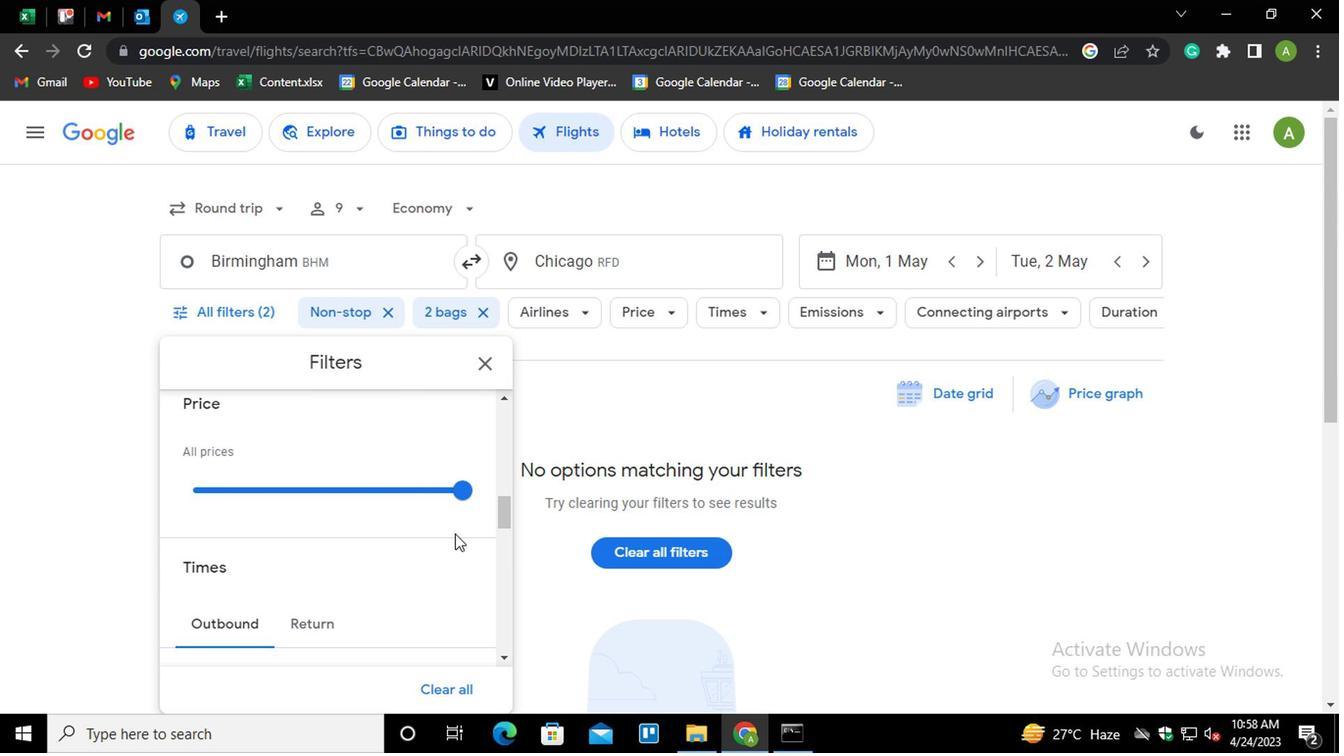 
Action: Mouse scrolled (462, 534) with delta (0, -1)
Screenshot: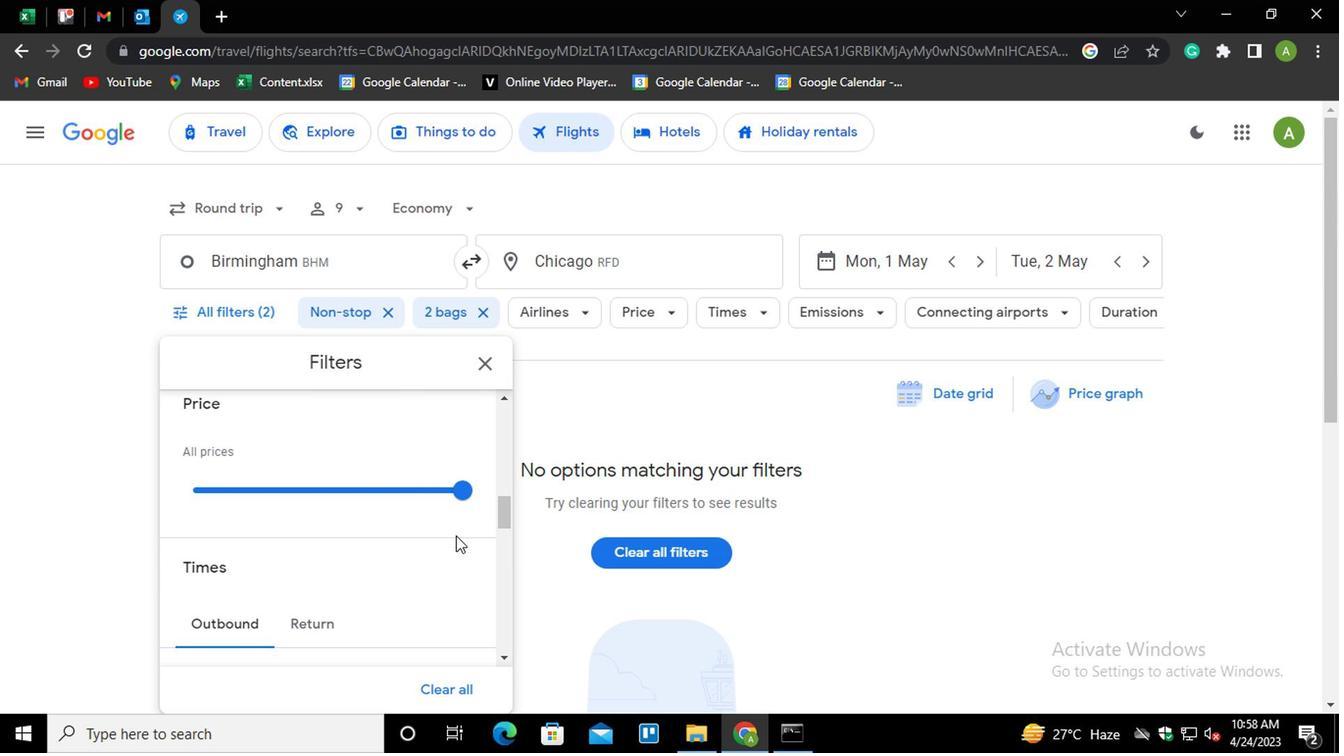 
Action: Mouse moved to (460, 535)
Screenshot: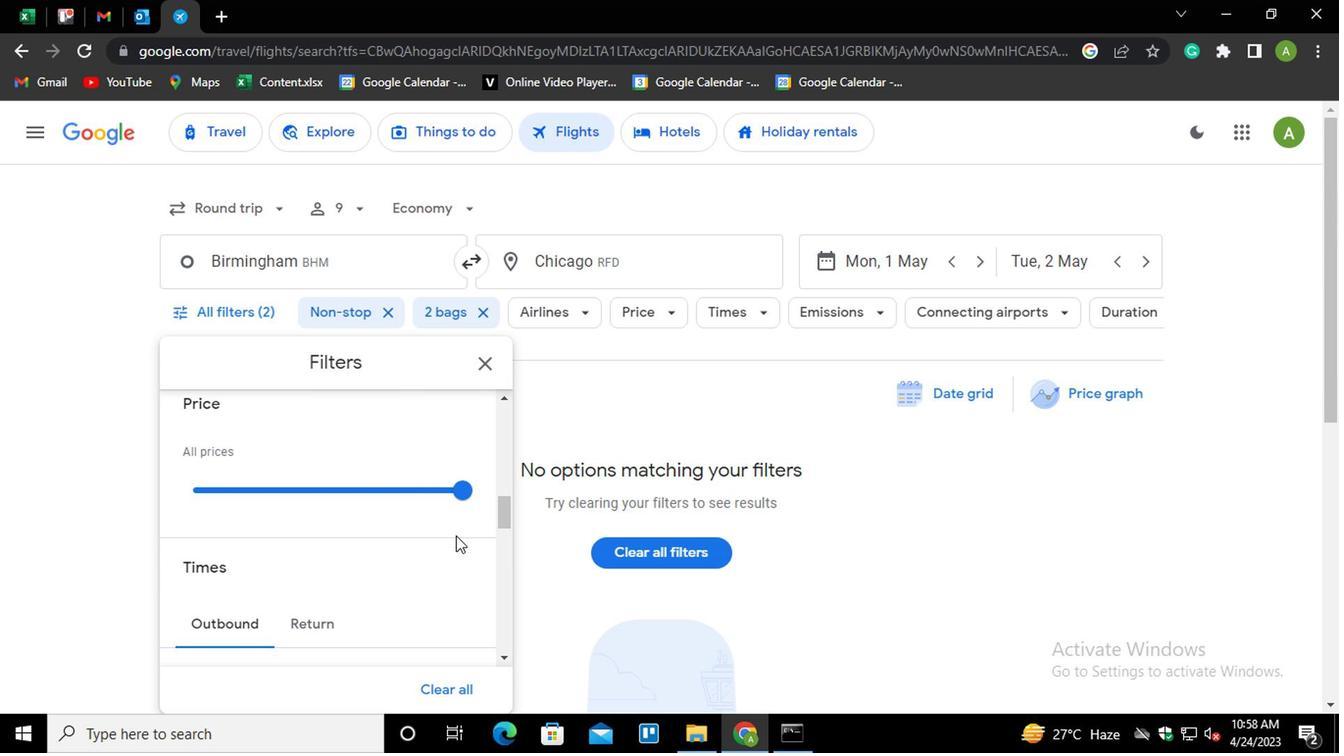 
Action: Mouse scrolled (460, 534) with delta (0, -1)
Screenshot: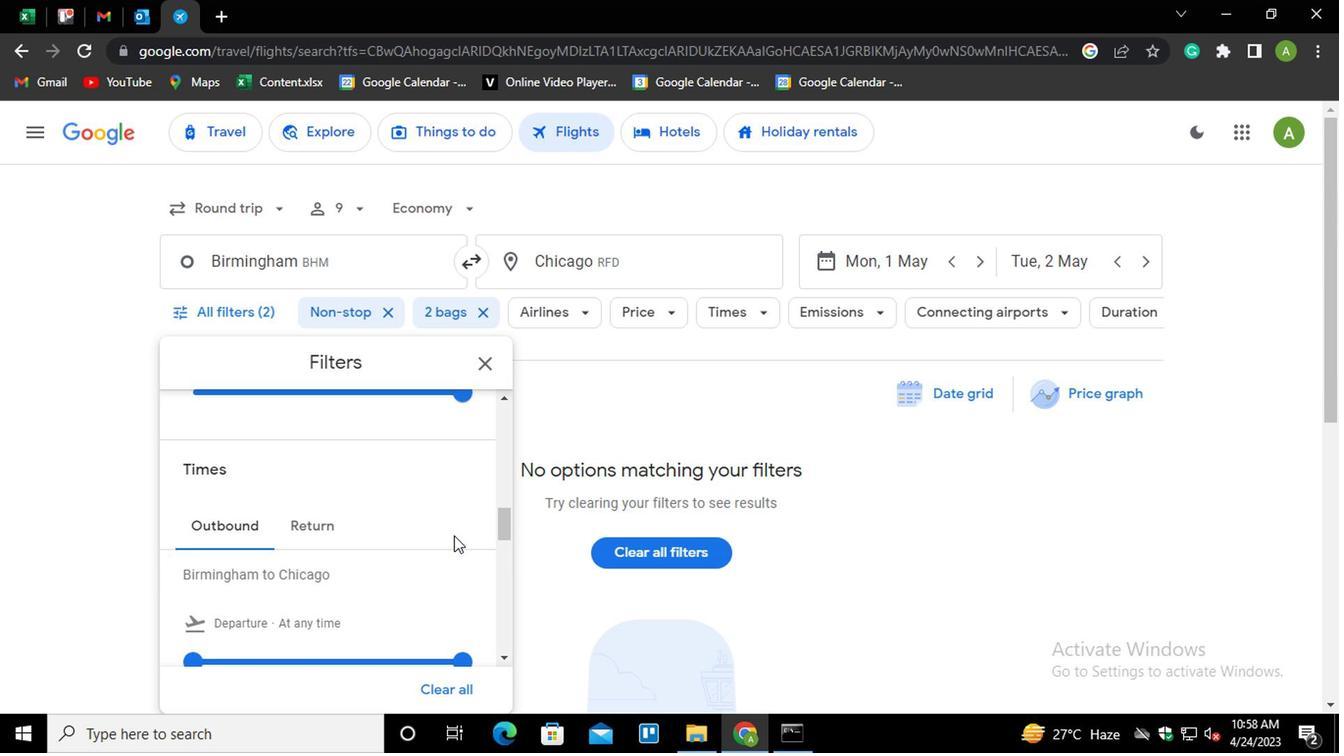 
Action: Mouse moved to (218, 565)
Screenshot: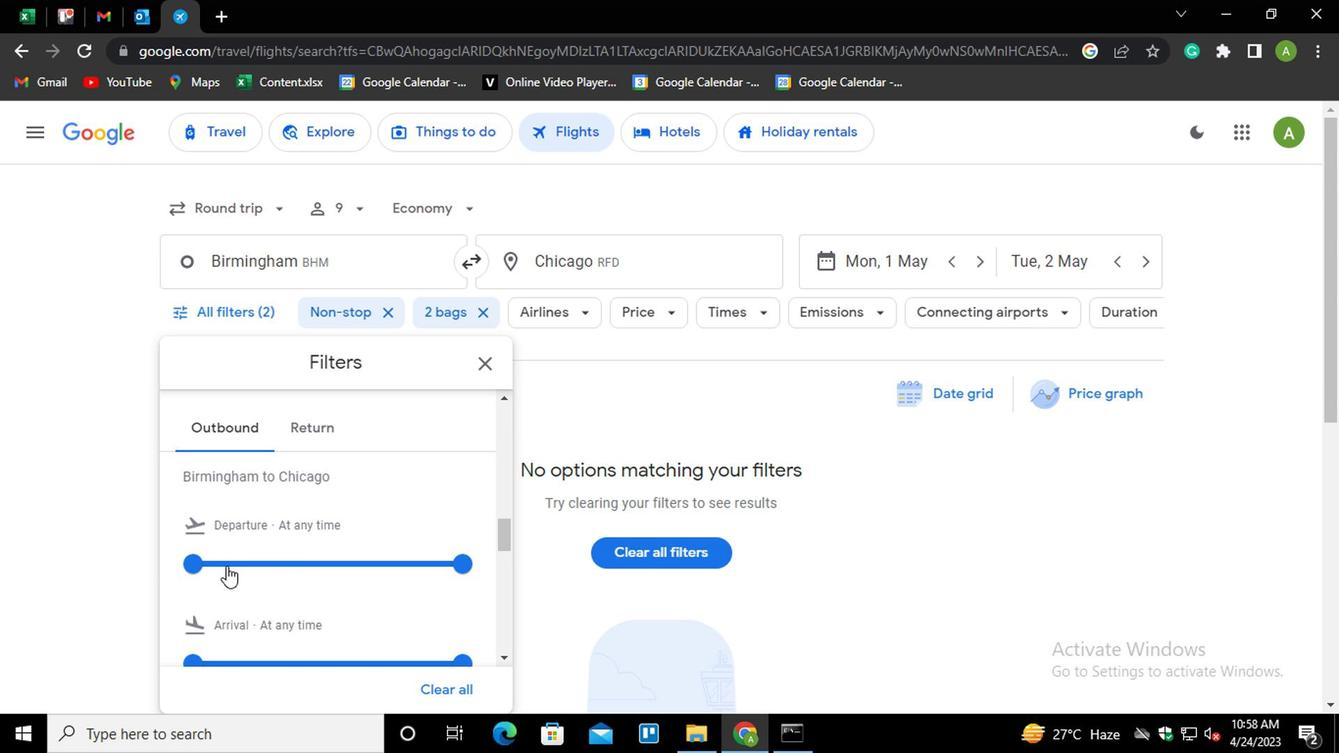 
Action: Mouse pressed left at (218, 565)
Screenshot: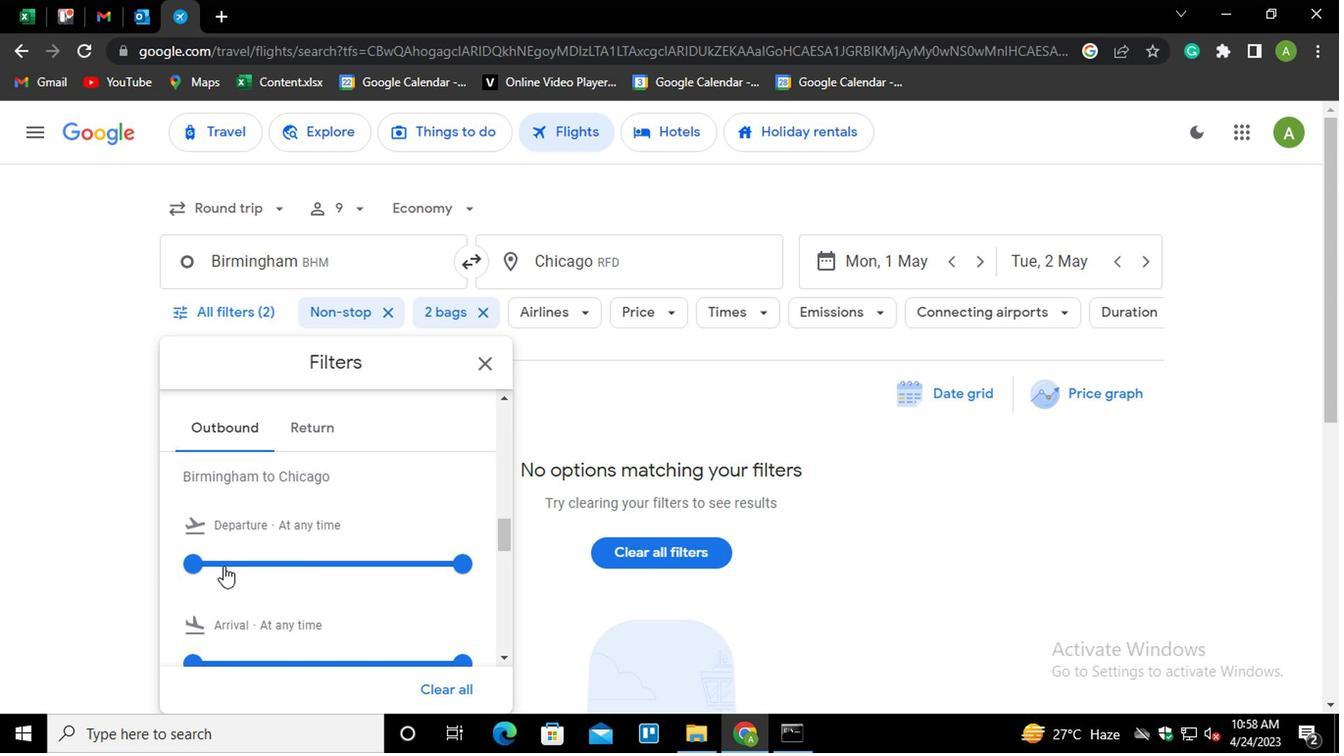 
Action: Mouse moved to (232, 560)
Screenshot: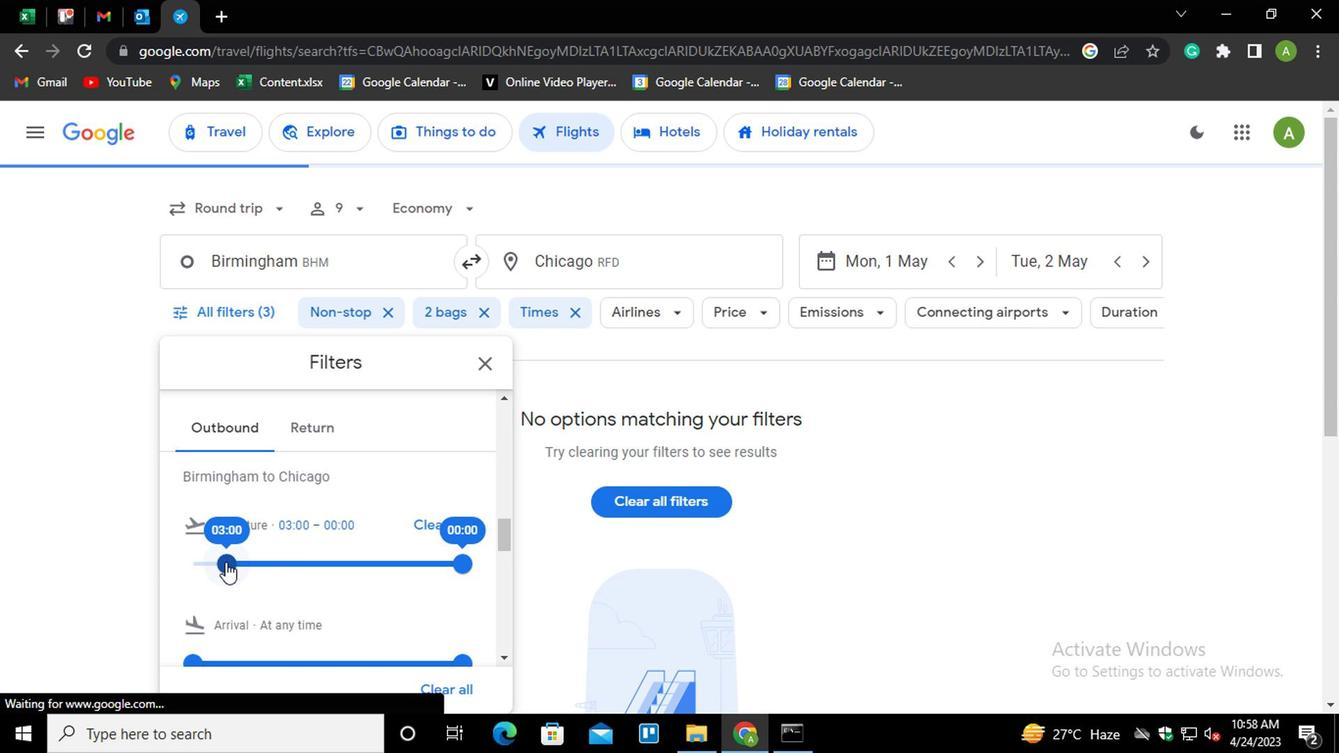 
Action: Mouse pressed left at (232, 560)
Screenshot: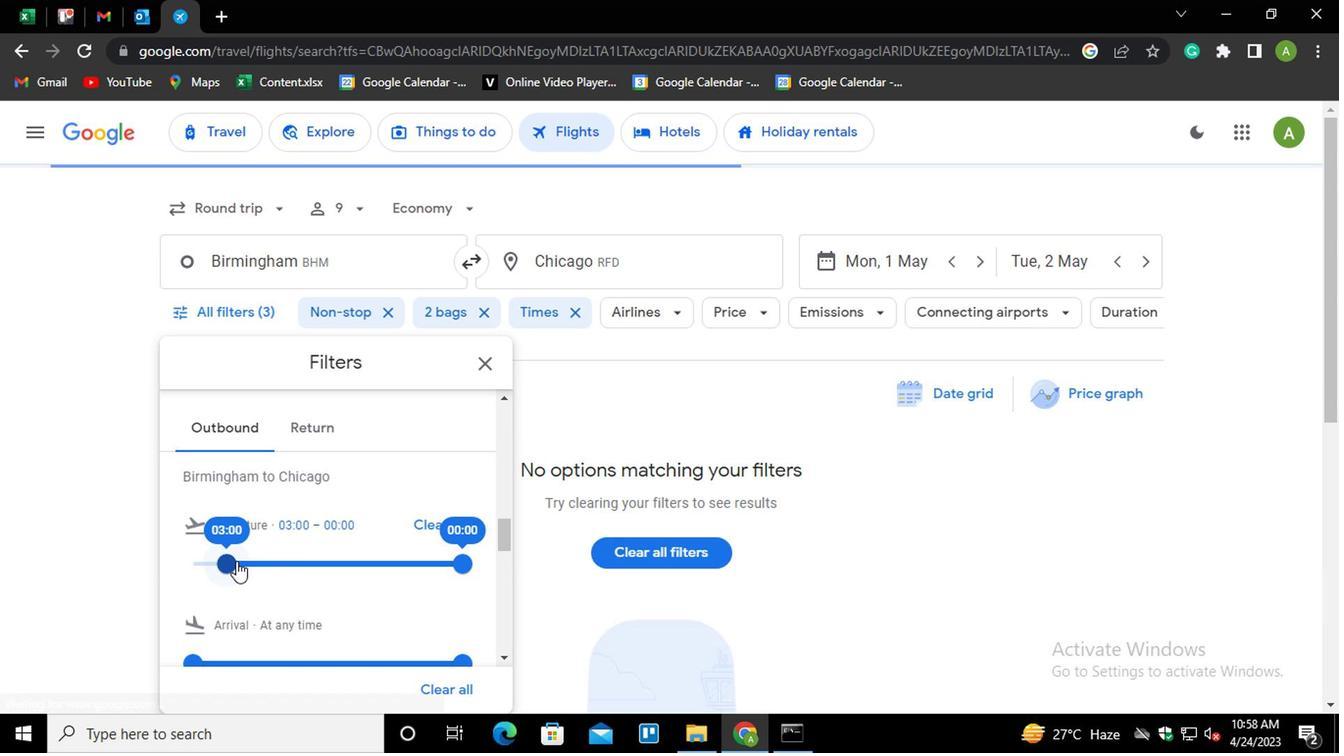 
Action: Mouse moved to (298, 427)
Screenshot: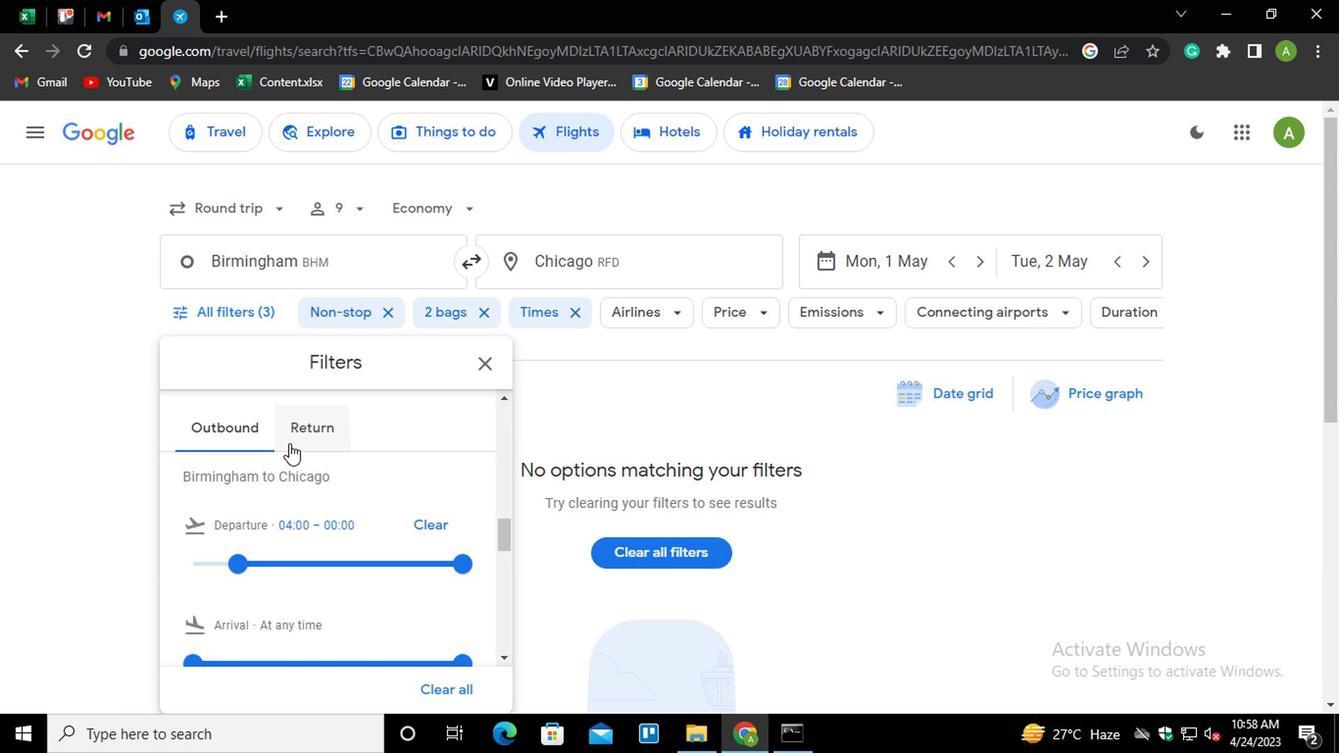 
Action: Mouse pressed left at (298, 427)
Screenshot: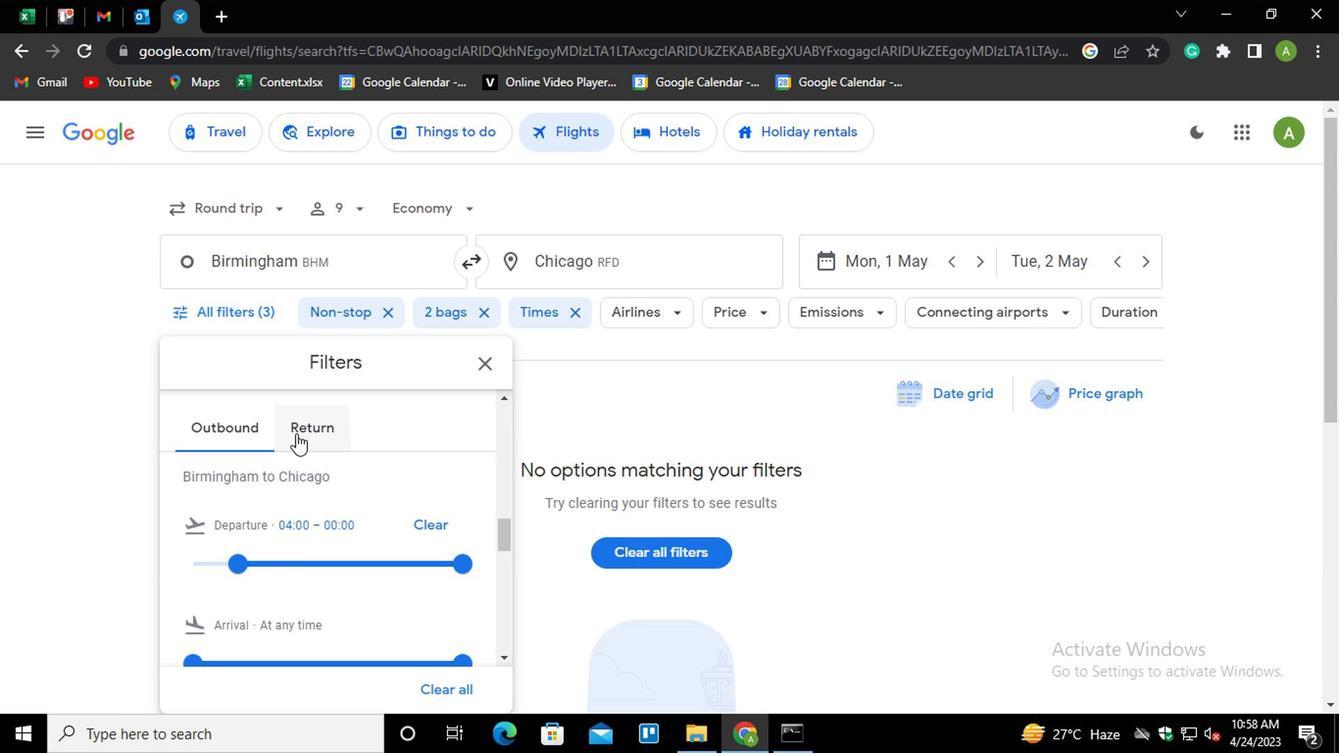 
Action: Mouse moved to (466, 561)
Screenshot: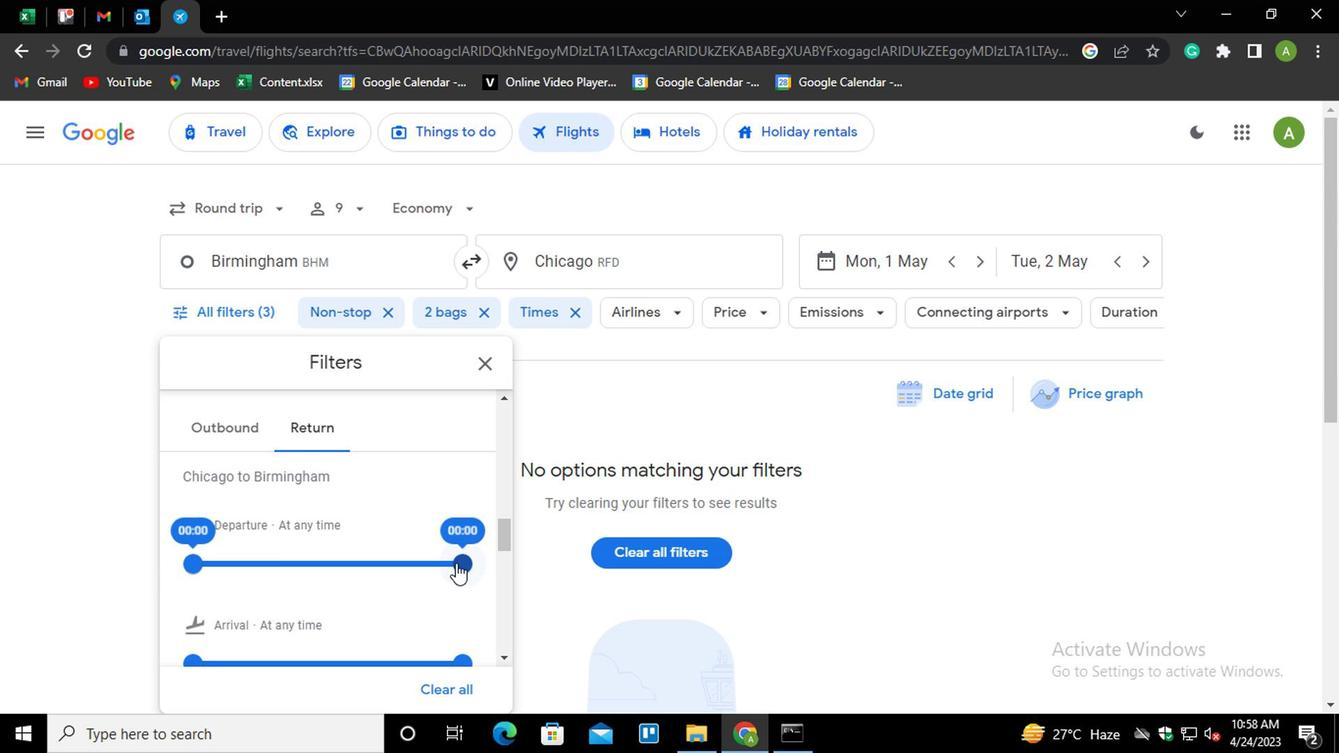 
Action: Mouse pressed left at (466, 561)
Screenshot: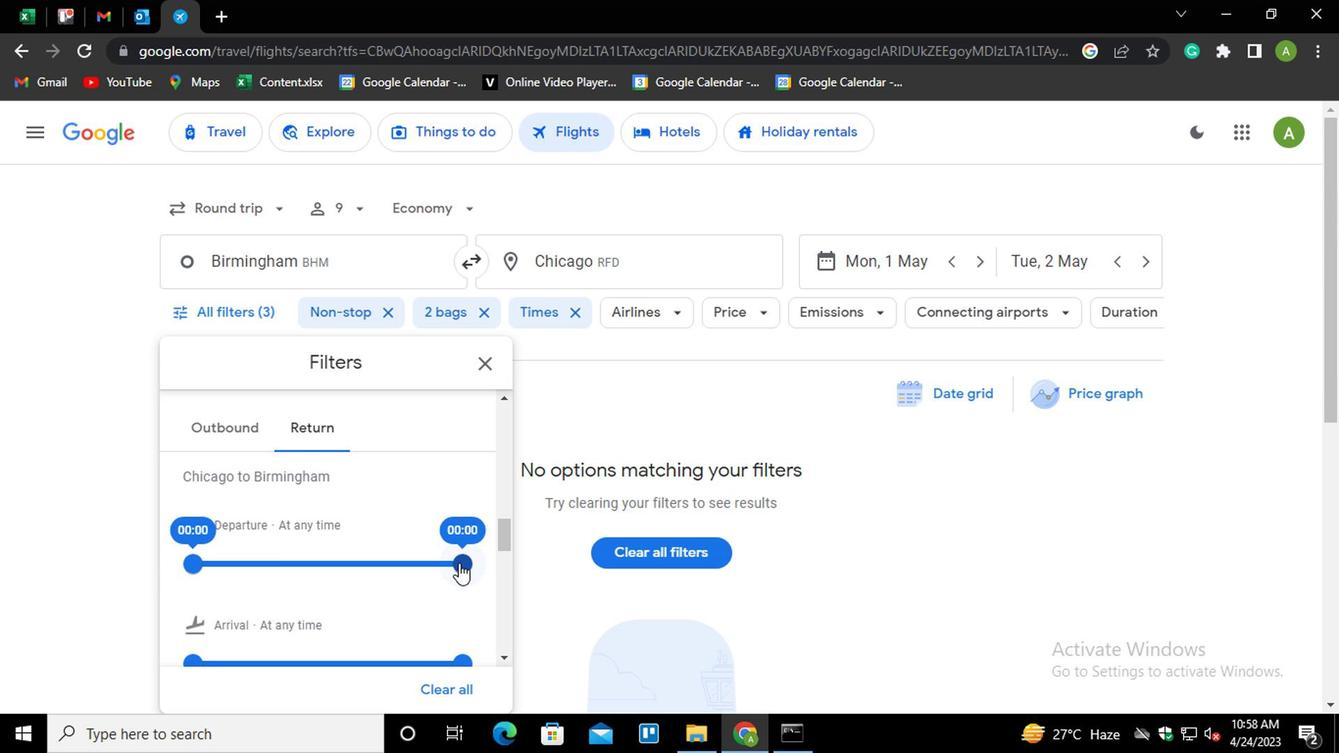 
Action: Mouse moved to (456, 563)
Screenshot: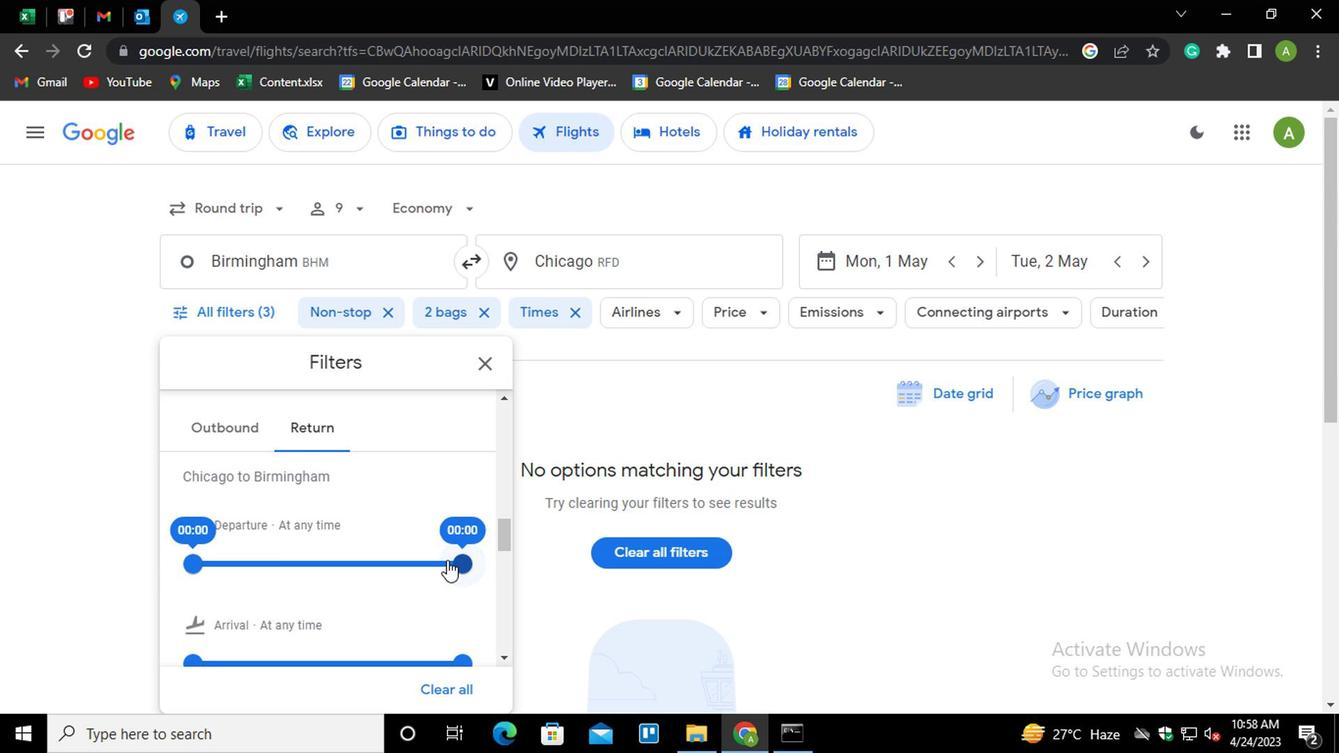 
Action: Mouse pressed left at (456, 563)
Screenshot: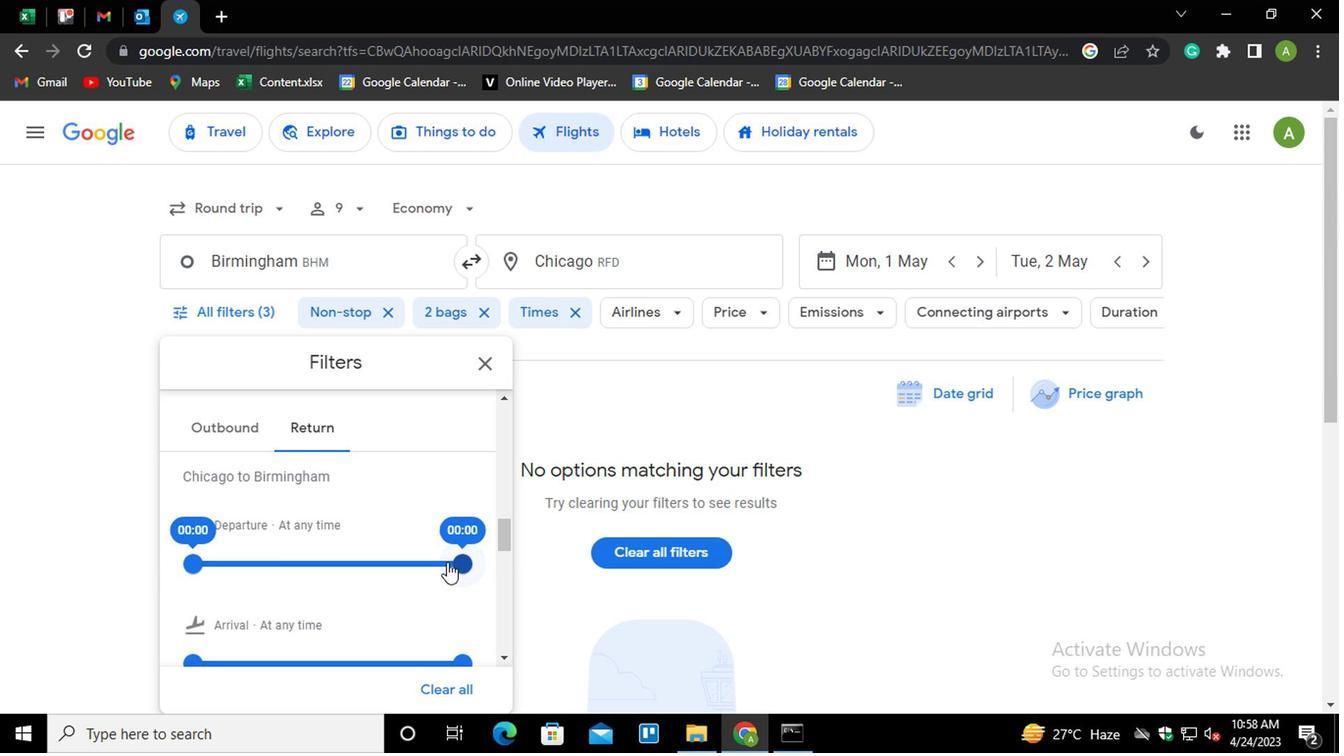 
Action: Mouse moved to (458, 565)
Screenshot: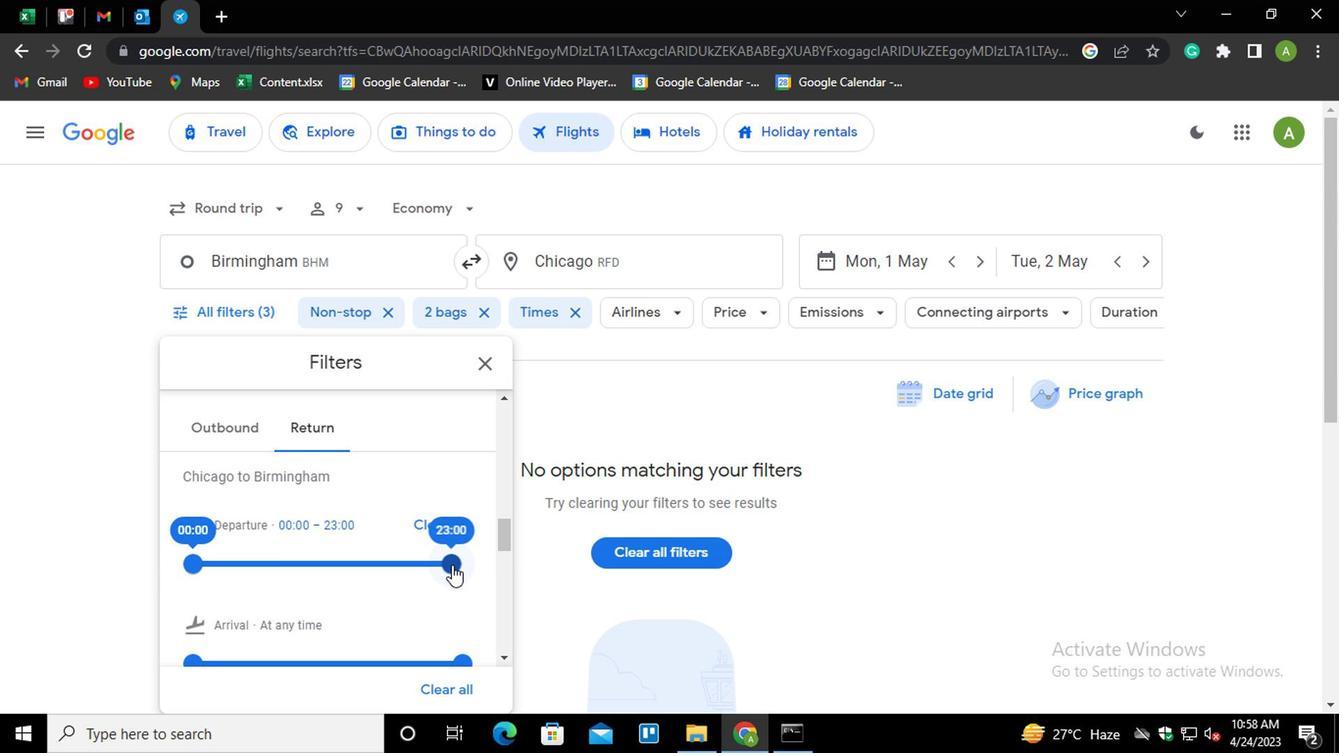 
Action: Mouse pressed left at (458, 565)
Screenshot: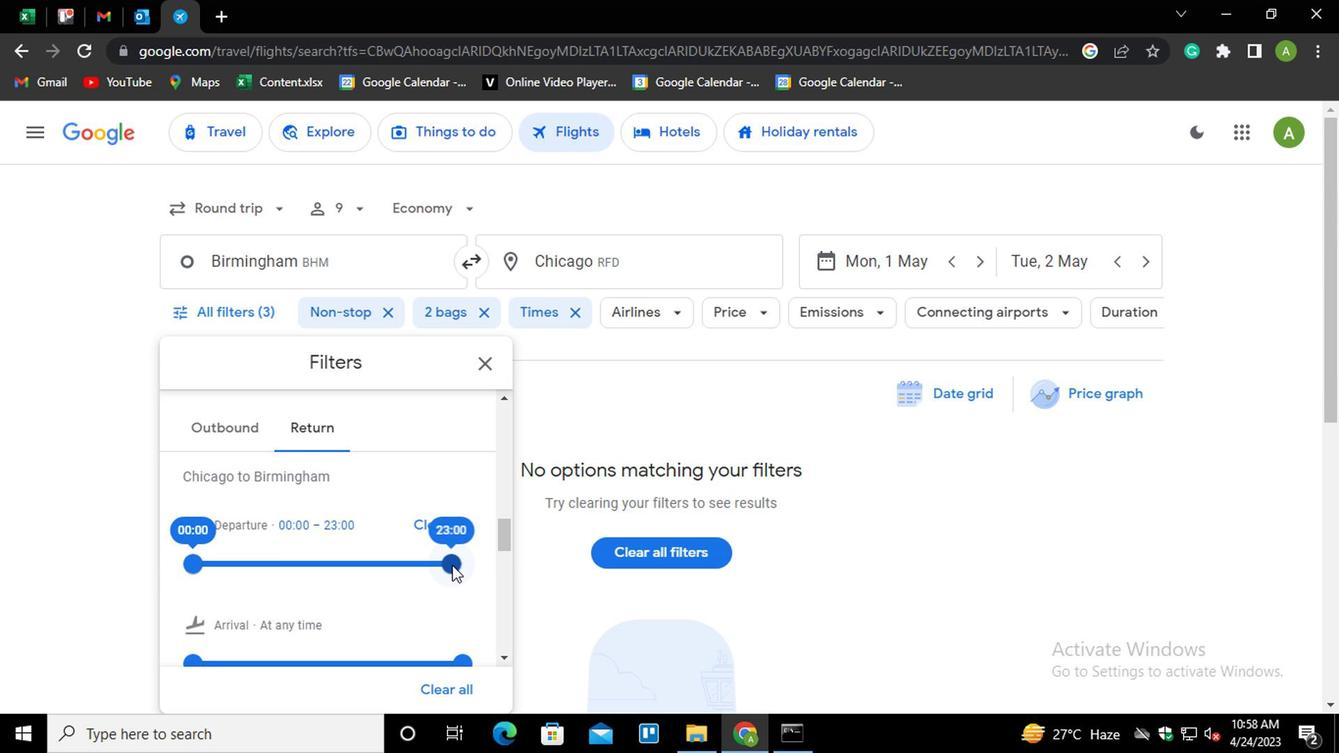 
Action: Mouse moved to (193, 556)
Screenshot: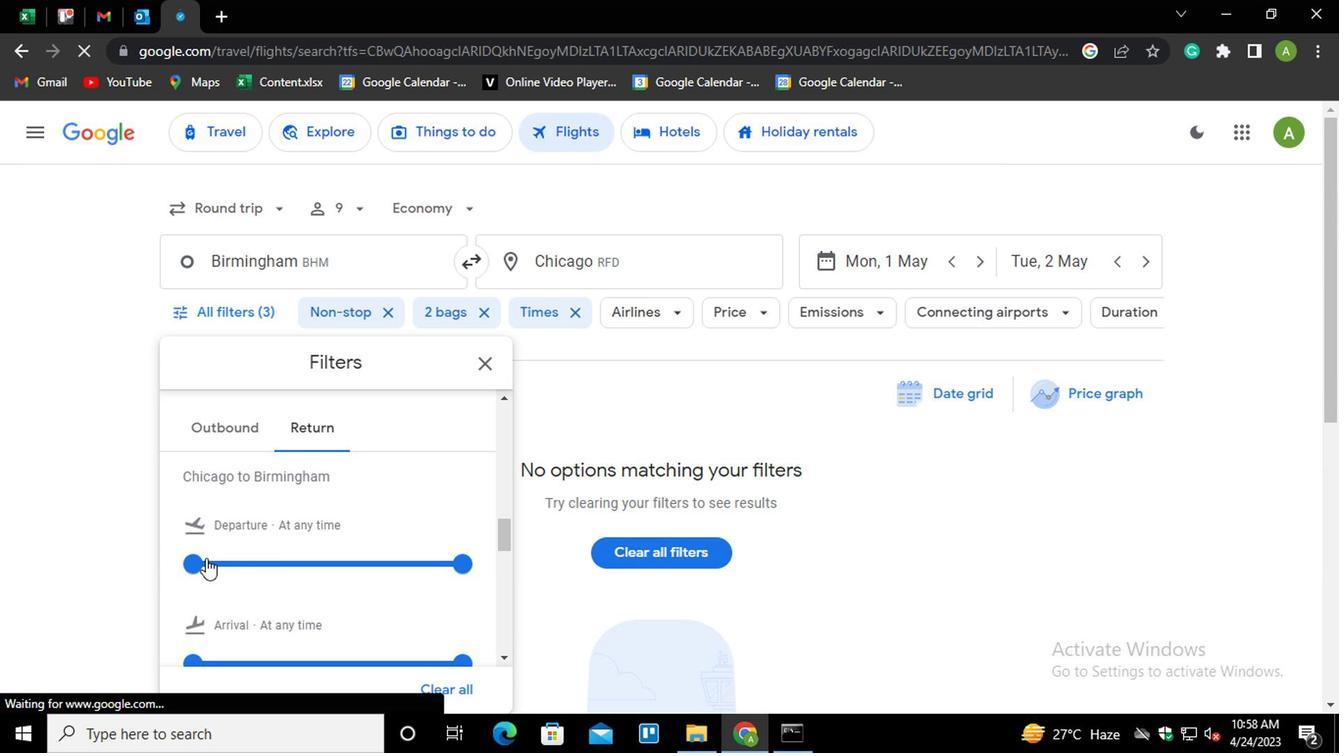 
Action: Mouse pressed left at (193, 556)
Screenshot: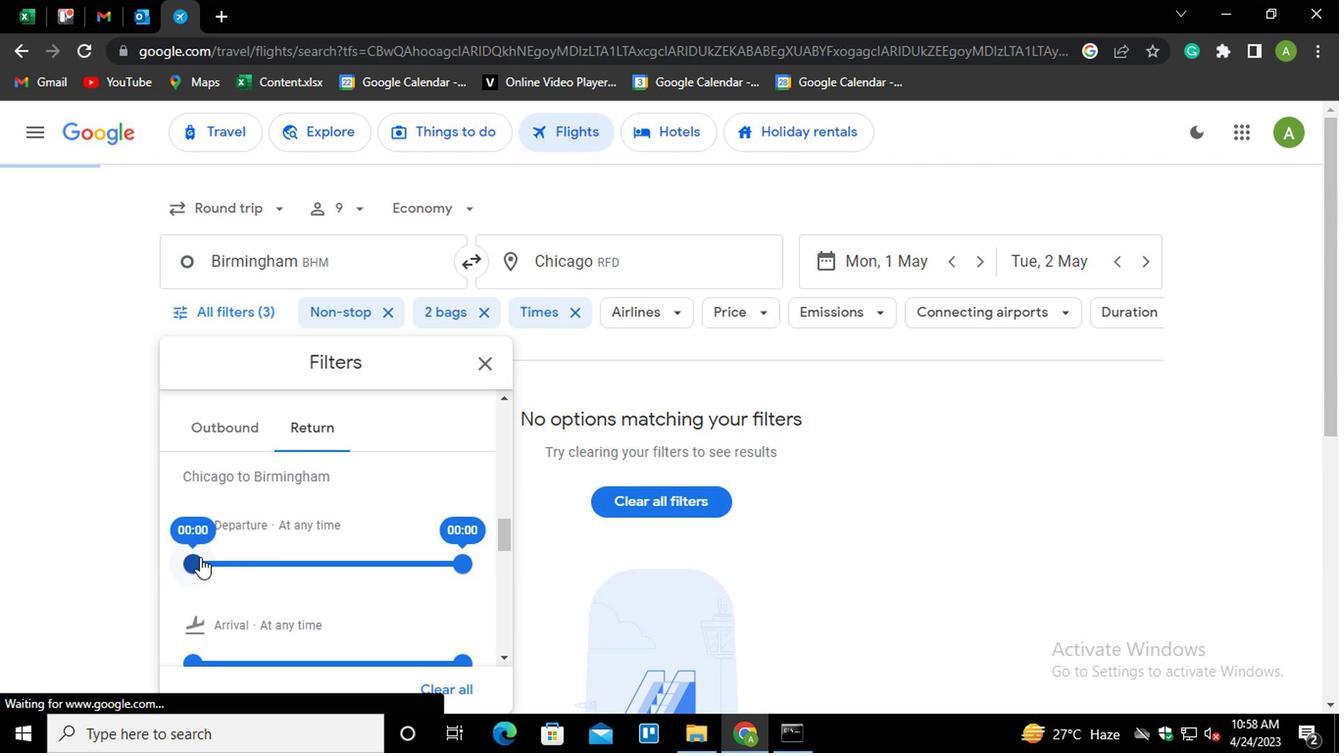 
Action: Mouse moved to (336, 523)
Screenshot: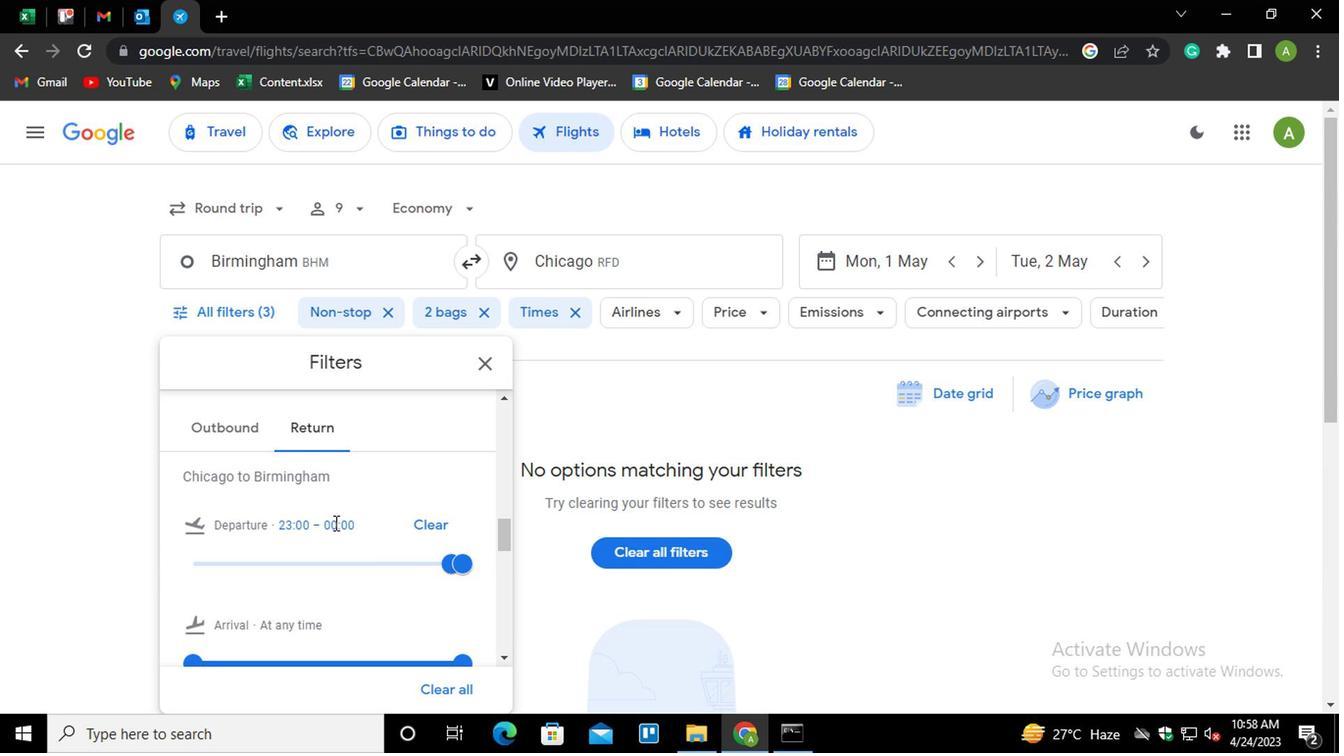 
Action: Mouse scrolled (336, 522) with delta (0, -1)
Screenshot: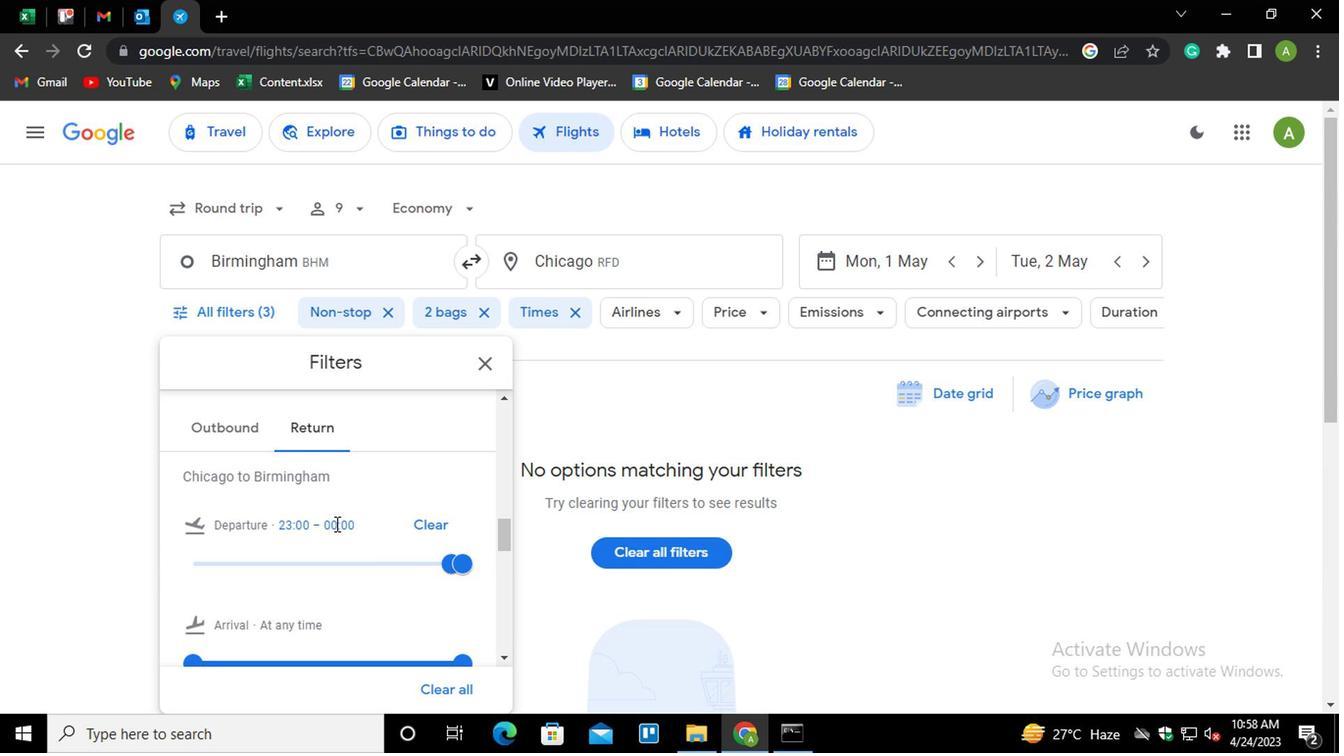 
Action: Mouse scrolled (336, 522) with delta (0, -1)
Screenshot: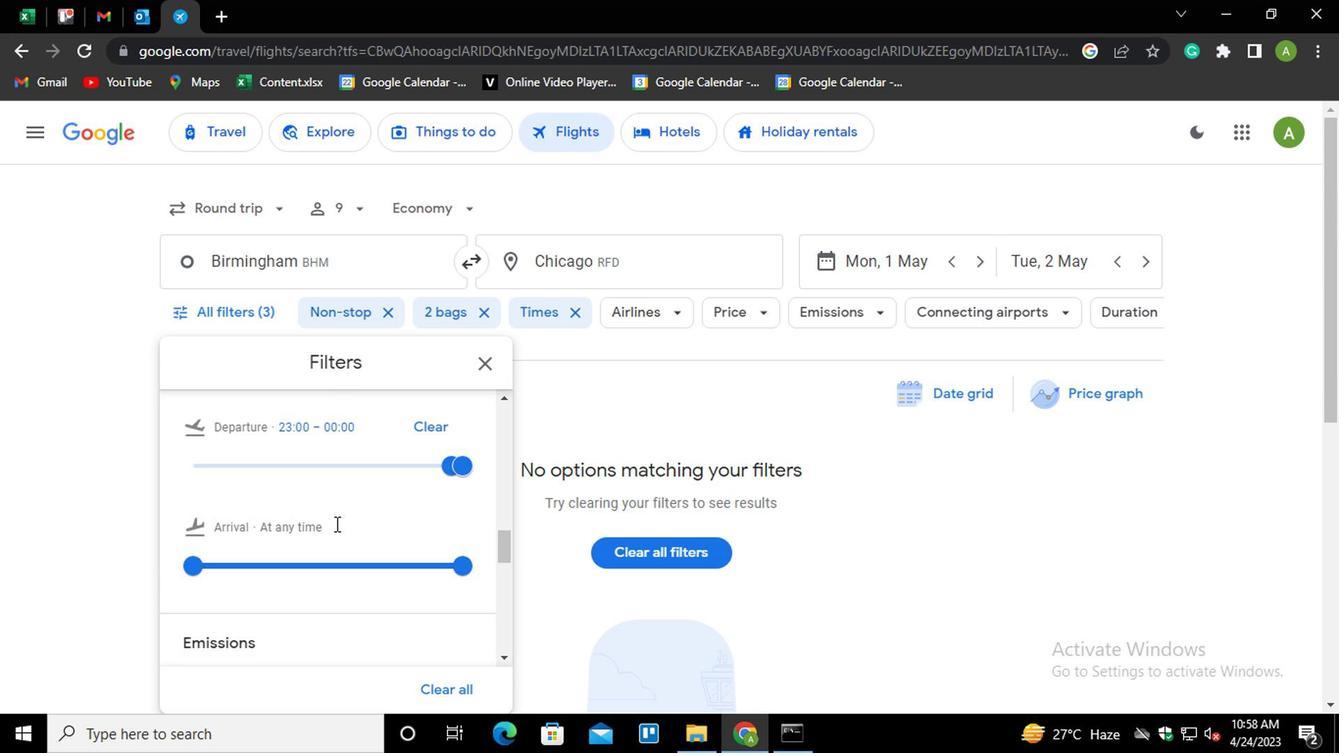 
Action: Mouse moved to (360, 607)
Screenshot: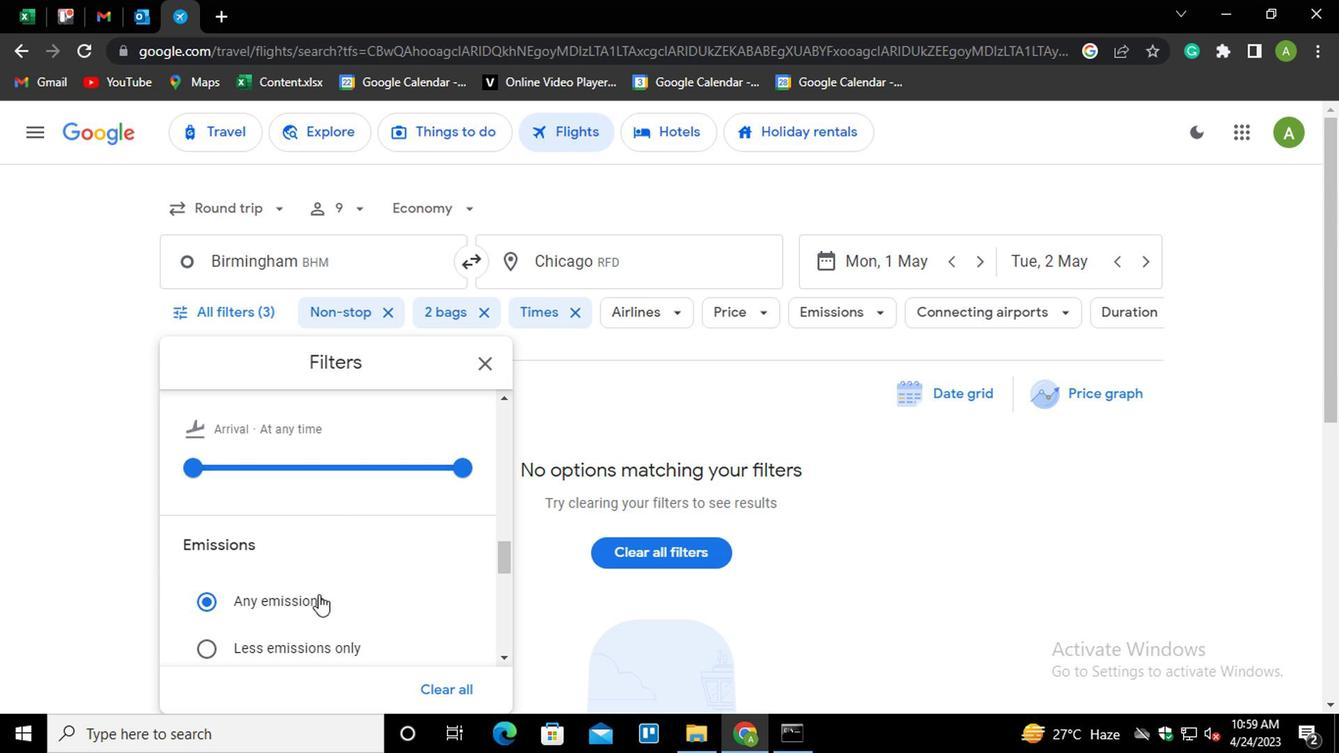 
Action: Mouse scrolled (360, 606) with delta (0, -1)
Screenshot: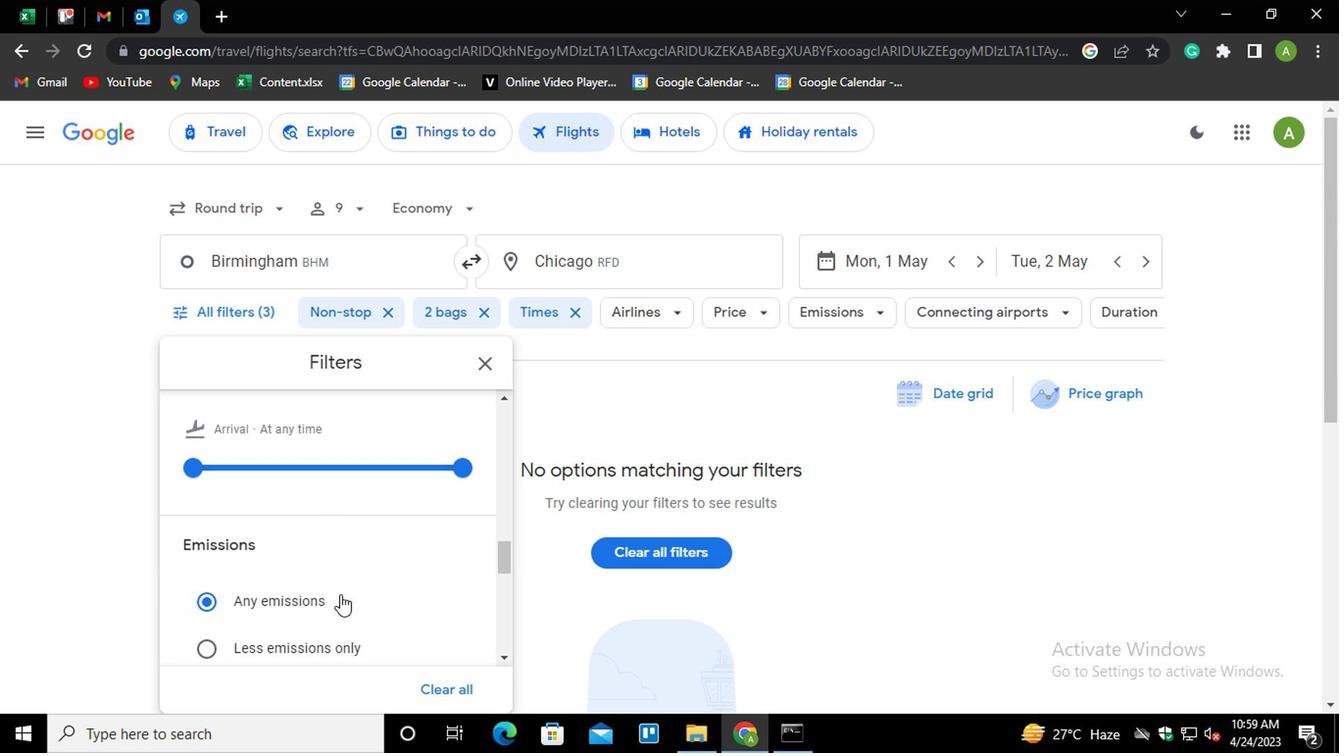 
Action: Mouse scrolled (360, 606) with delta (0, -1)
Screenshot: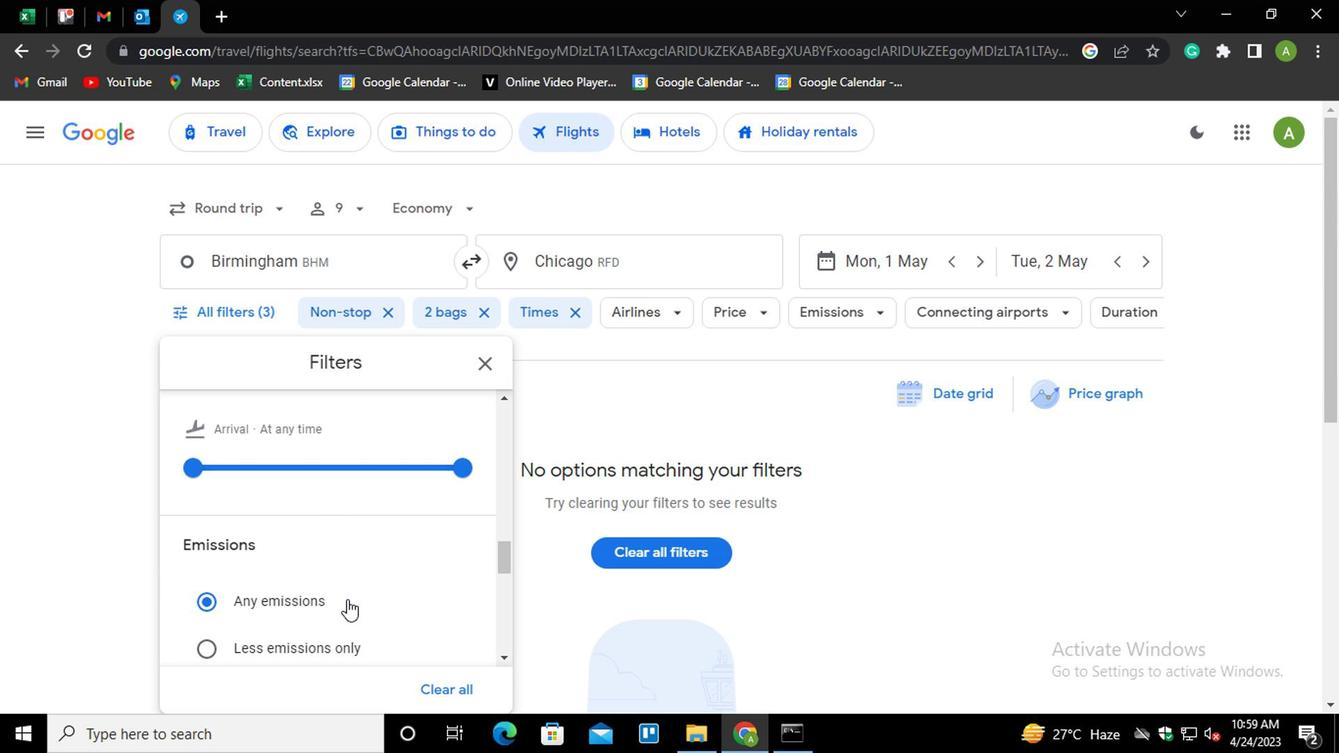 
Action: Mouse moved to (341, 608)
Screenshot: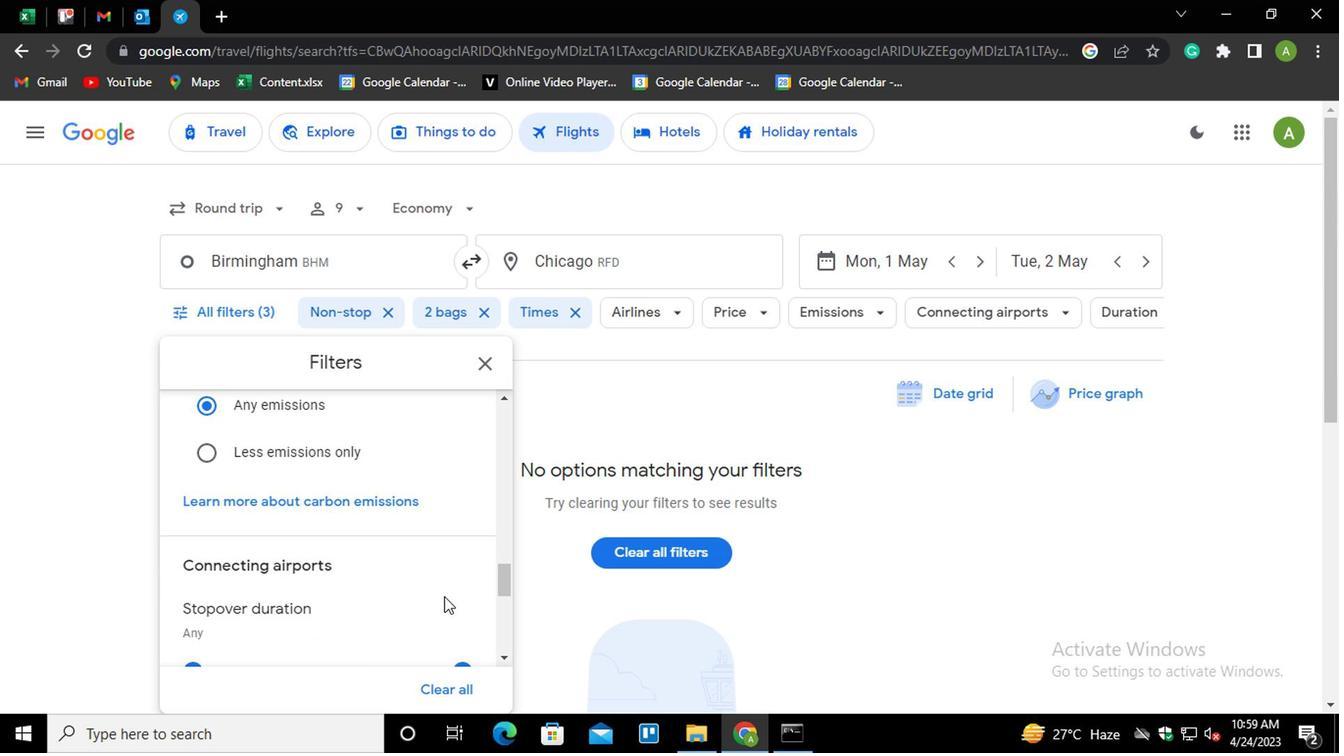 
Action: Mouse scrolled (341, 607) with delta (0, 0)
Screenshot: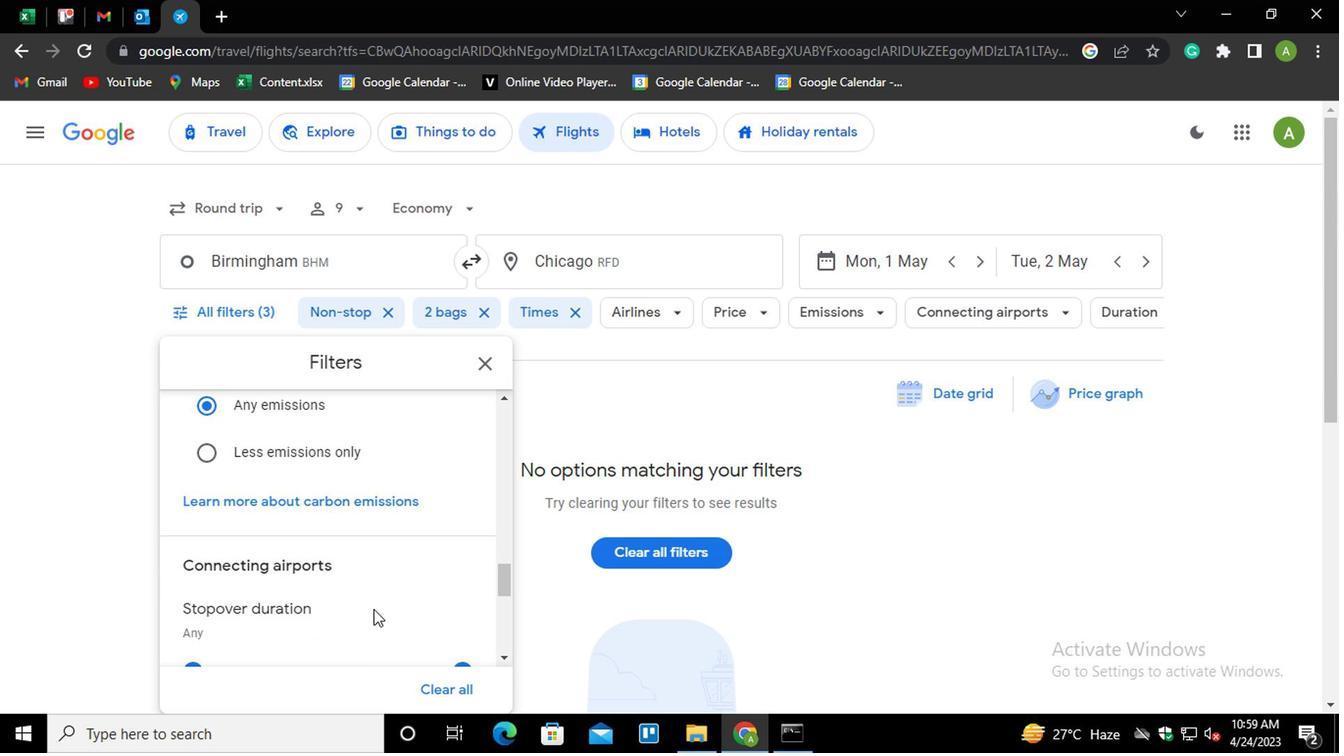 
Action: Mouse scrolled (341, 607) with delta (0, 0)
Screenshot: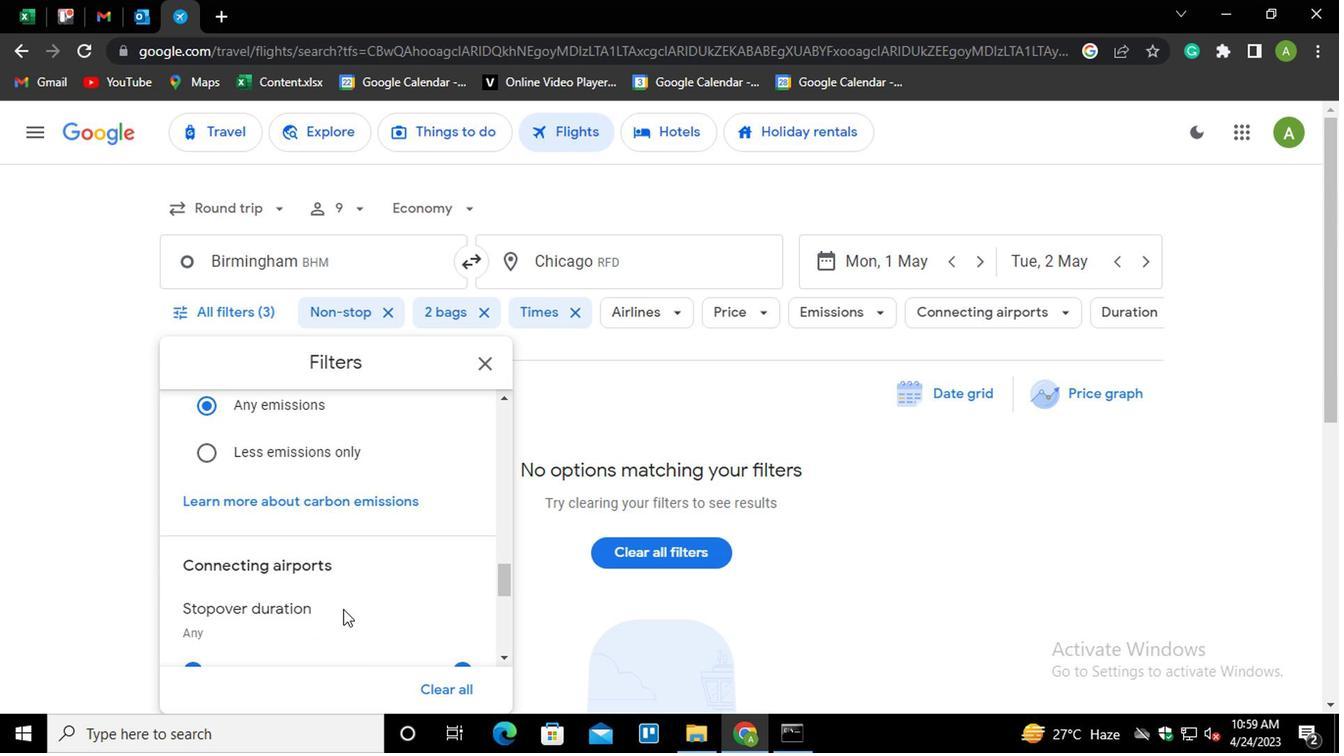 
Action: Mouse scrolled (341, 607) with delta (0, 0)
Screenshot: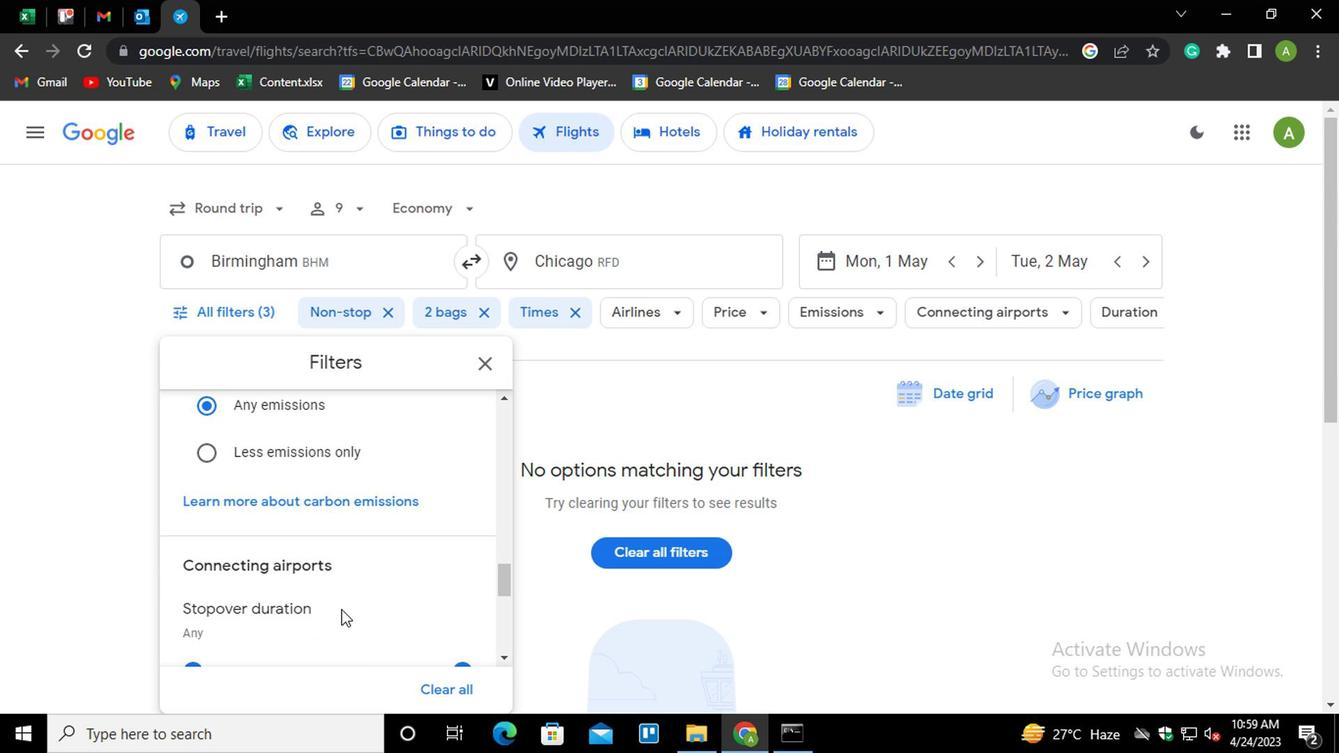 
Action: Mouse moved to (609, 622)
Screenshot: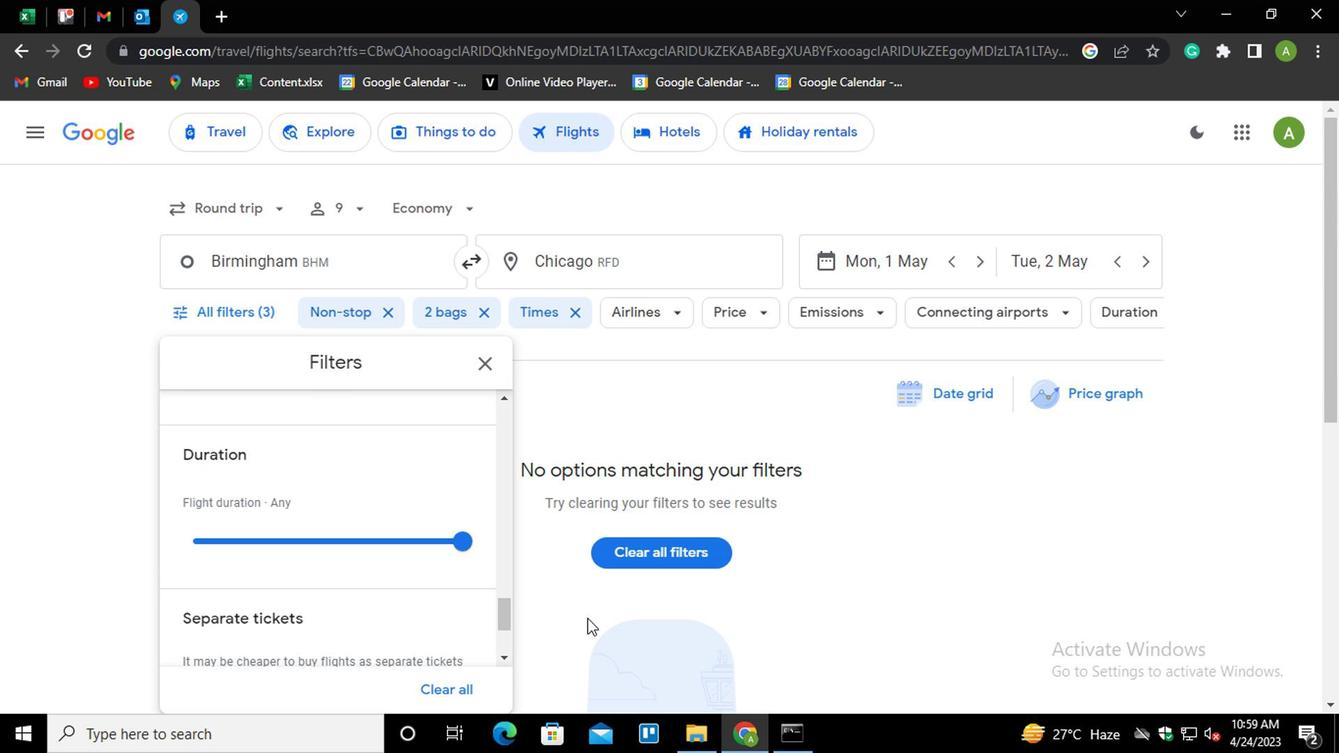 
Action: Mouse pressed left at (609, 622)
Screenshot: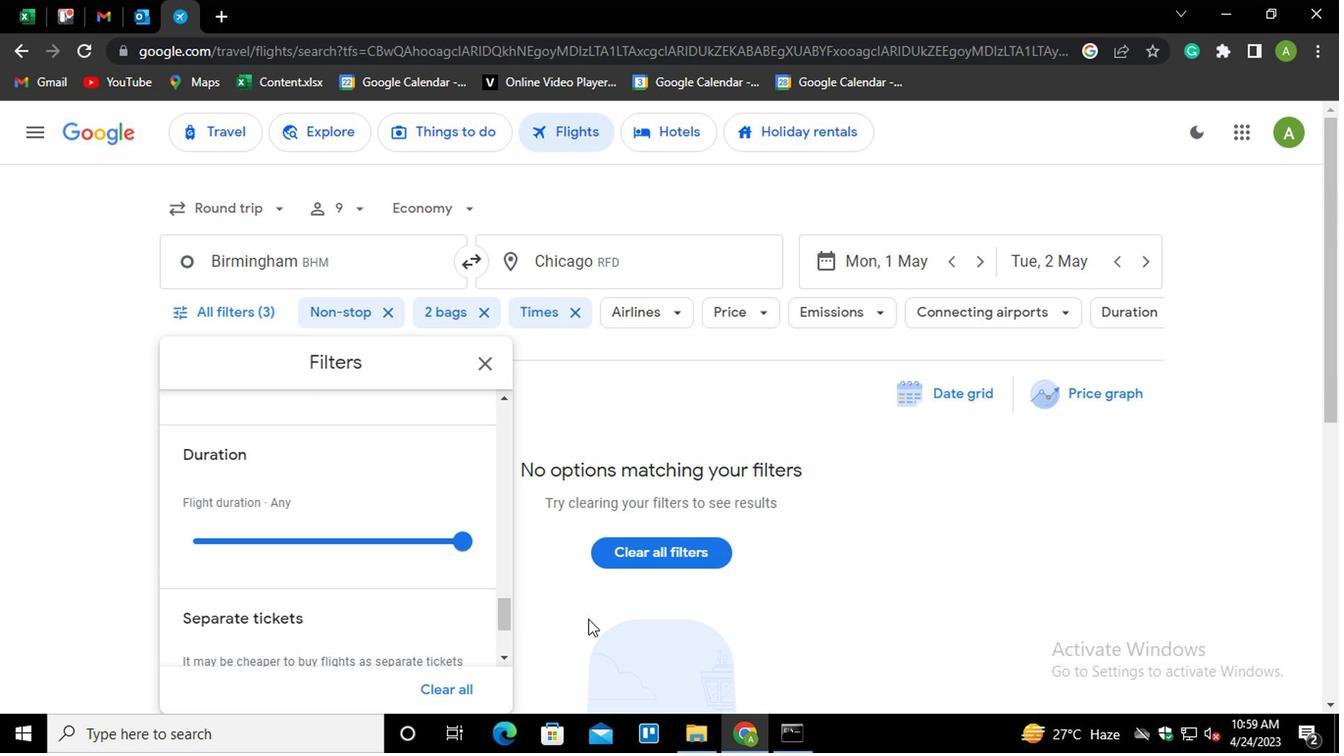 
Action: Mouse moved to (605, 620)
Screenshot: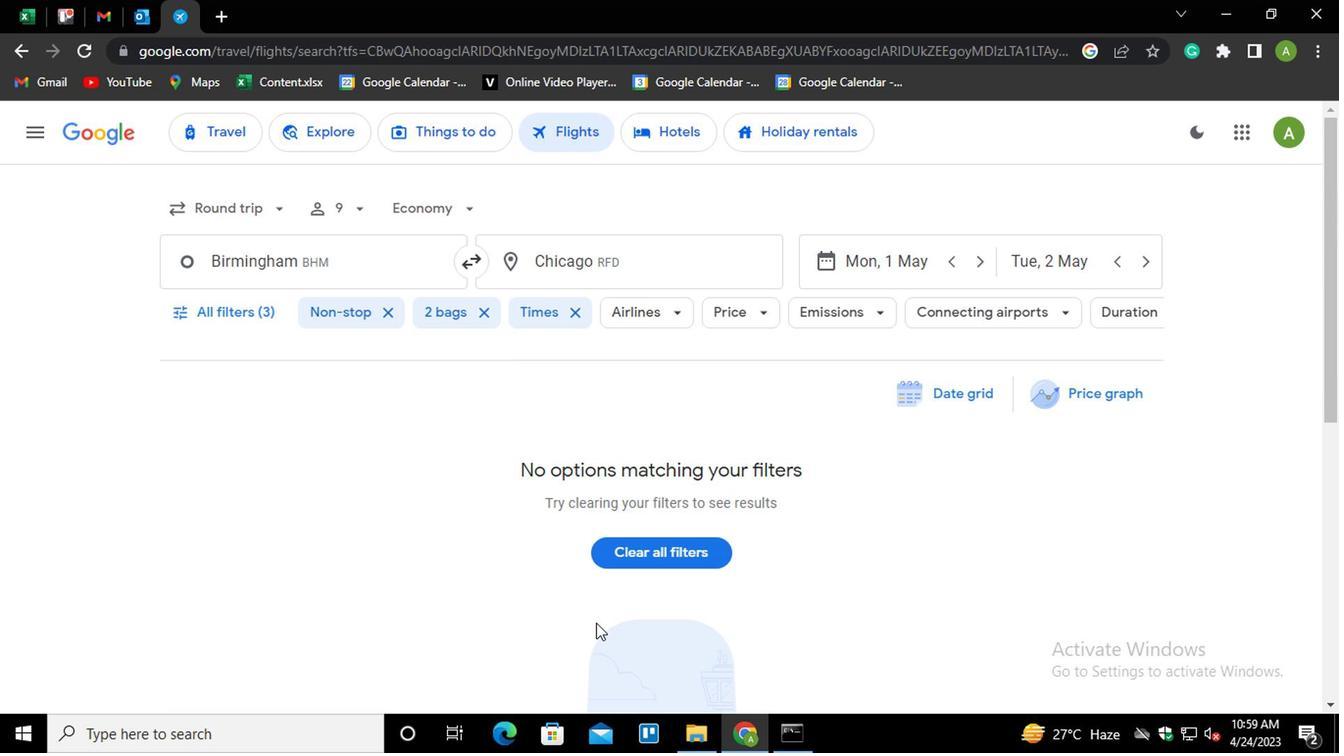 
